 Task: Explore Airbnb accommodation in MeÃ¯ganga, Cameroon from 6th December, 2023 to 15th December, 2023 for 6 adults.6 bedrooms having 6 beds and 6 bathrooms. Property type can be house. Amenities needed are: wifi, TV, free parkinig on premises, gym, breakfast. Booking option can be shelf check-in. Look for 3 properties as per requirement.
Action: Mouse moved to (336, 441)
Screenshot: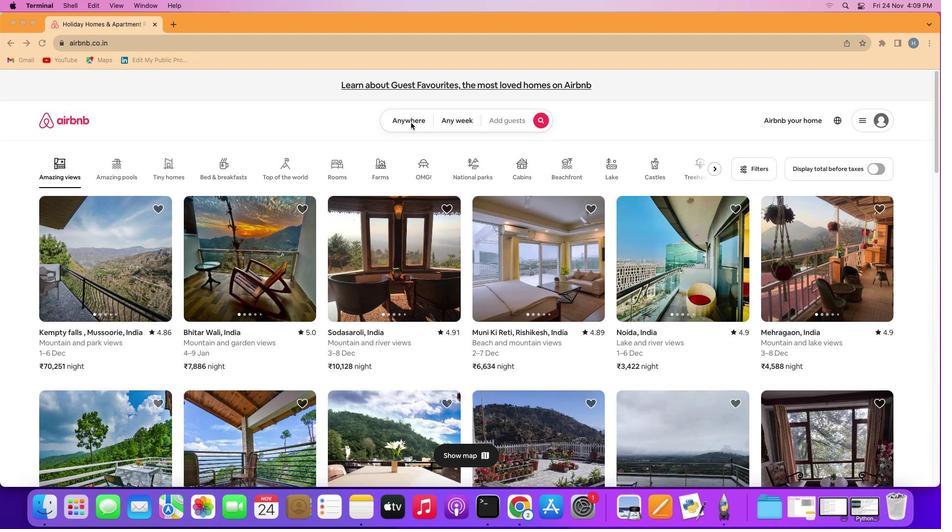 
Action: Mouse pressed left at (336, 441)
Screenshot: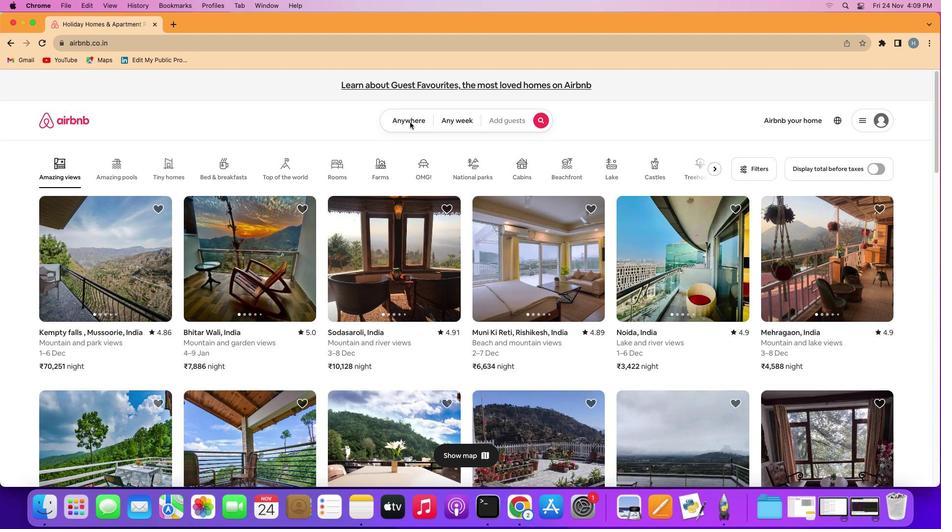 
Action: Mouse pressed left at (336, 441)
Screenshot: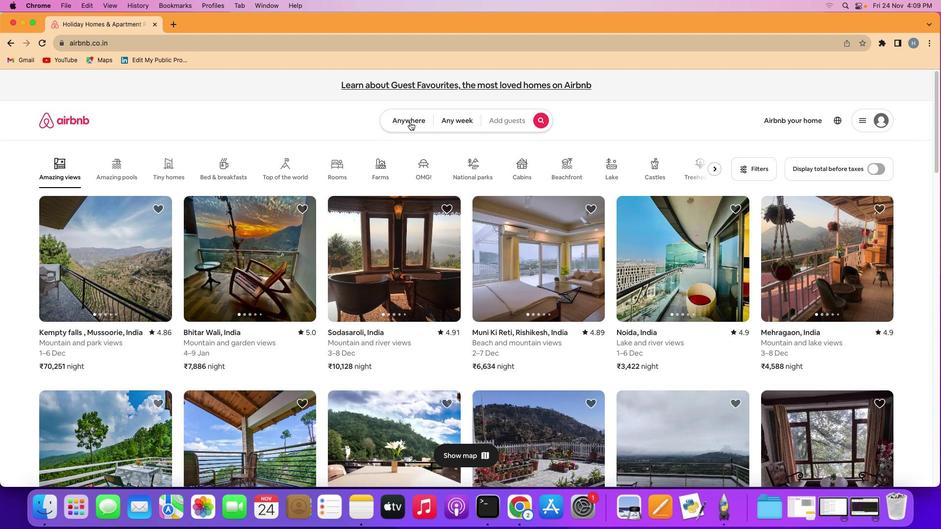 
Action: Mouse moved to (330, 417)
Screenshot: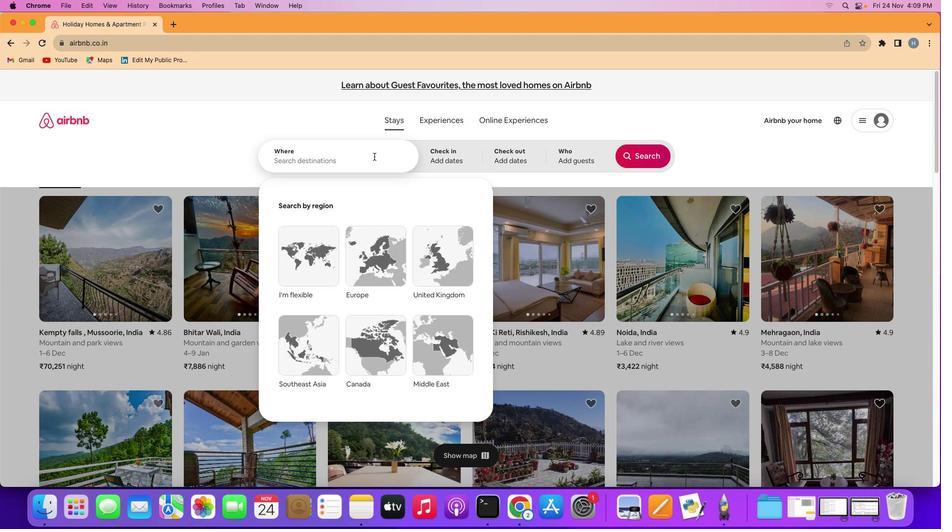 
Action: Mouse pressed left at (330, 417)
Screenshot: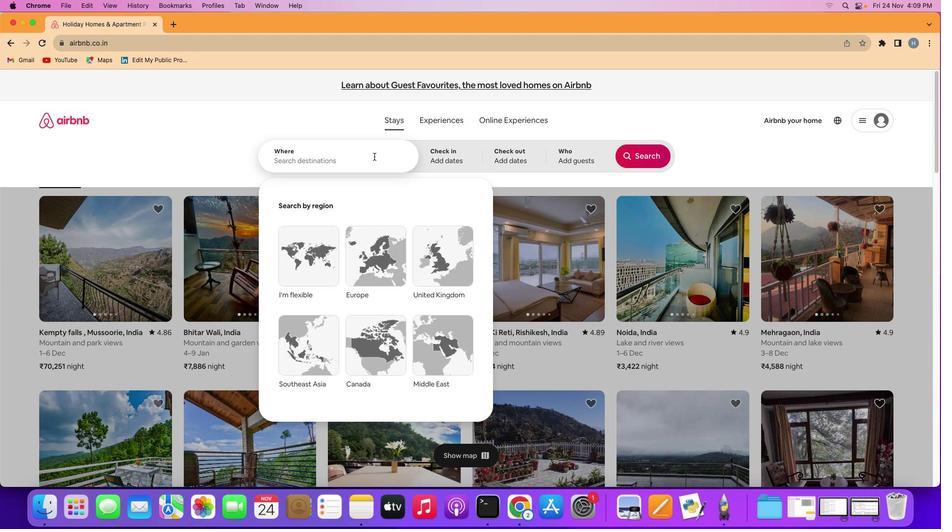 
Action: Mouse moved to (335, 425)
Screenshot: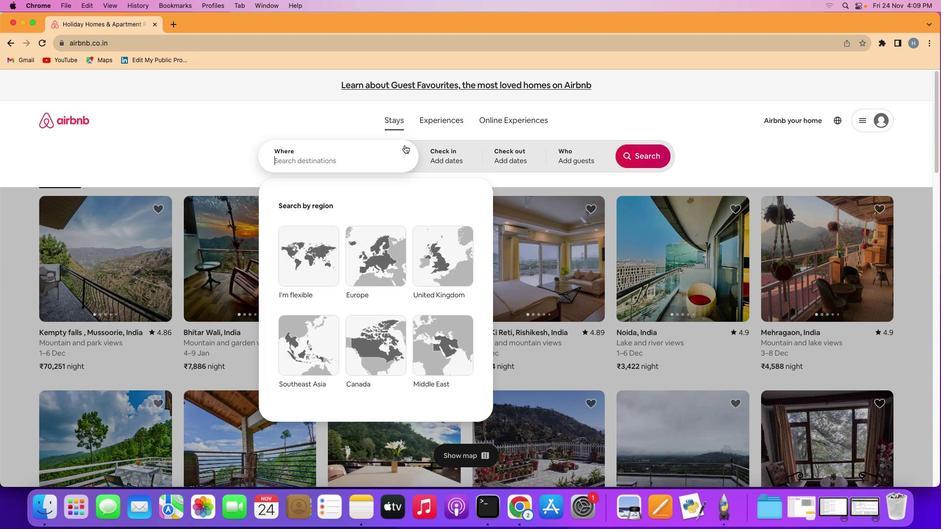 
Action: Key pressed Key.shift'M''r''i''g''a''n''g''a'','Key.spaceKey.shift'c''a''m''e''r''o''o''n'
Screenshot: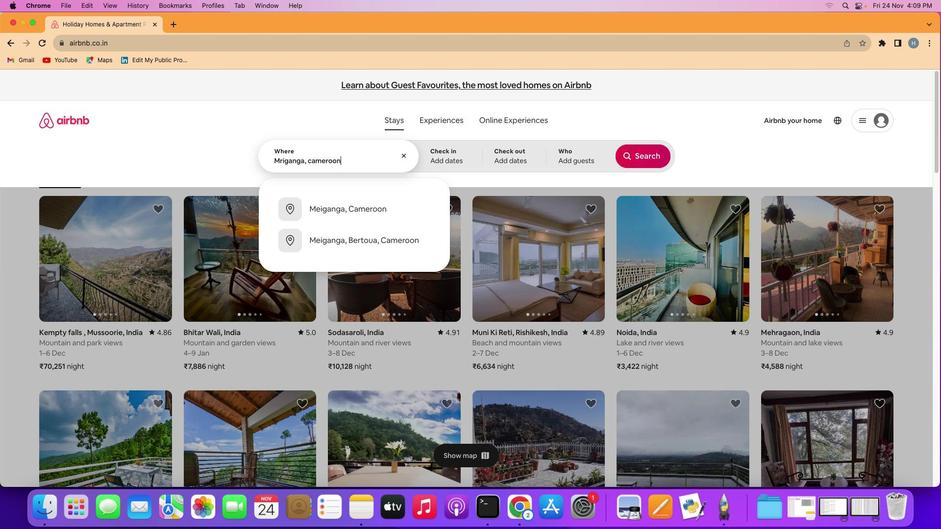 
Action: Mouse moved to (345, 422)
Screenshot: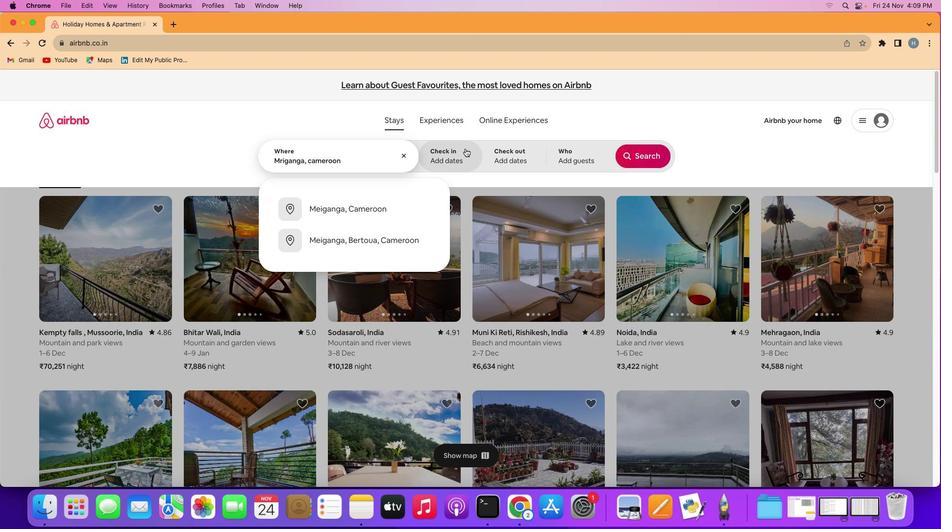 
Action: Mouse pressed left at (345, 422)
Screenshot: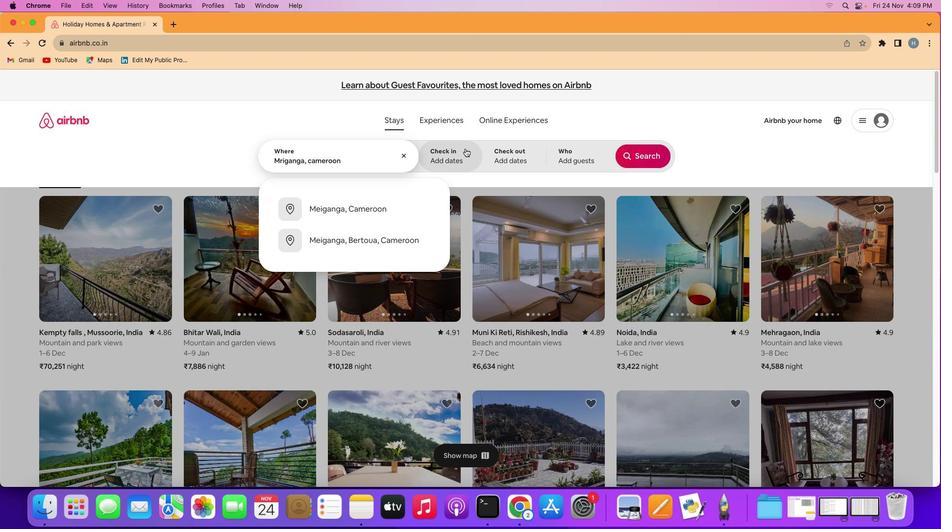 
Action: Mouse moved to (360, 316)
Screenshot: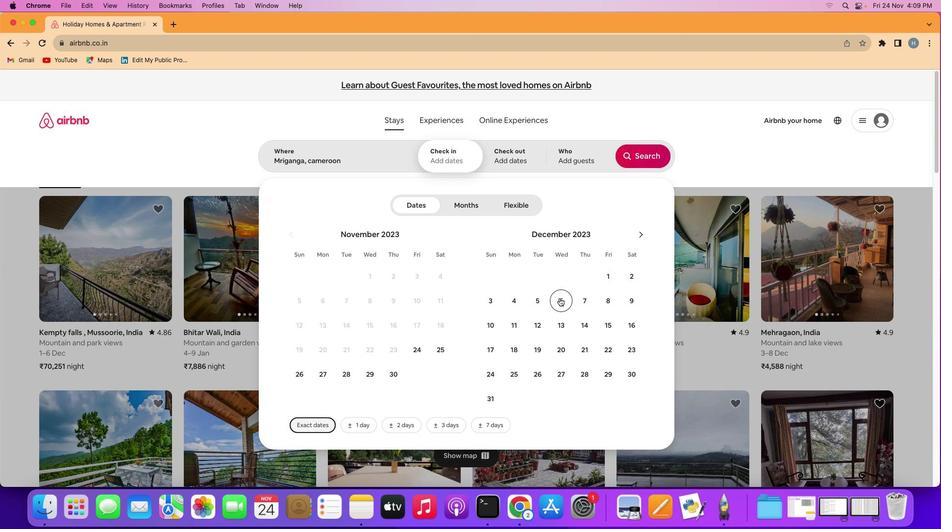
Action: Mouse pressed left at (360, 316)
Screenshot: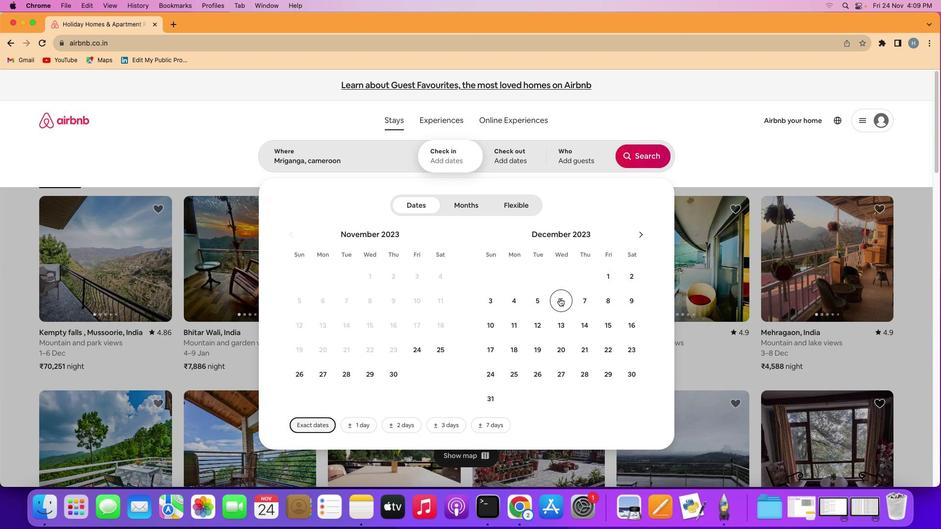 
Action: Mouse moved to (367, 298)
Screenshot: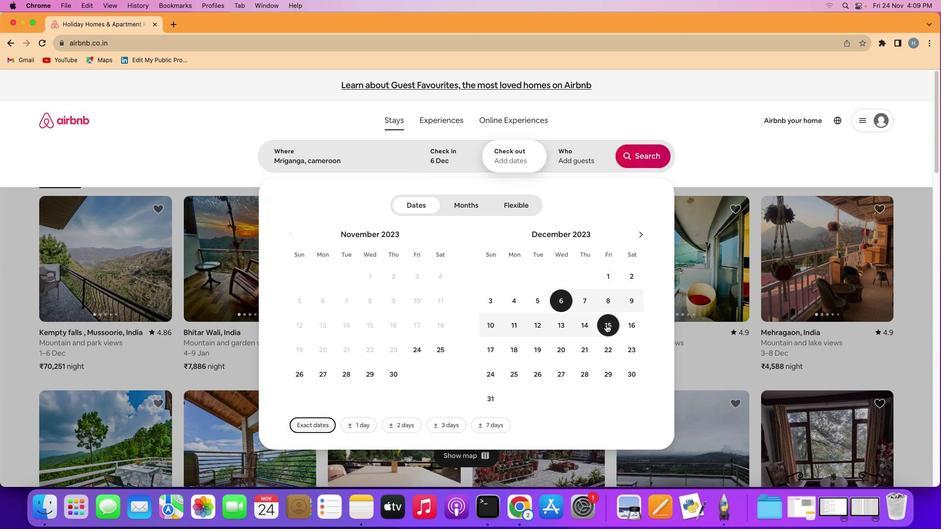 
Action: Mouse pressed left at (367, 298)
Screenshot: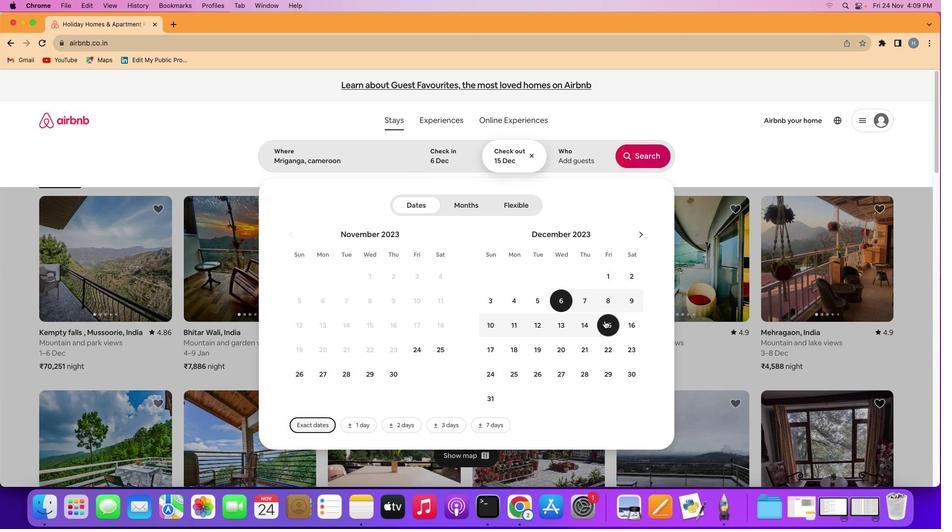 
Action: Mouse moved to (361, 418)
Screenshot: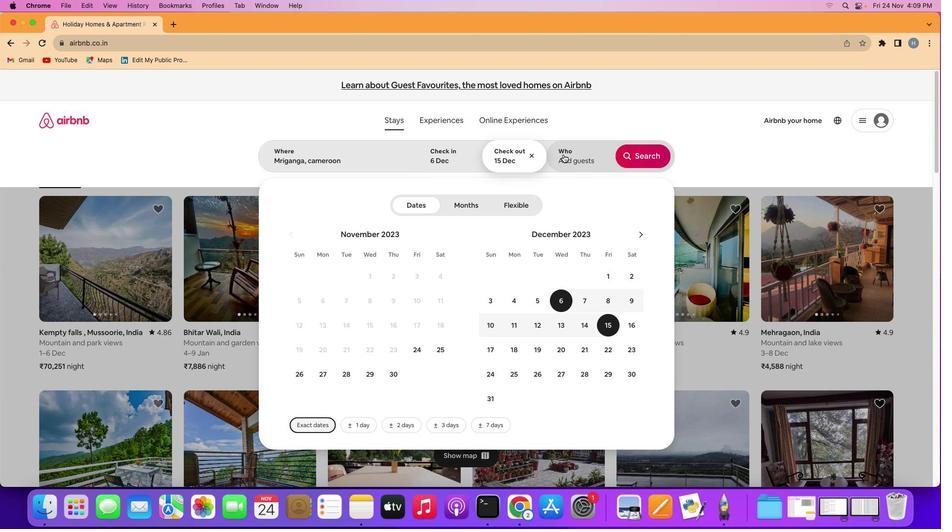 
Action: Mouse pressed left at (361, 418)
Screenshot: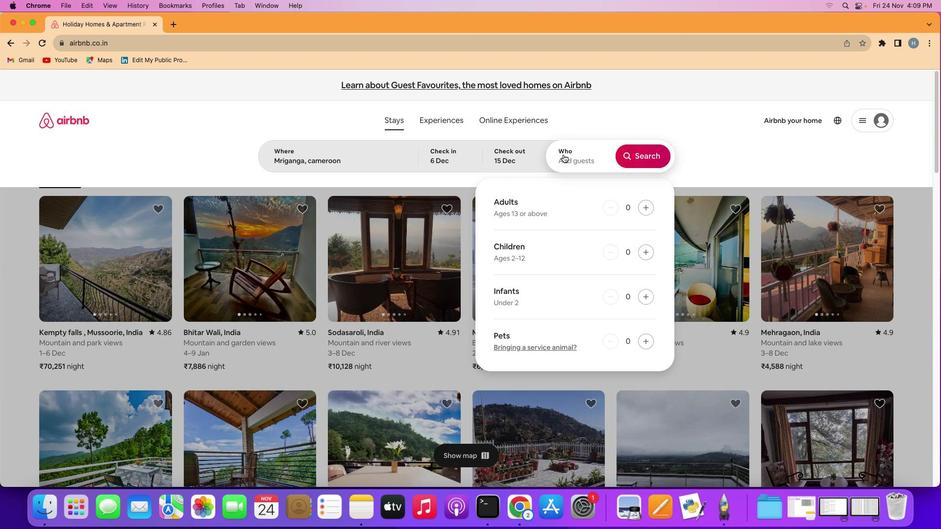 
Action: Mouse moved to (373, 380)
Screenshot: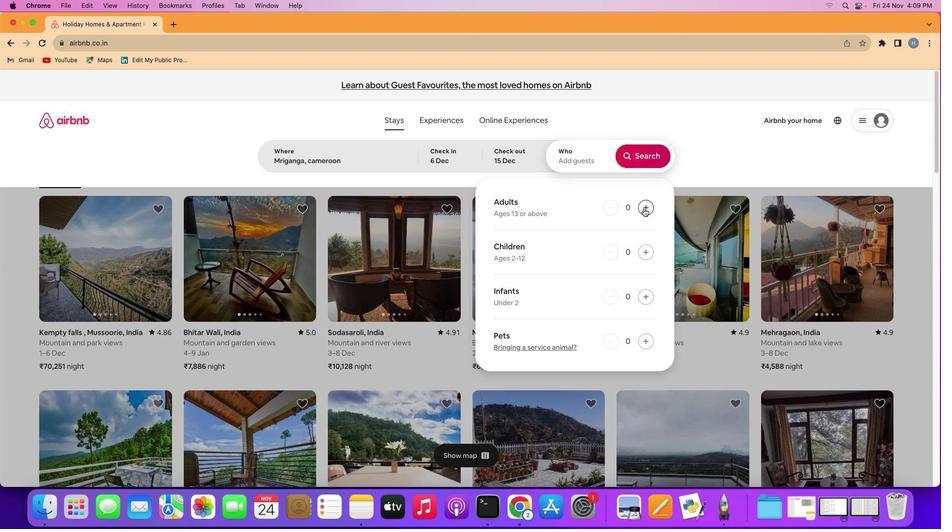 
Action: Mouse pressed left at (373, 380)
Screenshot: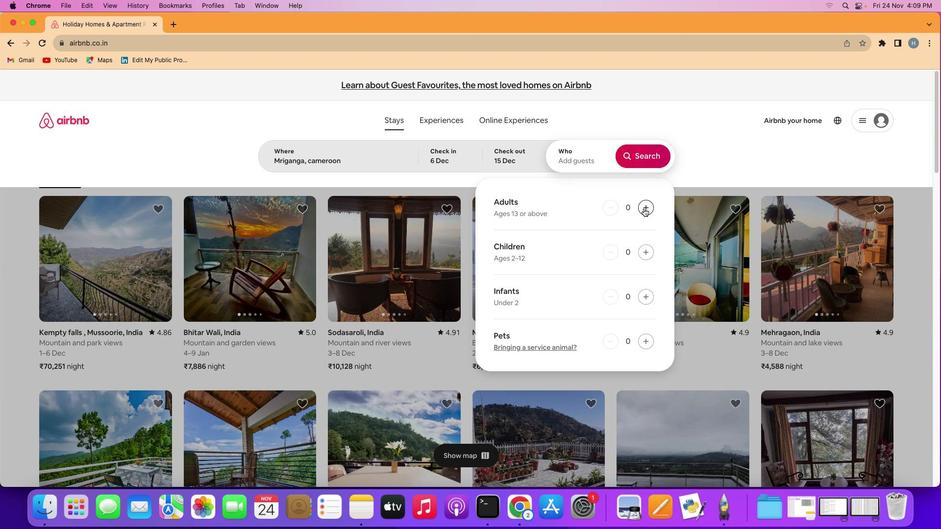 
Action: Mouse pressed left at (373, 380)
Screenshot: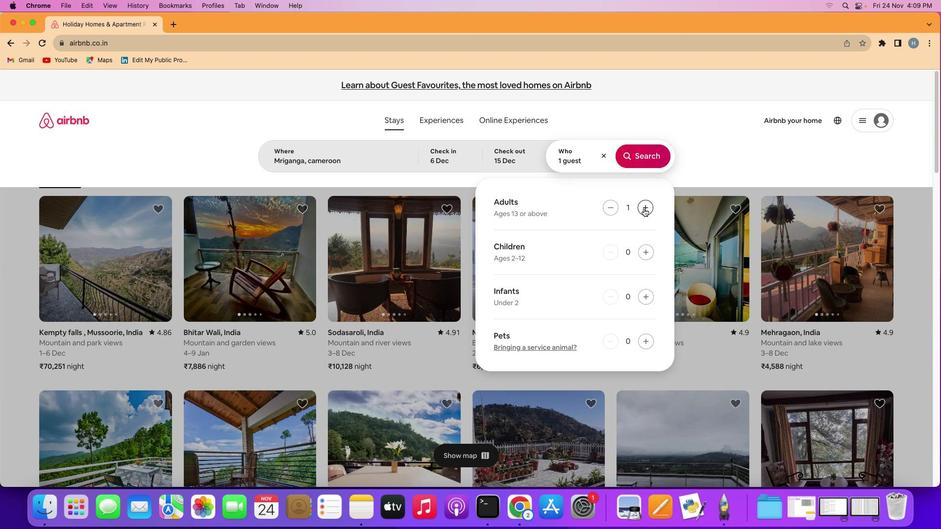 
Action: Mouse pressed left at (373, 380)
Screenshot: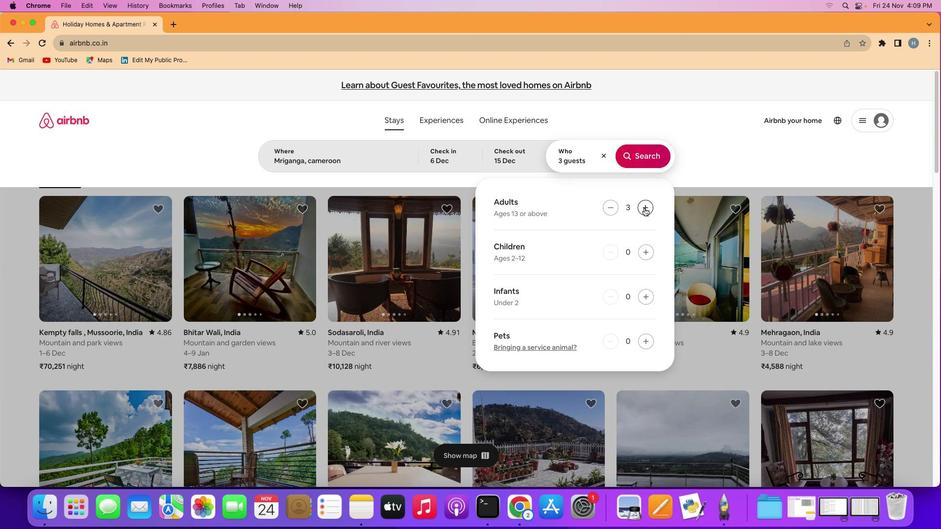
Action: Mouse moved to (373, 380)
Screenshot: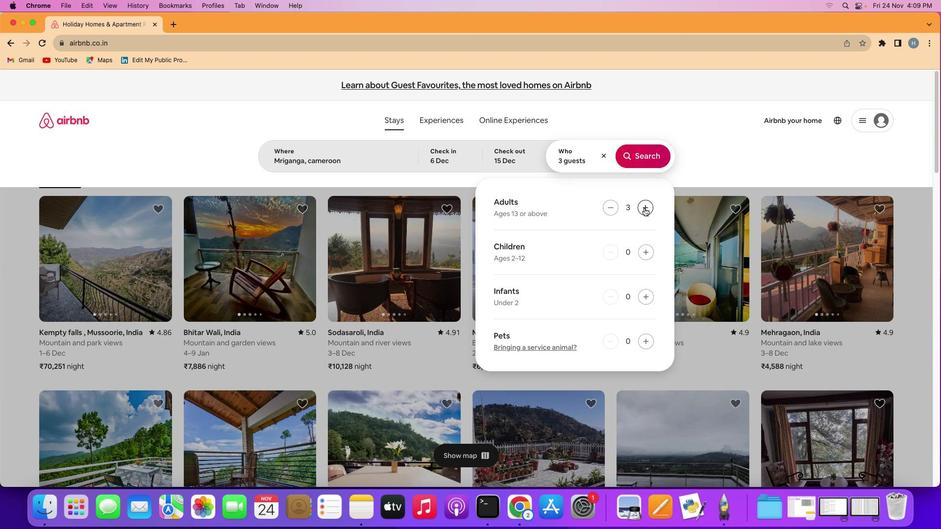 
Action: Mouse pressed left at (373, 380)
Screenshot: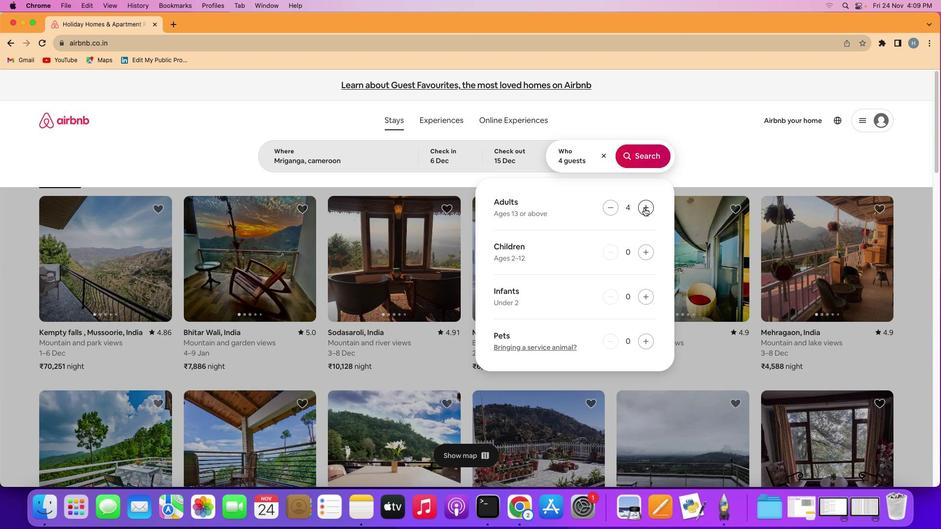 
Action: Mouse pressed left at (373, 380)
Screenshot: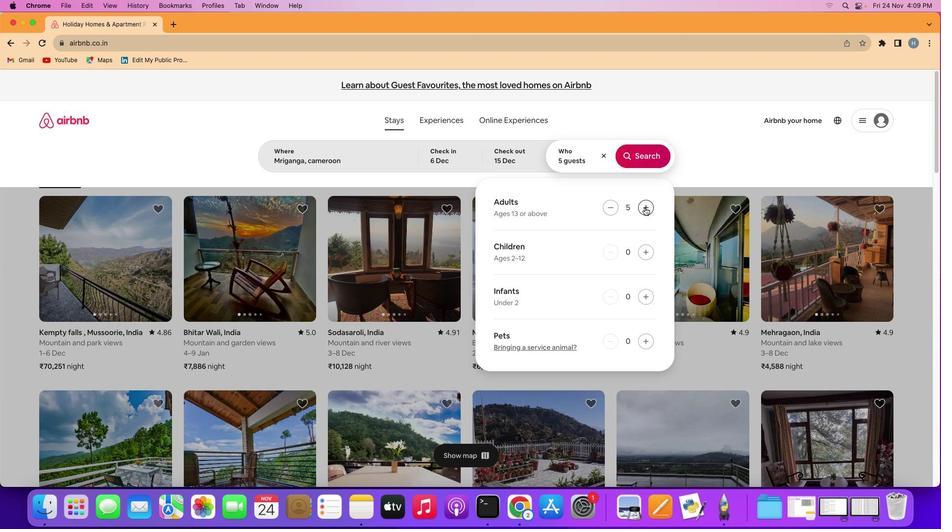 
Action: Mouse moved to (374, 381)
Screenshot: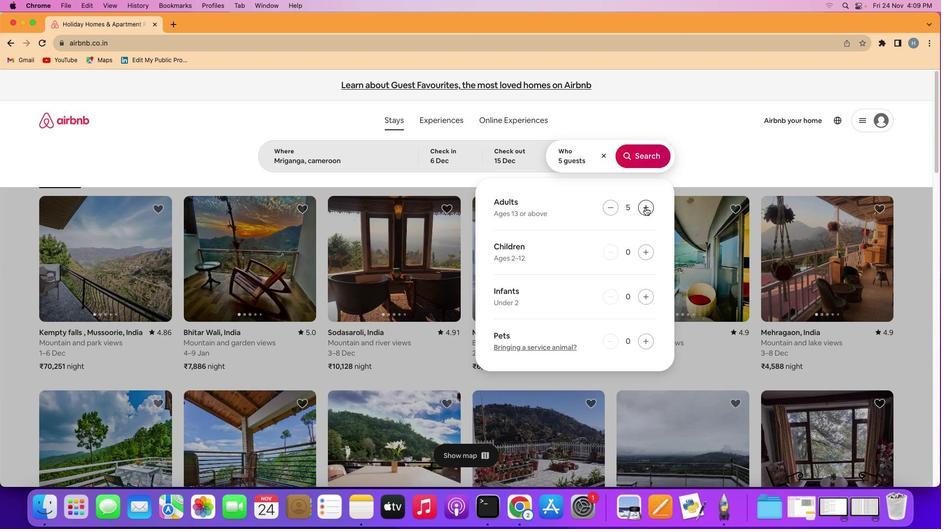 
Action: Mouse pressed left at (374, 381)
Screenshot: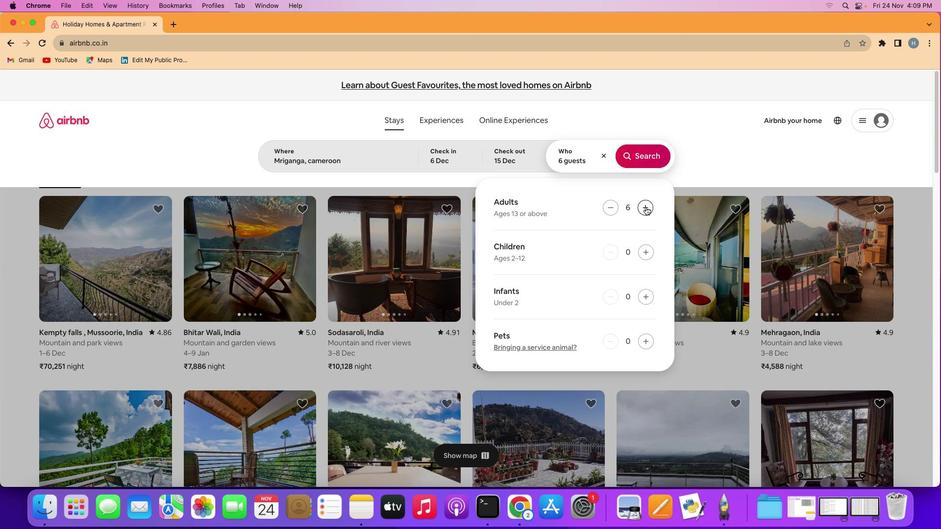 
Action: Mouse moved to (371, 420)
Screenshot: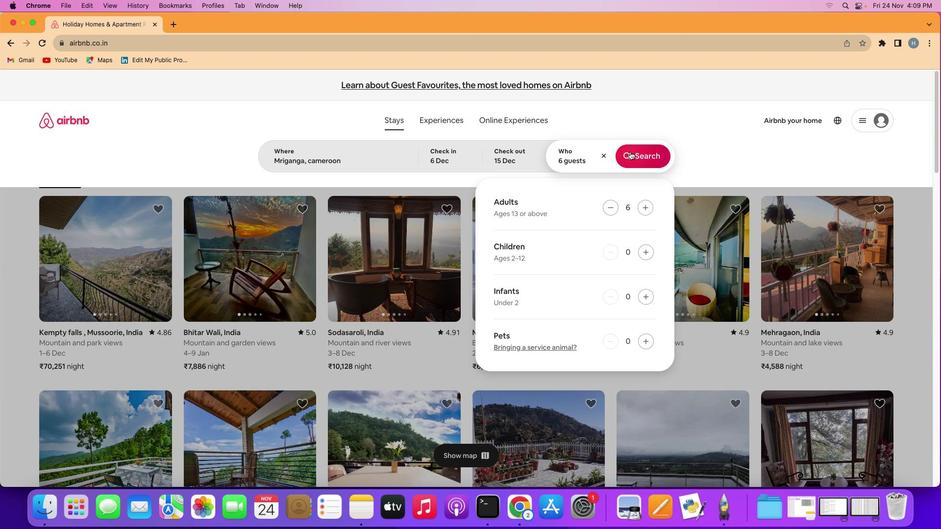 
Action: Mouse pressed left at (371, 420)
Screenshot: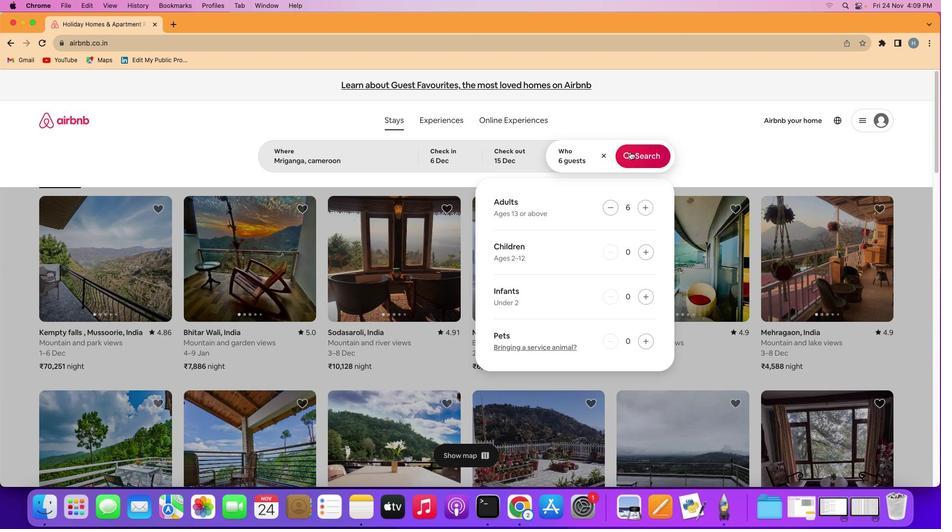 
Action: Mouse moved to (394, 437)
Screenshot: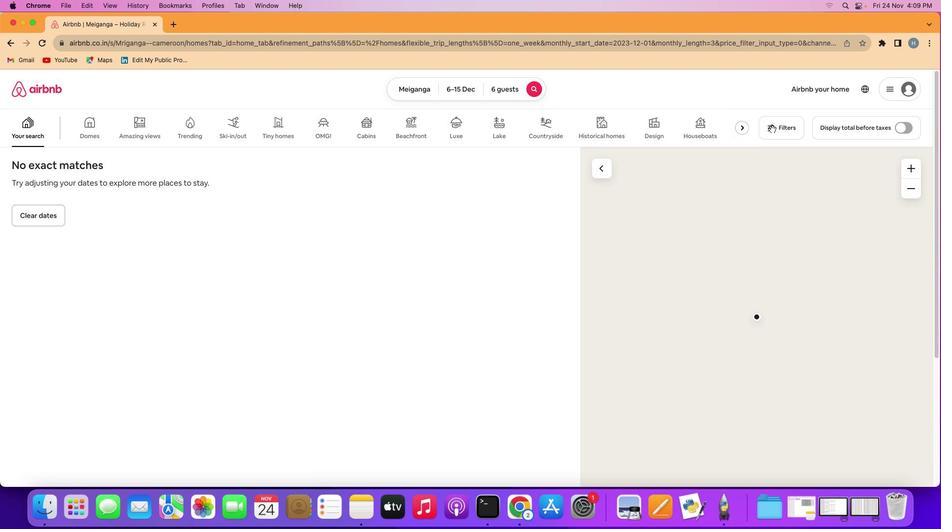 
Action: Mouse pressed left at (394, 437)
Screenshot: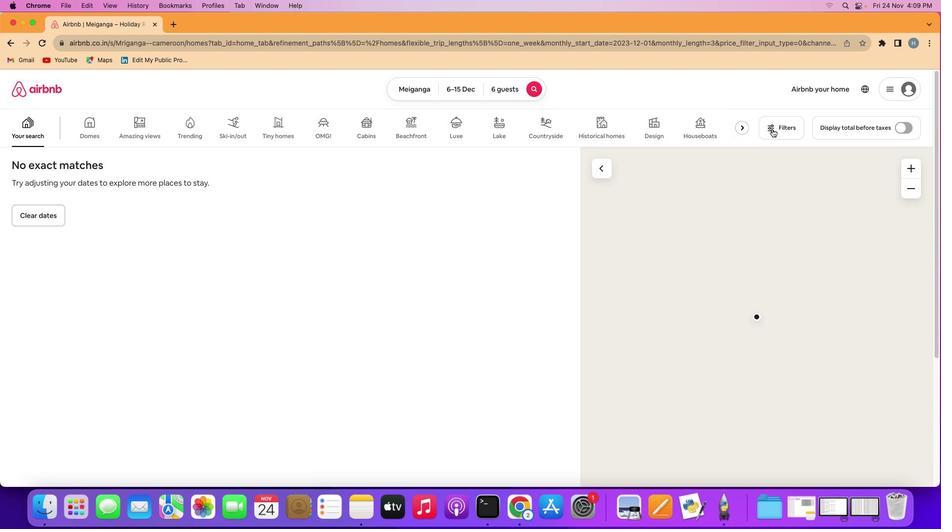 
Action: Mouse moved to (359, 323)
Screenshot: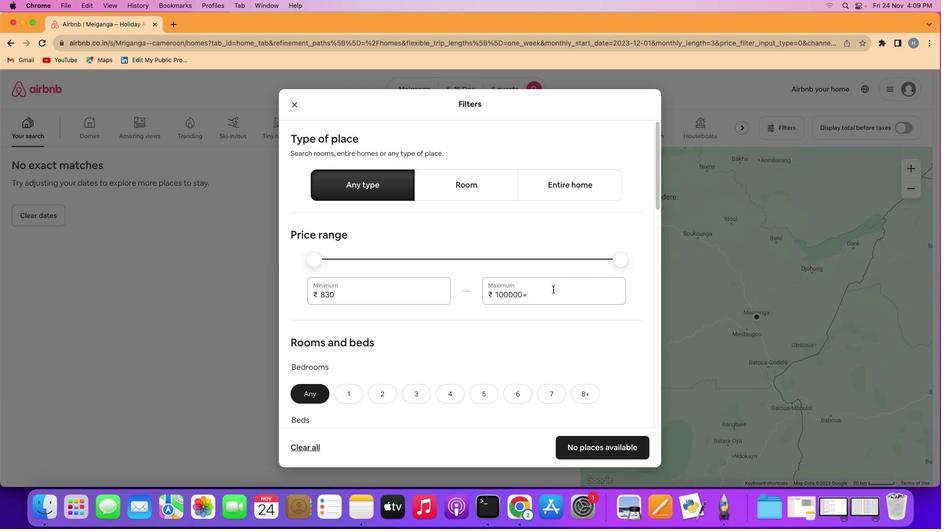 
Action: Mouse scrolled (359, 323) with delta (270, 528)
Screenshot: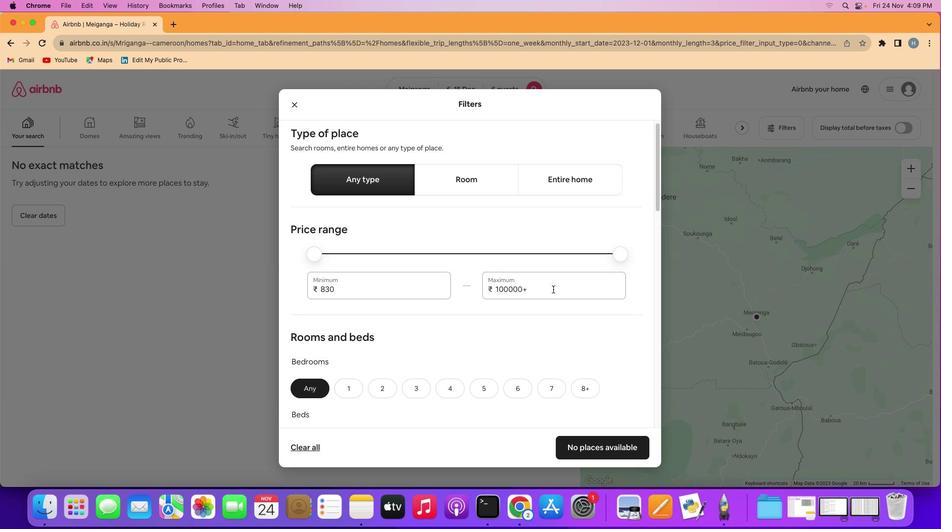 
Action: Mouse scrolled (359, 323) with delta (270, 528)
Screenshot: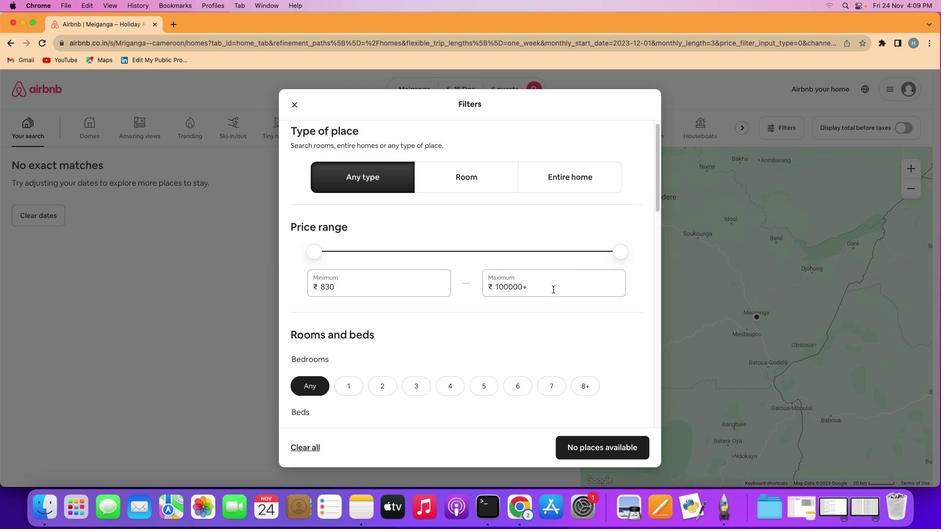 
Action: Mouse scrolled (359, 323) with delta (270, 528)
Screenshot: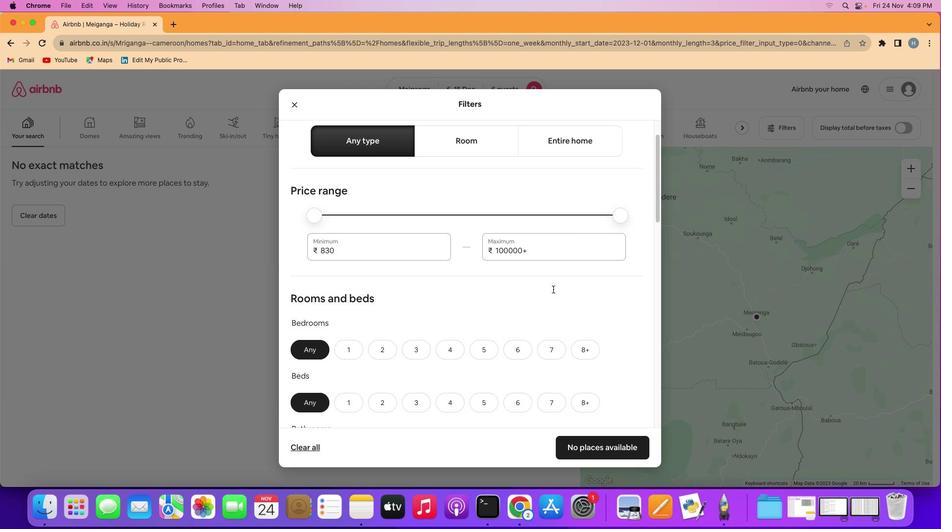 
Action: Mouse scrolled (359, 323) with delta (270, 528)
Screenshot: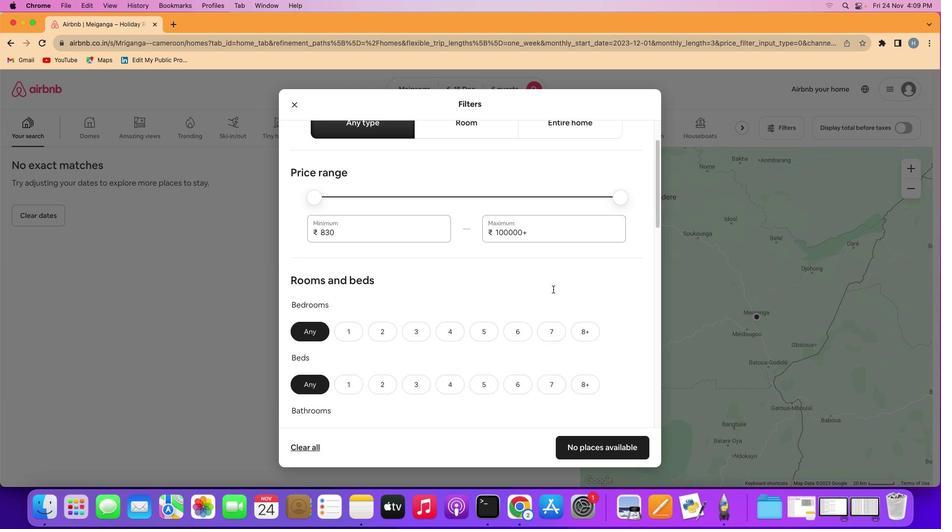 
Action: Mouse scrolled (359, 323) with delta (270, 528)
Screenshot: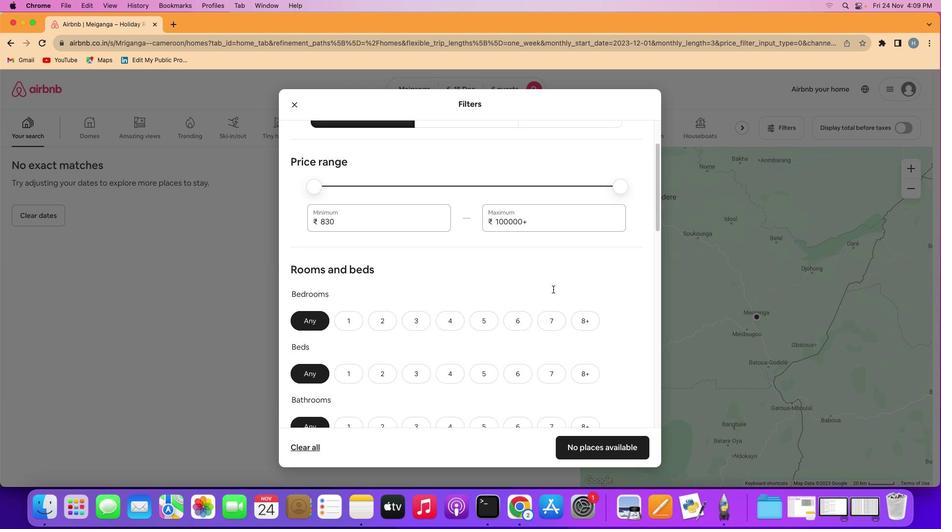 
Action: Mouse scrolled (359, 323) with delta (270, 528)
Screenshot: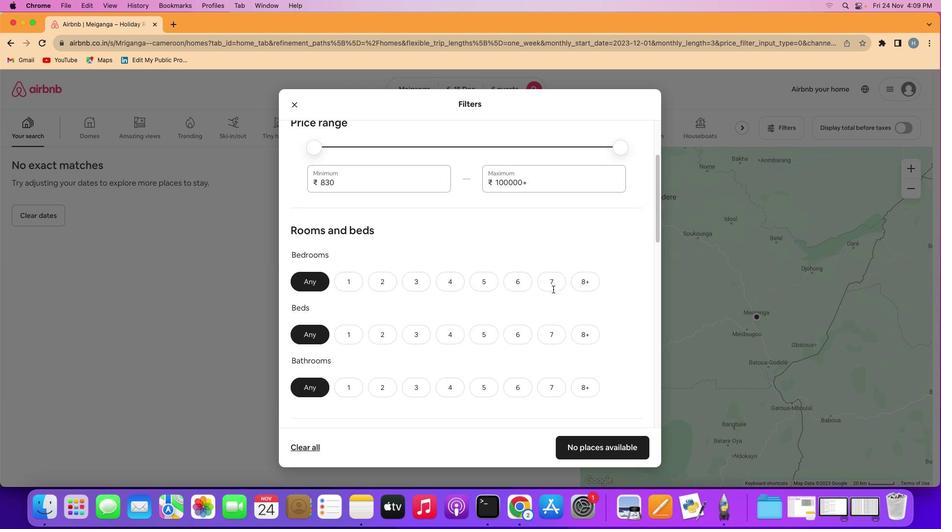
Action: Mouse scrolled (359, 323) with delta (270, 529)
Screenshot: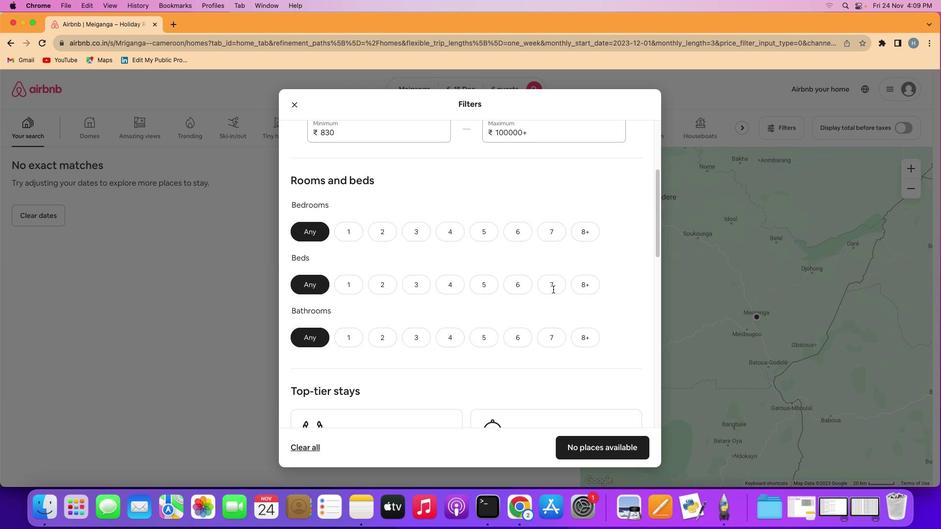 
Action: Mouse scrolled (359, 323) with delta (270, 529)
Screenshot: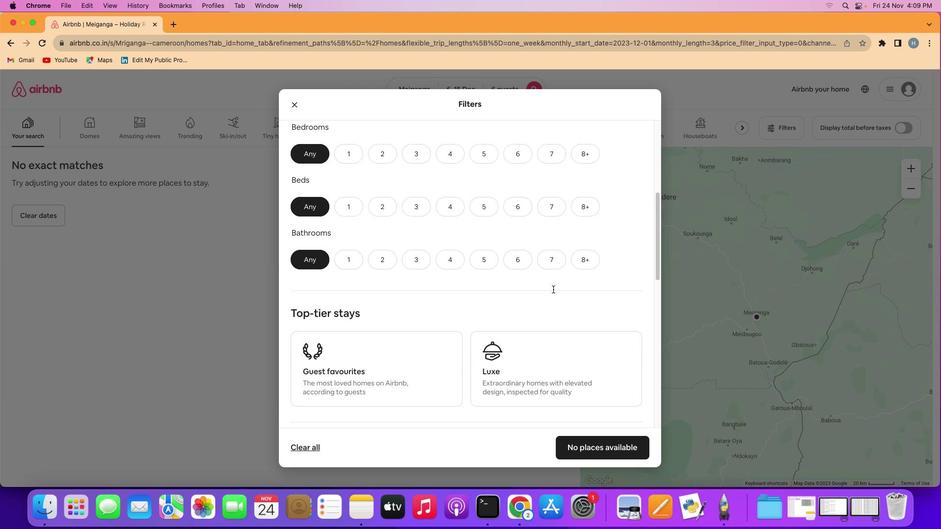 
Action: Mouse moved to (354, 425)
Screenshot: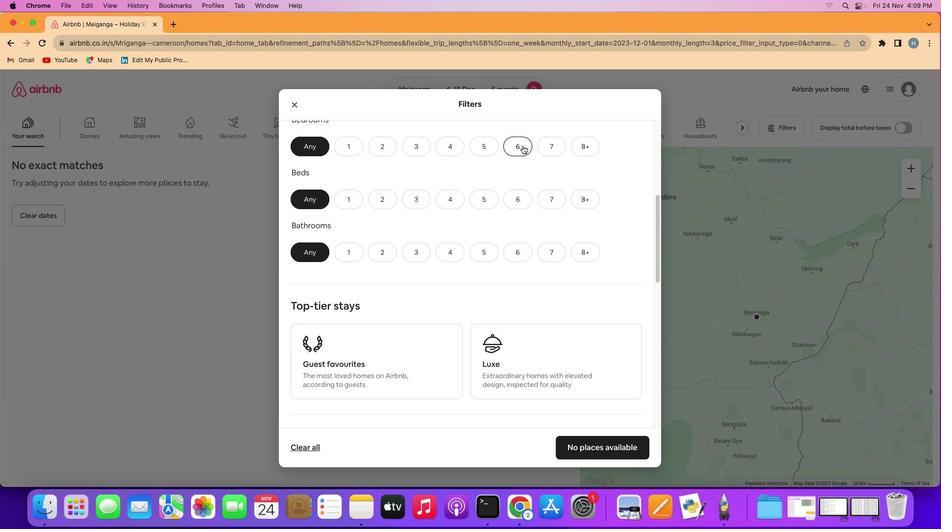 
Action: Mouse pressed left at (354, 425)
Screenshot: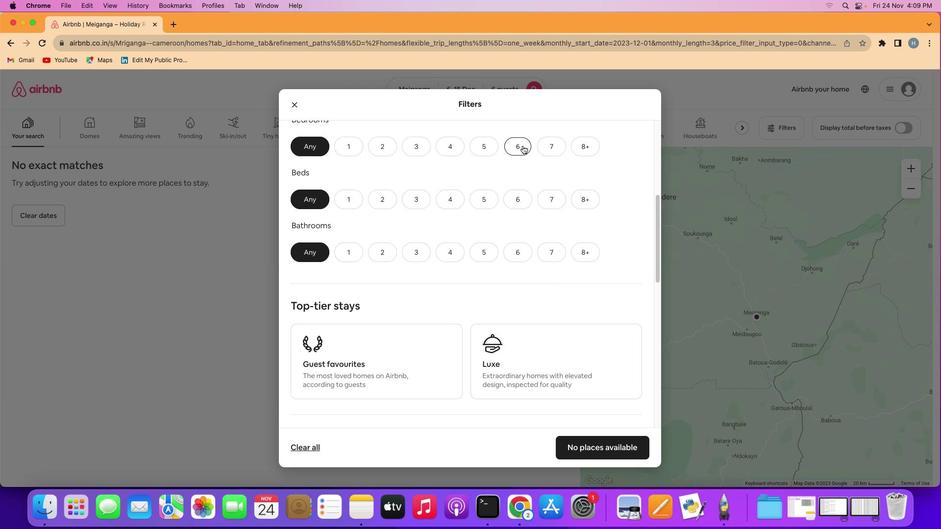 
Action: Mouse moved to (355, 387)
Screenshot: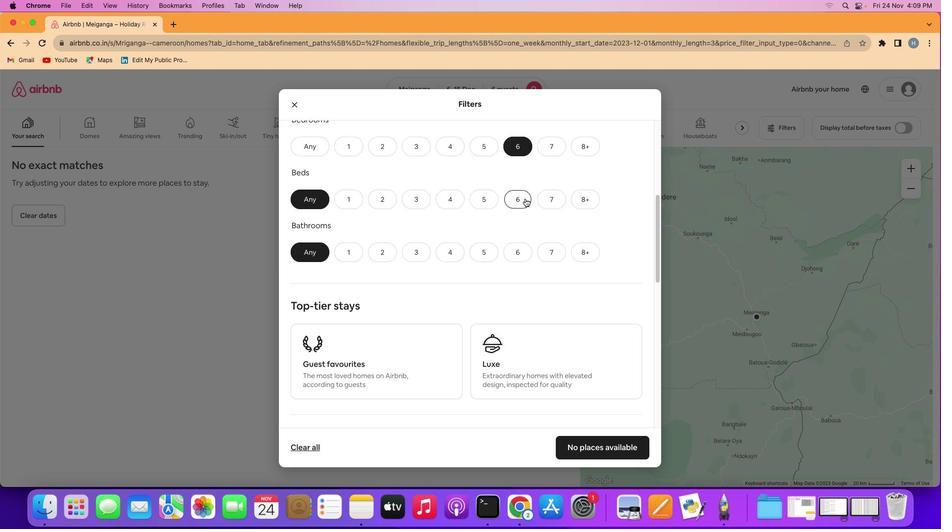 
Action: Mouse pressed left at (355, 387)
Screenshot: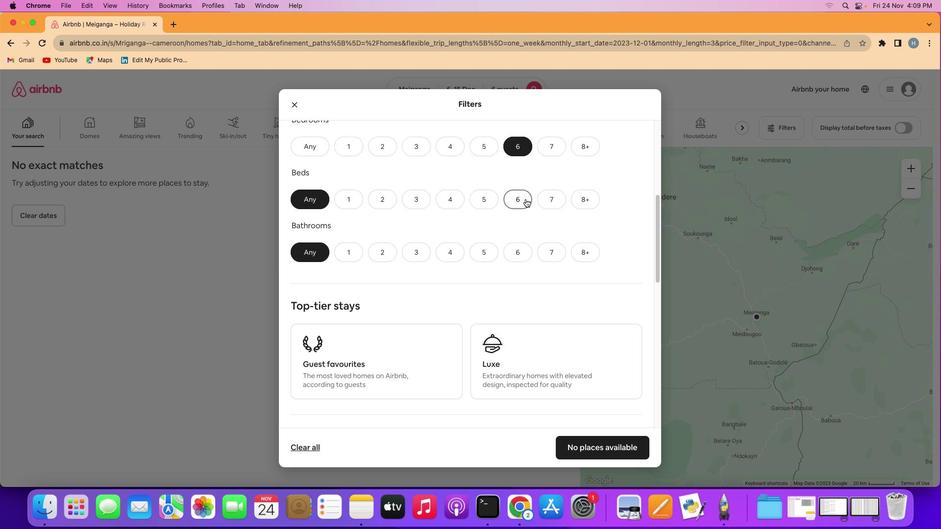 
Action: Mouse moved to (353, 348)
Screenshot: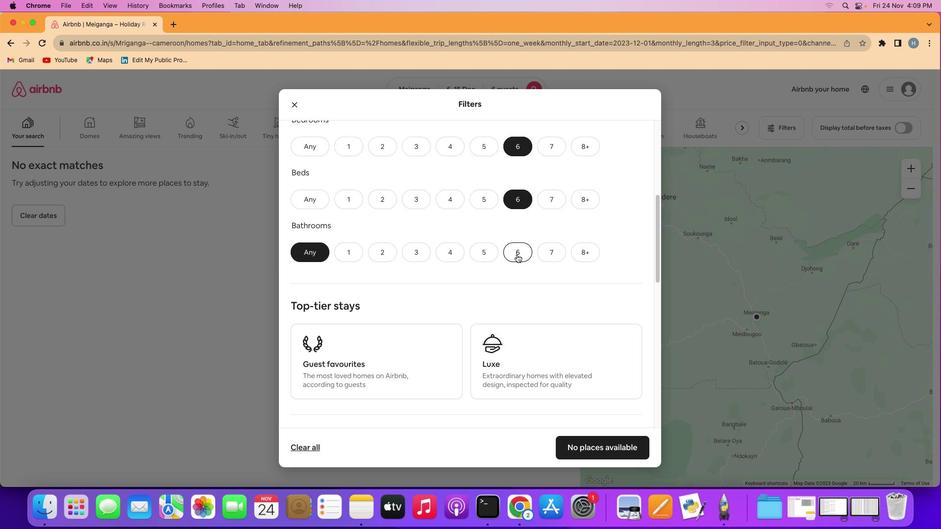 
Action: Mouse pressed left at (353, 348)
Screenshot: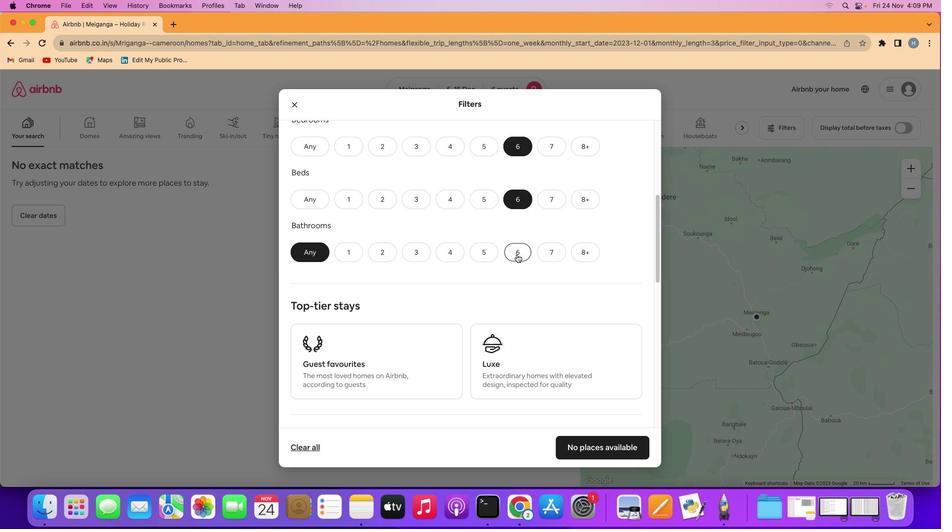
Action: Mouse moved to (362, 323)
Screenshot: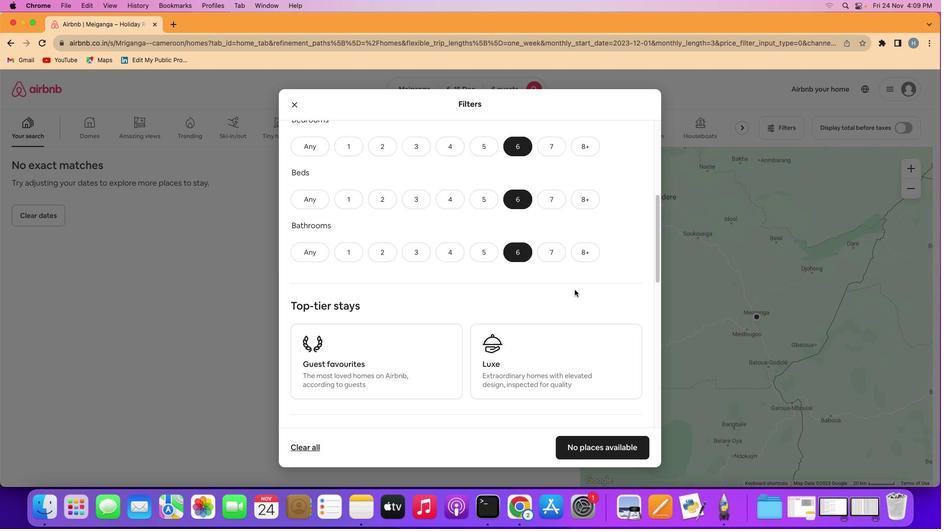 
Action: Mouse scrolled (362, 323) with delta (270, 528)
Screenshot: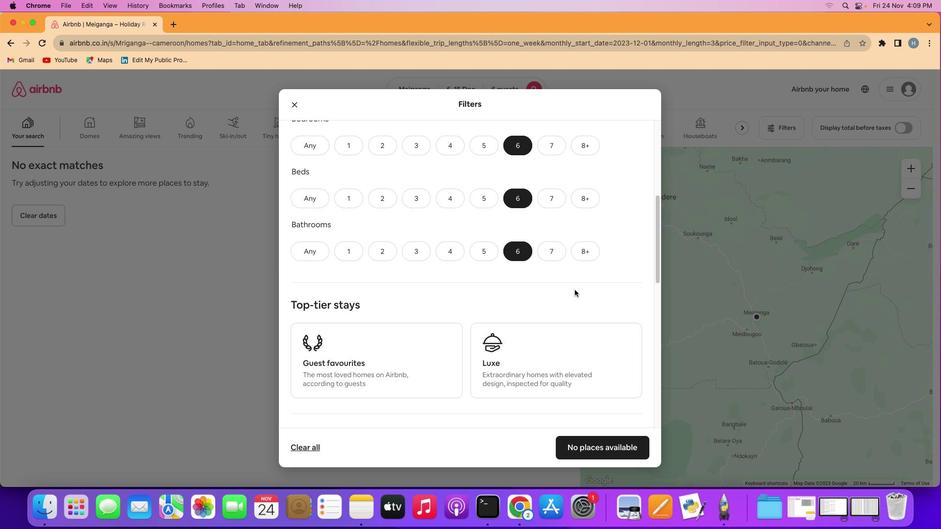
Action: Mouse scrolled (362, 323) with delta (270, 528)
Screenshot: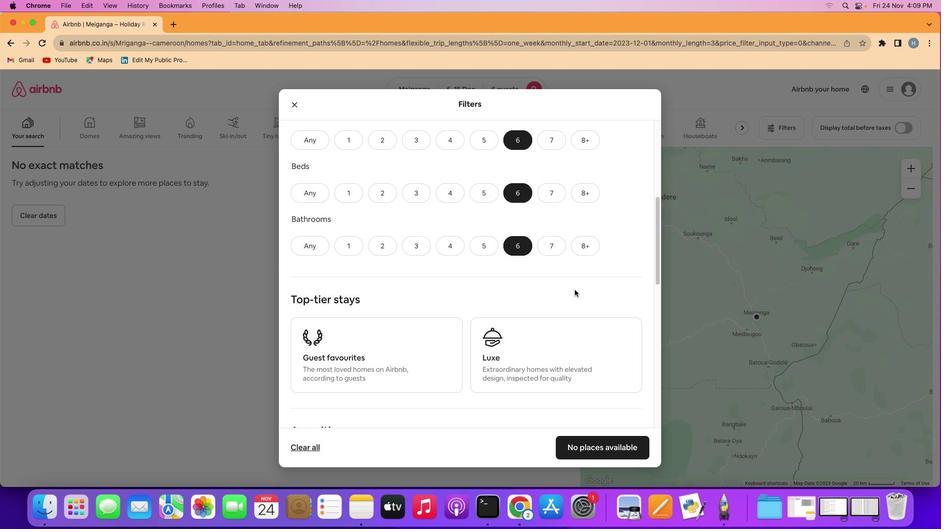 
Action: Mouse scrolled (362, 323) with delta (270, 528)
Screenshot: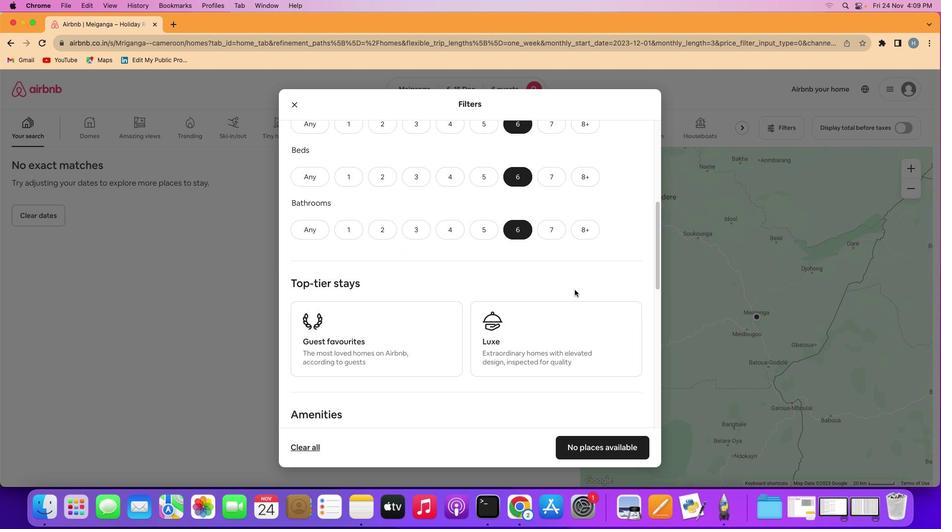 
Action: Mouse scrolled (362, 323) with delta (270, 528)
Screenshot: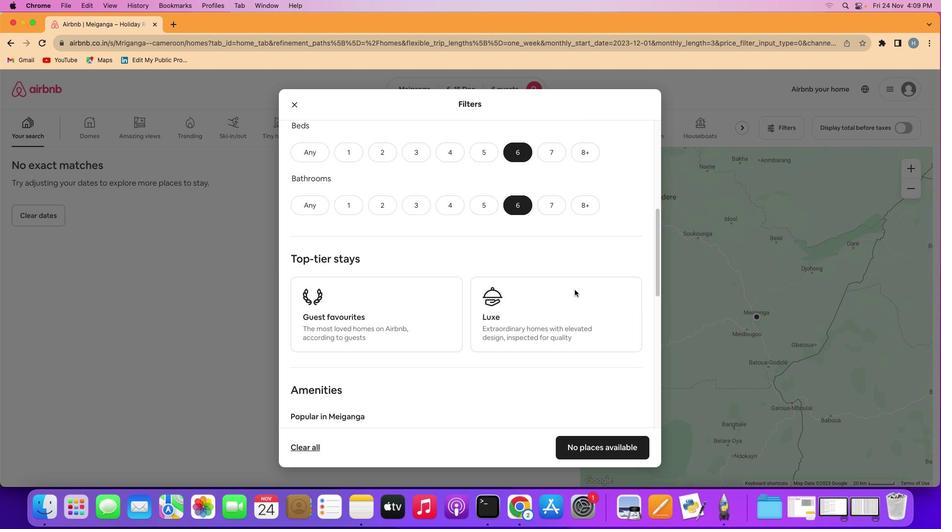 
Action: Mouse moved to (362, 323)
Screenshot: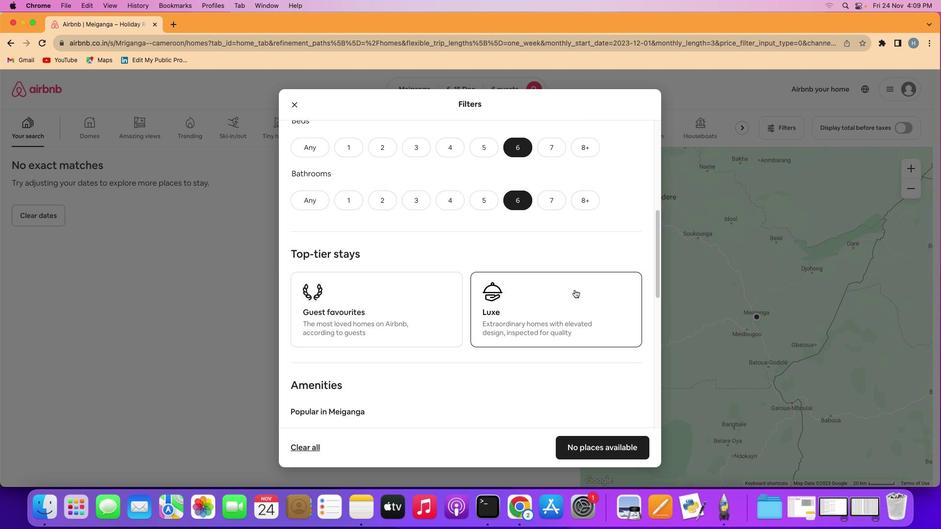 
Action: Mouse scrolled (362, 323) with delta (270, 528)
Screenshot: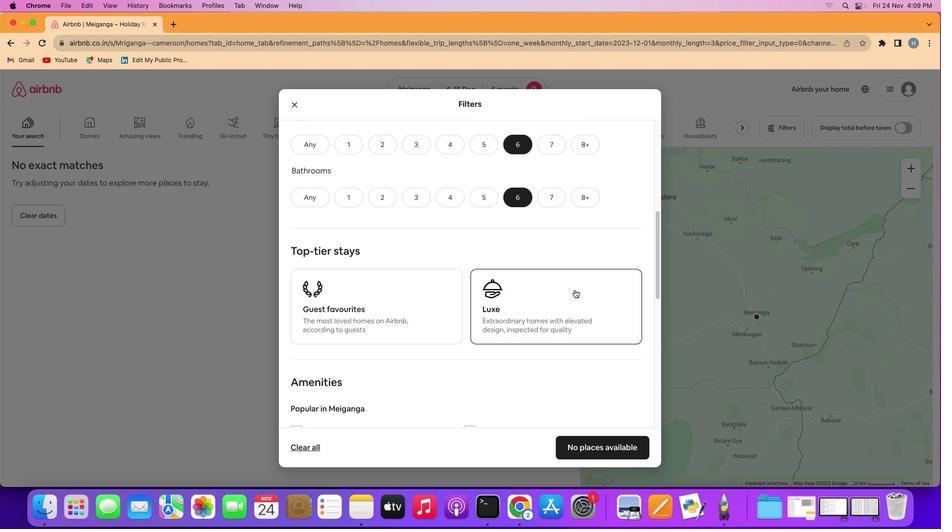 
Action: Mouse scrolled (362, 323) with delta (270, 528)
Screenshot: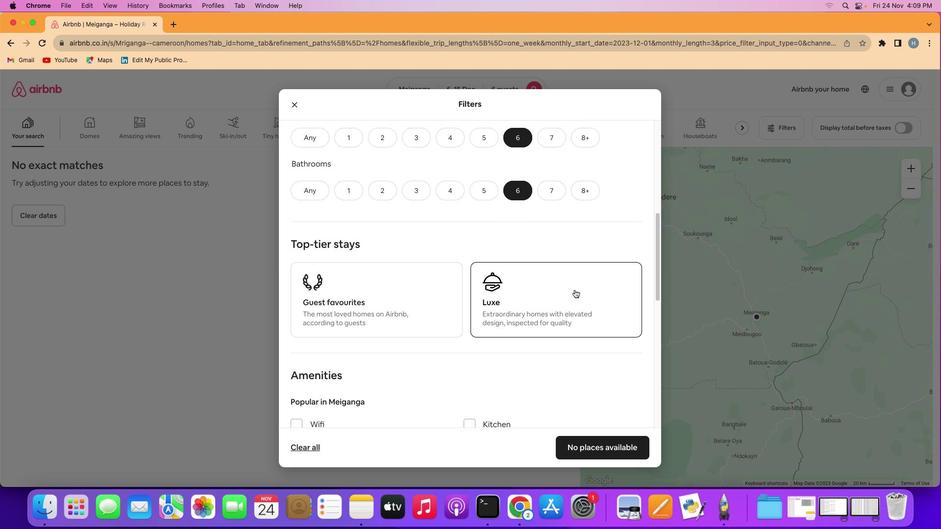 
Action: Mouse scrolled (362, 323) with delta (270, 528)
Screenshot: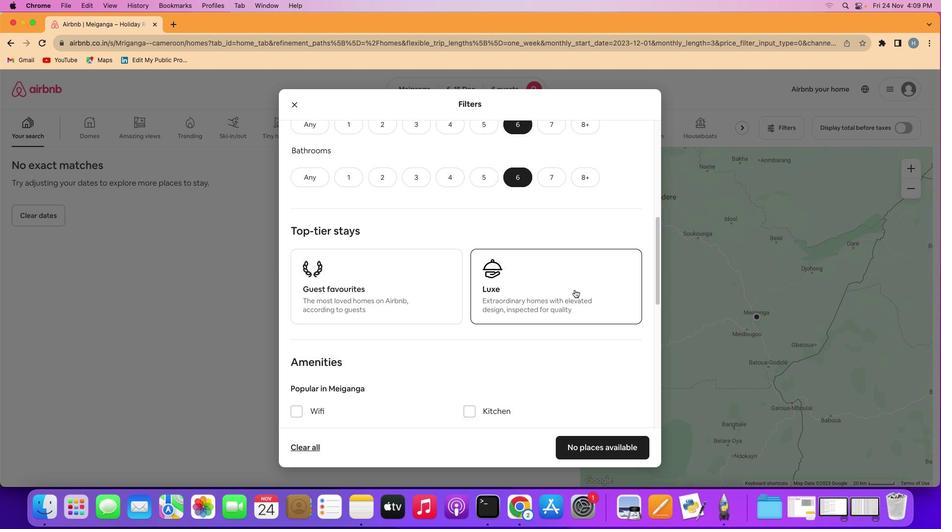 
Action: Mouse moved to (362, 322)
Screenshot: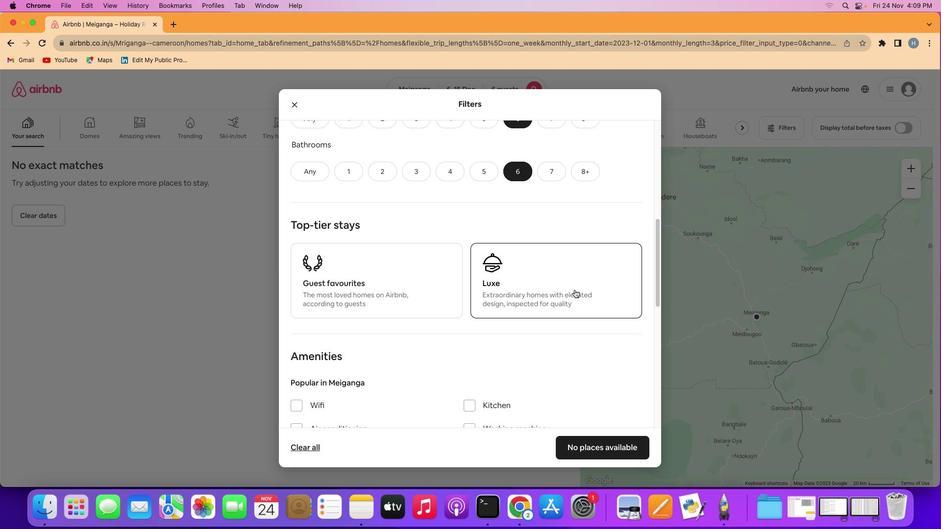 
Action: Mouse scrolled (362, 322) with delta (270, 528)
Screenshot: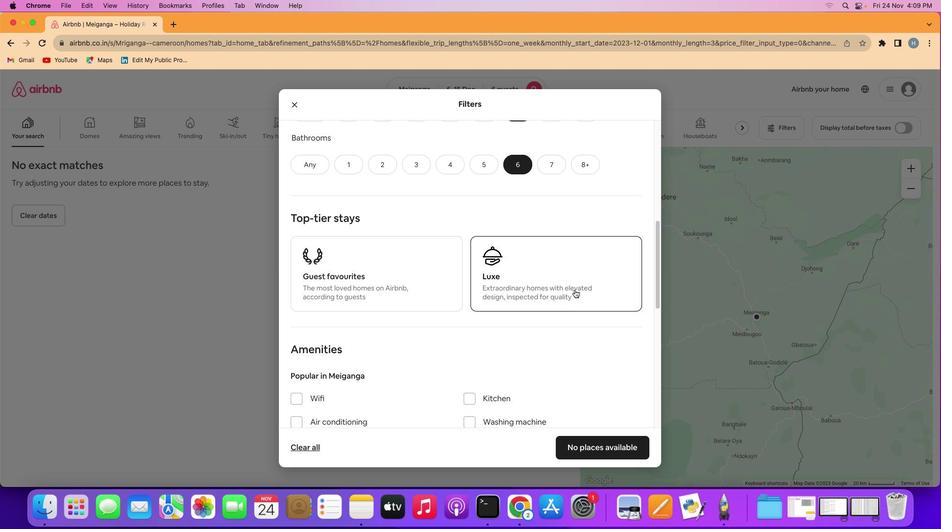 
Action: Mouse scrolled (362, 322) with delta (270, 528)
Screenshot: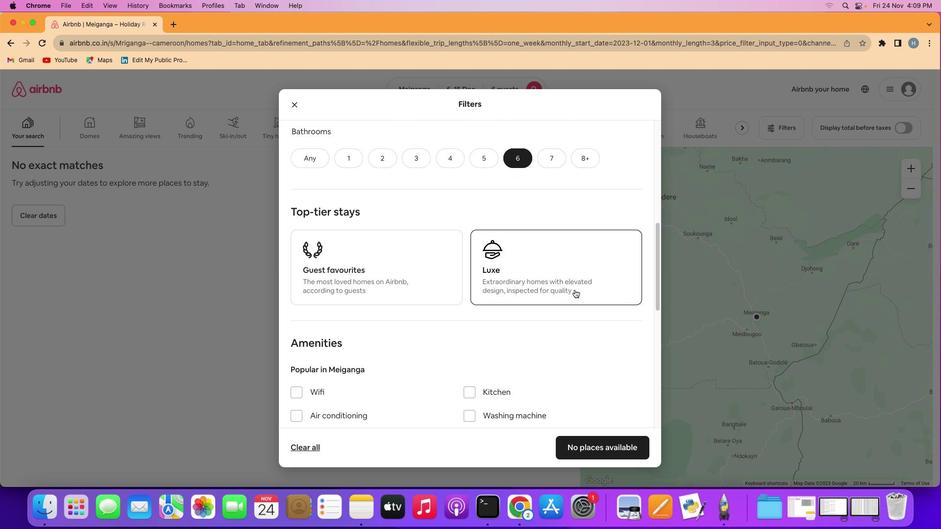 
Action: Mouse scrolled (362, 322) with delta (270, 528)
Screenshot: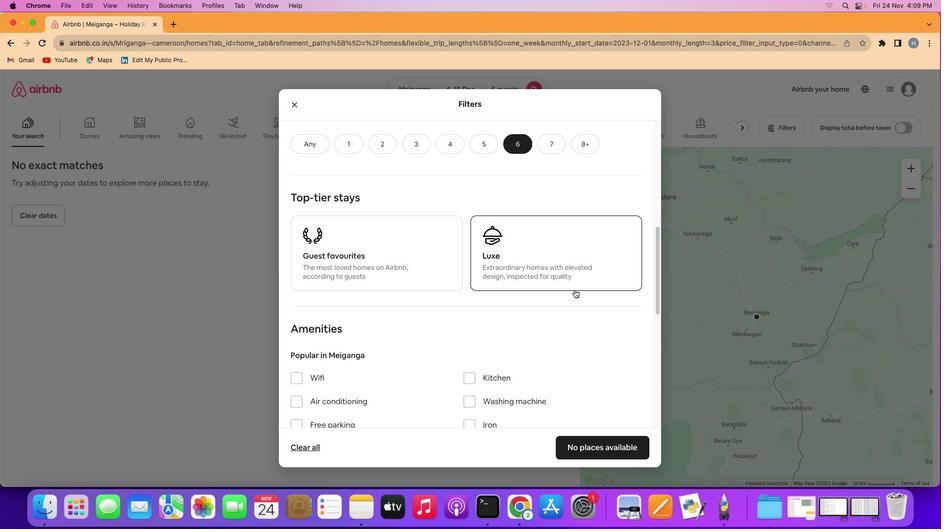 
Action: Mouse scrolled (362, 322) with delta (270, 528)
Screenshot: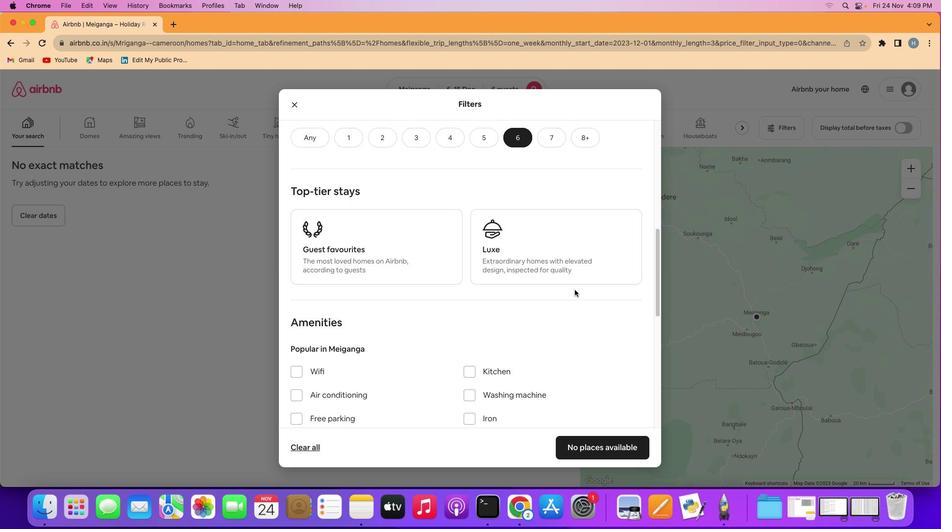 
Action: Mouse scrolled (362, 322) with delta (270, 528)
Screenshot: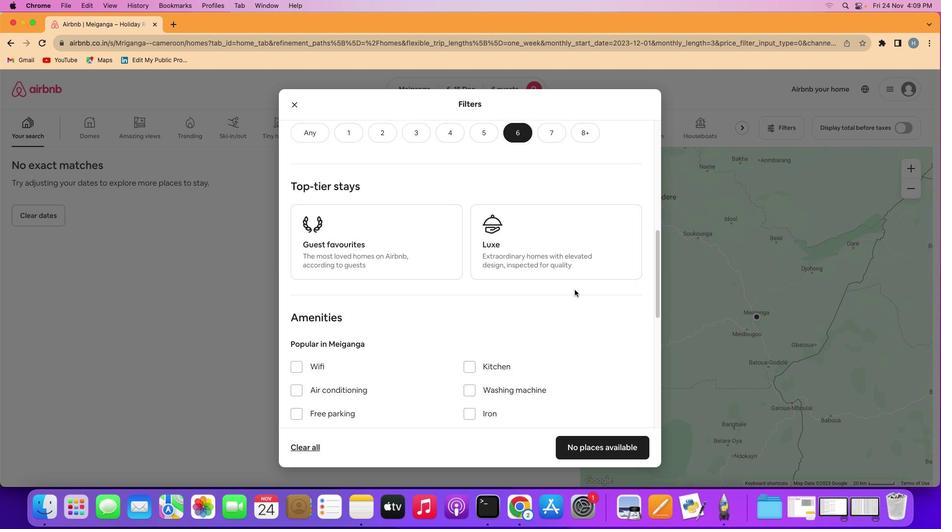 
Action: Mouse scrolled (362, 322) with delta (270, 528)
Screenshot: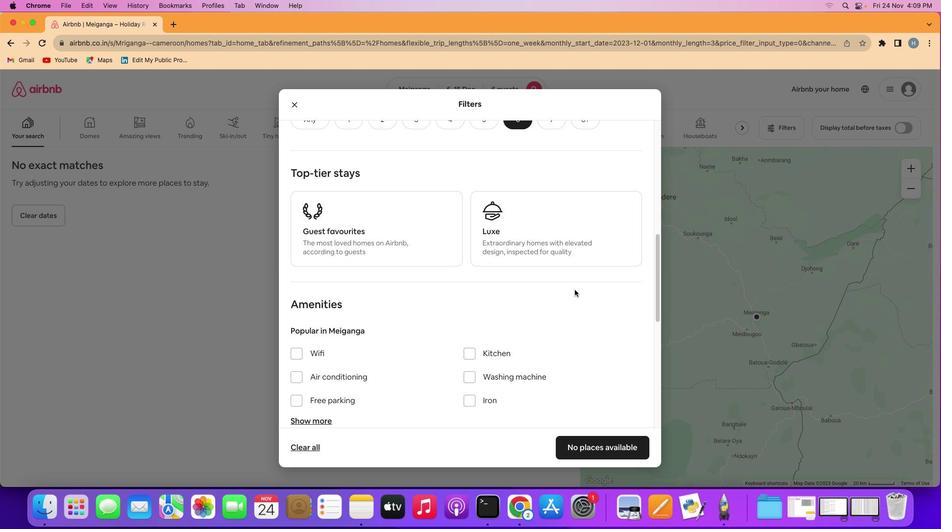 
Action: Mouse moved to (362, 322)
Screenshot: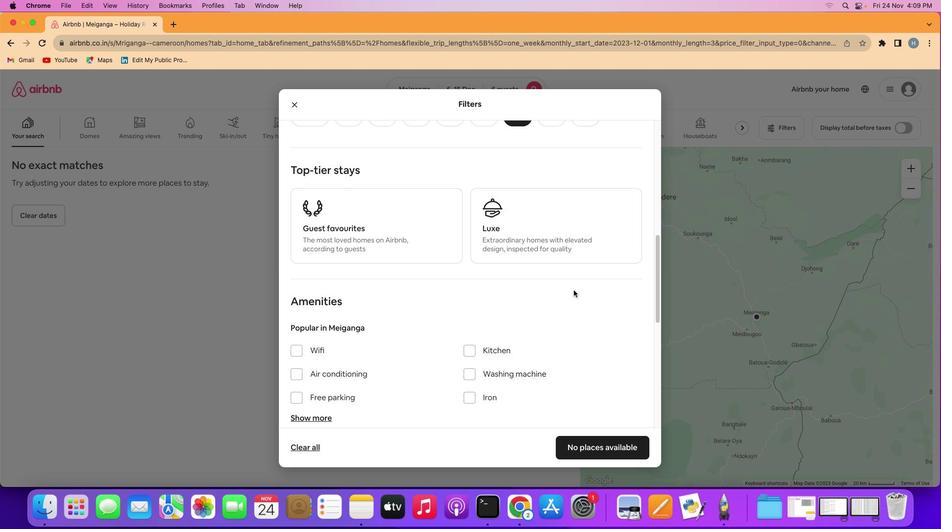 
Action: Mouse scrolled (362, 322) with delta (270, 528)
Screenshot: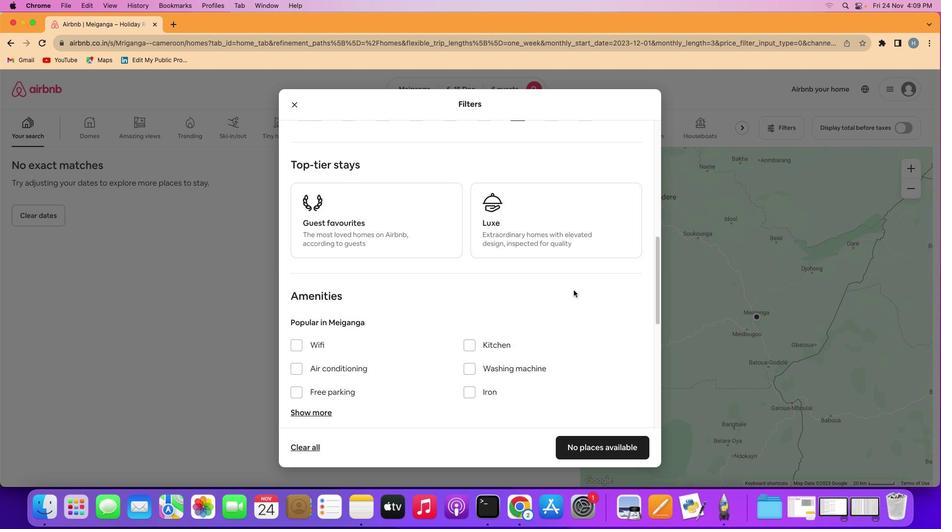 
Action: Mouse scrolled (362, 322) with delta (270, 528)
Screenshot: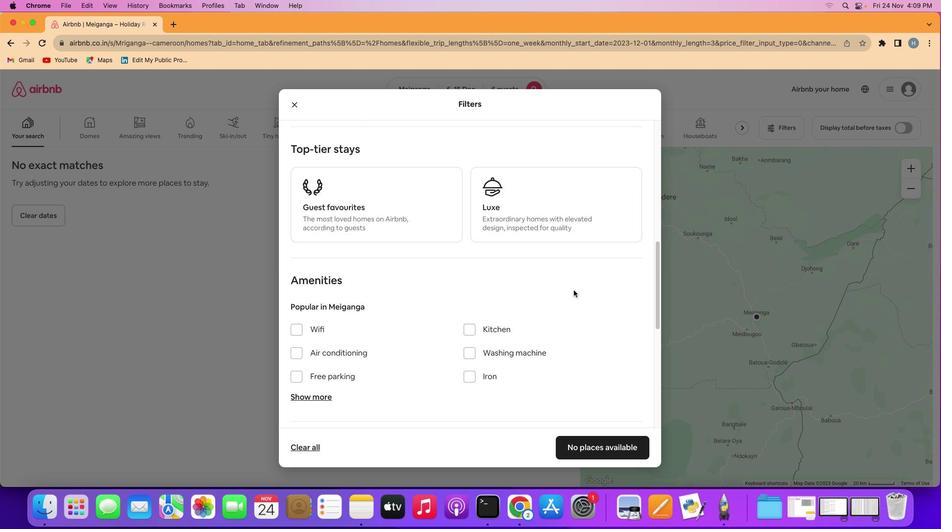 
Action: Mouse scrolled (362, 322) with delta (270, 528)
Screenshot: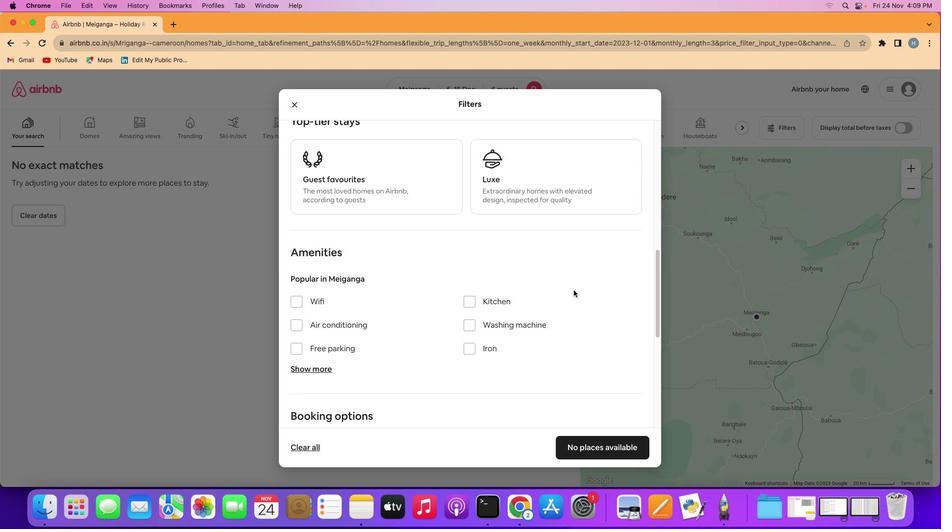 
Action: Mouse scrolled (362, 322) with delta (270, 528)
Screenshot: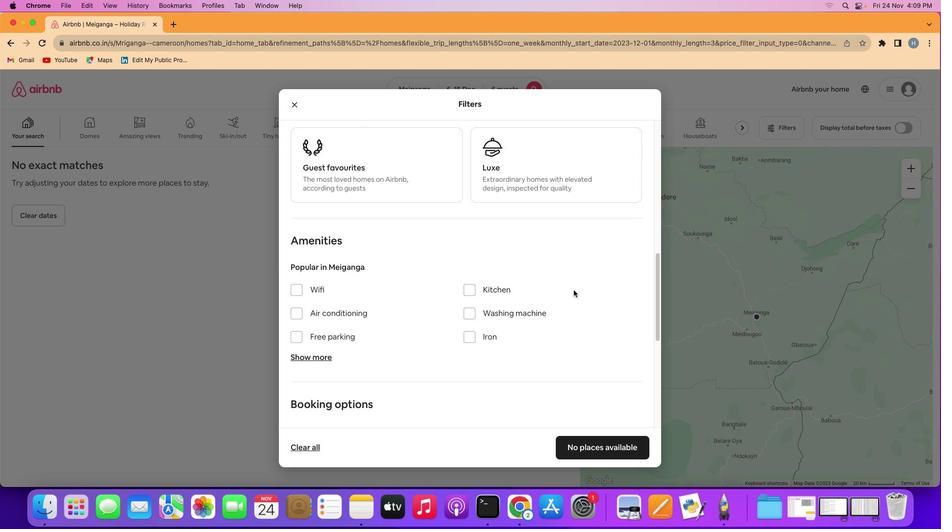 
Action: Mouse scrolled (362, 322) with delta (270, 528)
Screenshot: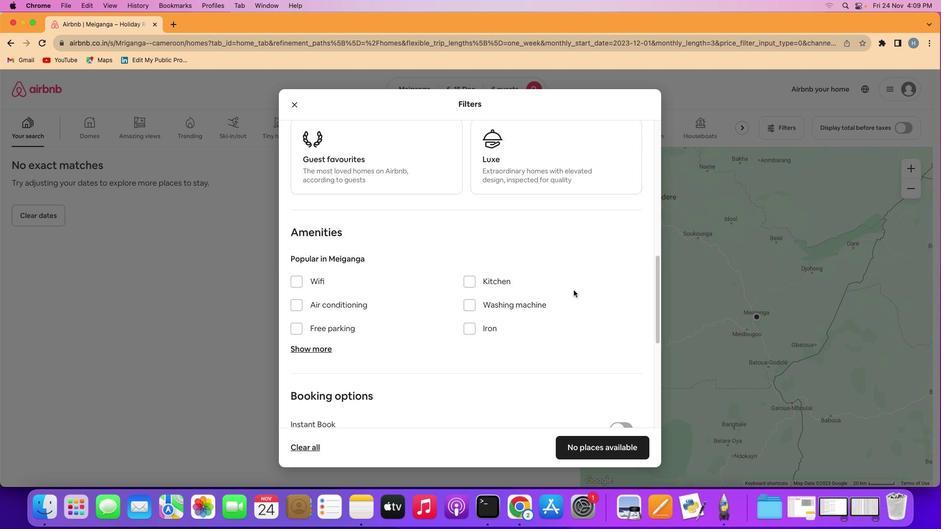 
Action: Mouse scrolled (362, 322) with delta (270, 528)
Screenshot: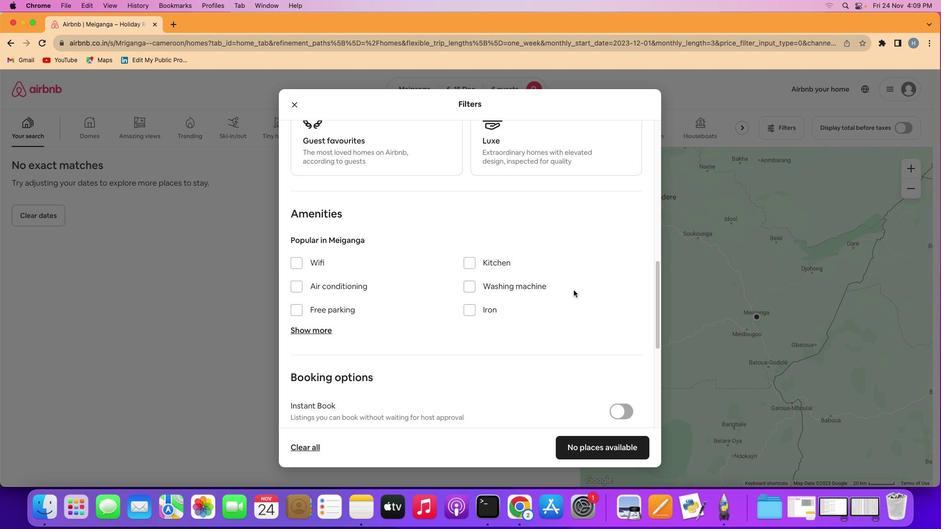 
Action: Mouse scrolled (362, 322) with delta (270, 528)
Screenshot: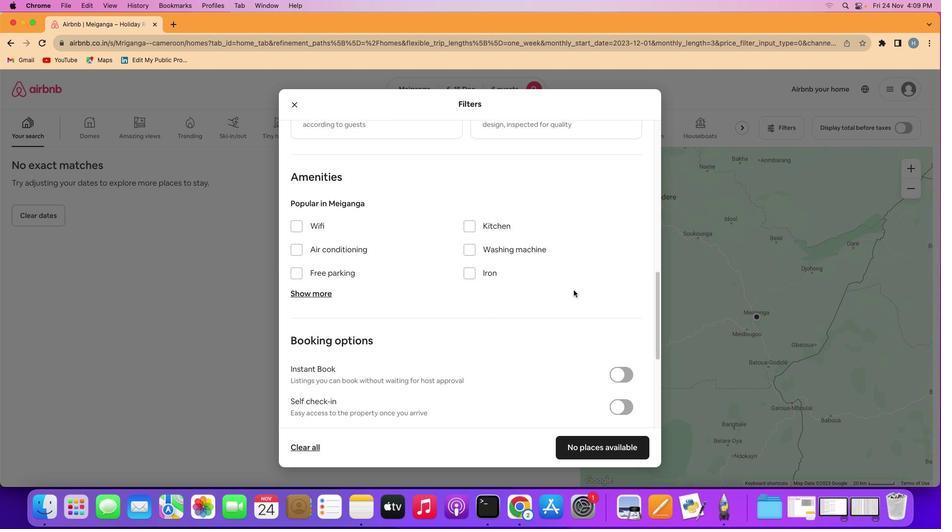 
Action: Mouse scrolled (362, 322) with delta (270, 528)
Screenshot: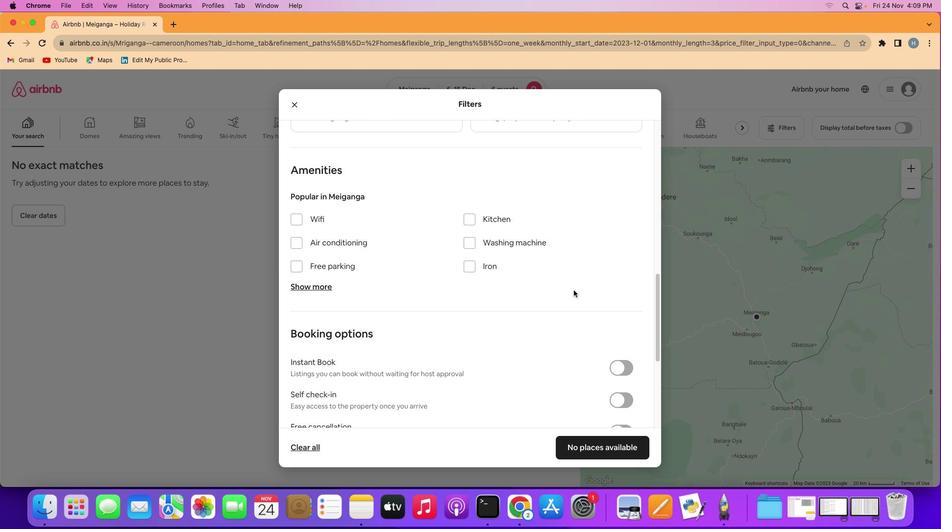 
Action: Mouse scrolled (362, 322) with delta (270, 528)
Screenshot: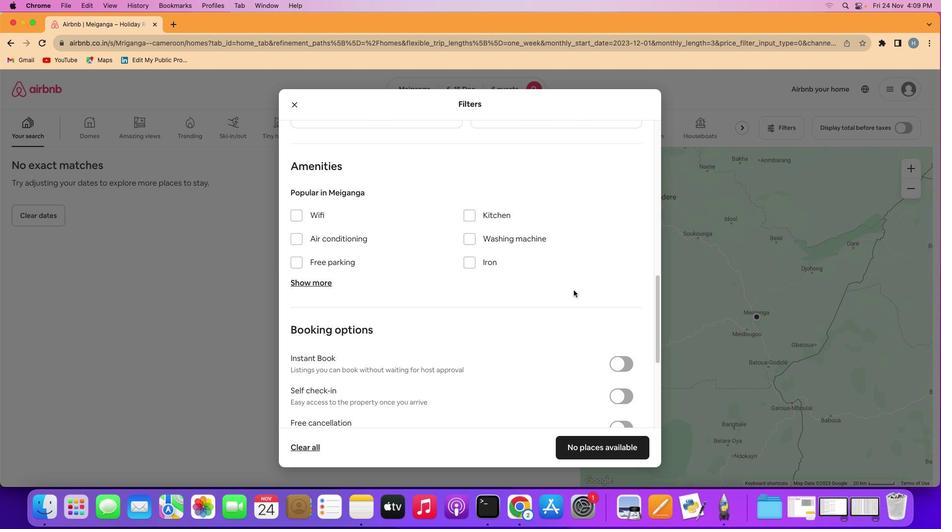 
Action: Mouse scrolled (362, 322) with delta (270, 528)
Screenshot: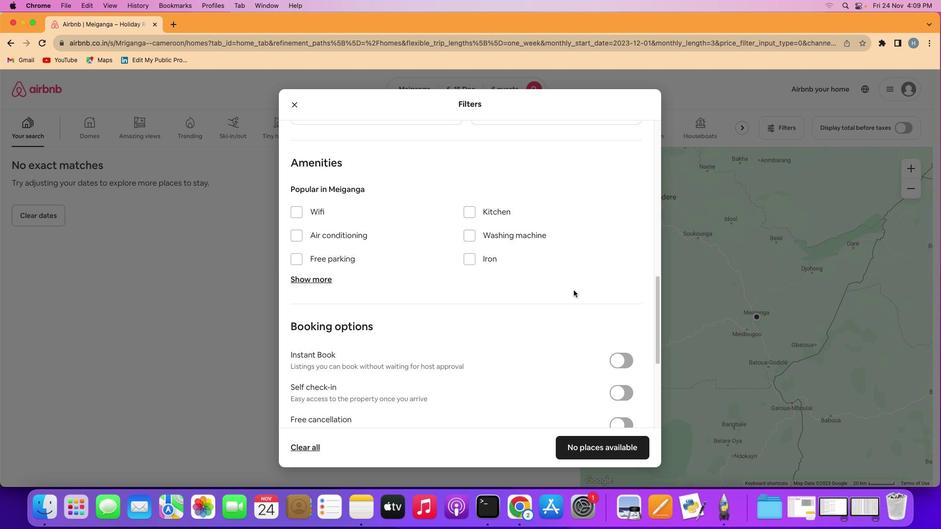 
Action: Mouse scrolled (362, 322) with delta (270, 528)
Screenshot: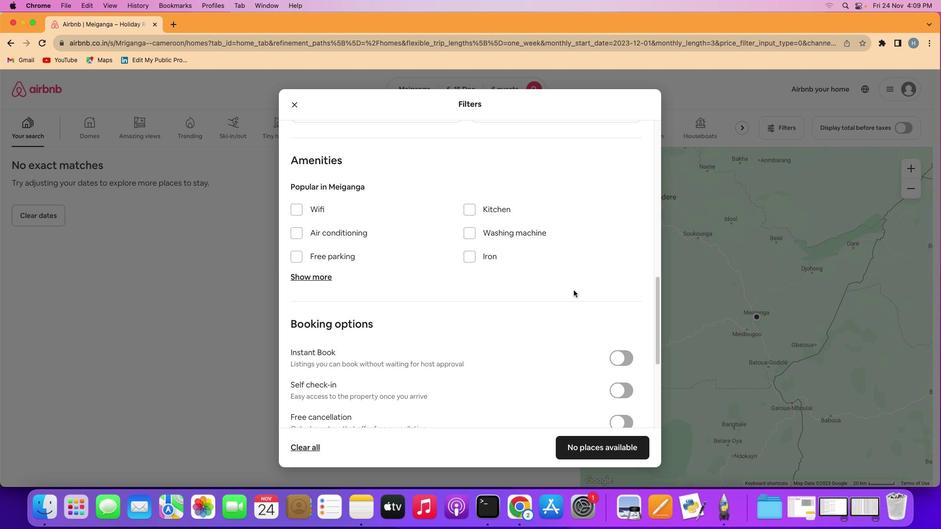 
Action: Mouse scrolled (362, 322) with delta (270, 528)
Screenshot: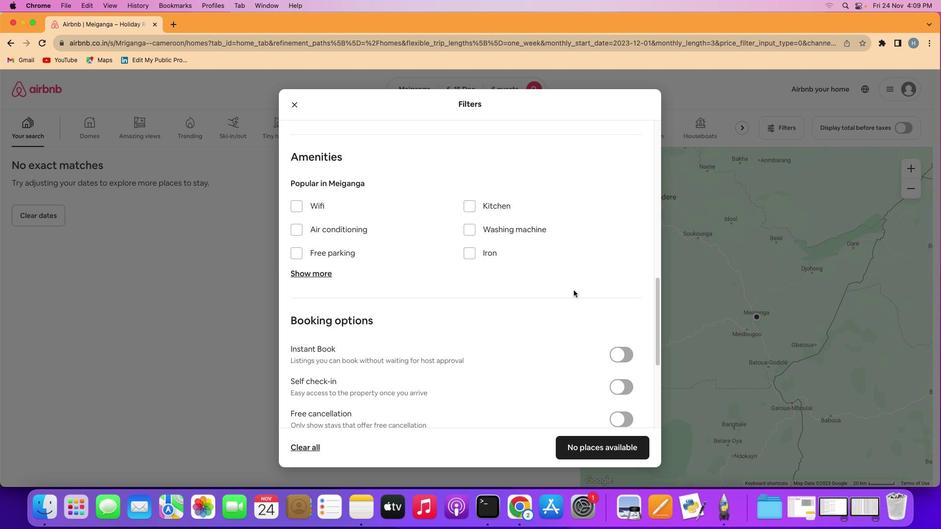 
Action: Mouse scrolled (362, 322) with delta (270, 528)
Screenshot: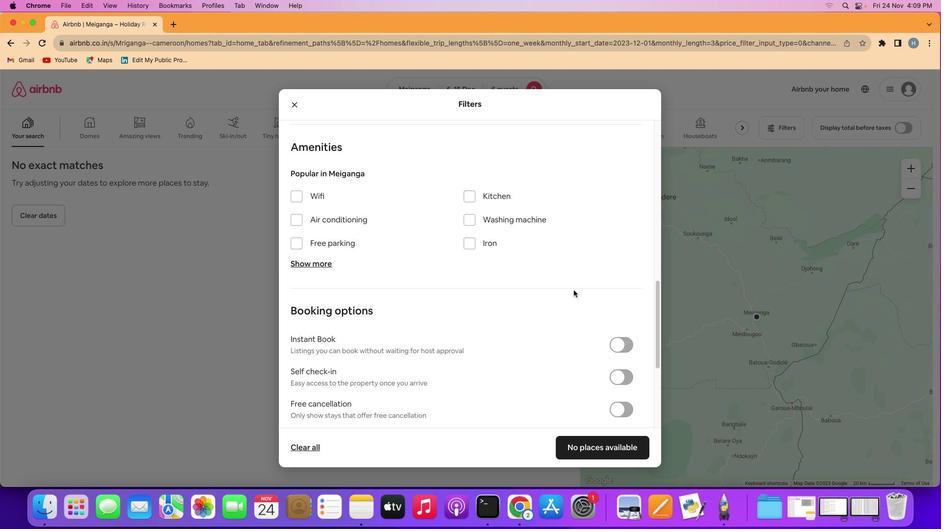 
Action: Mouse moved to (362, 322)
Screenshot: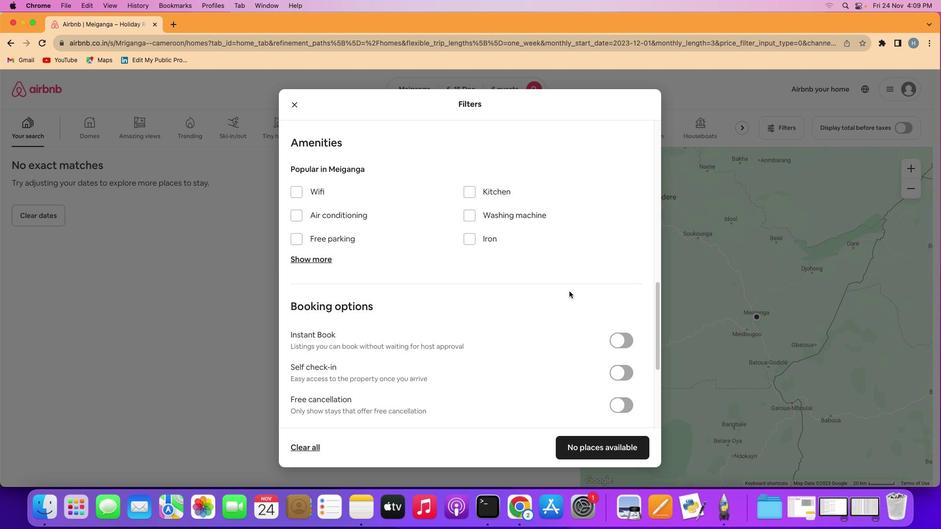 
Action: Mouse scrolled (362, 322) with delta (270, 527)
Screenshot: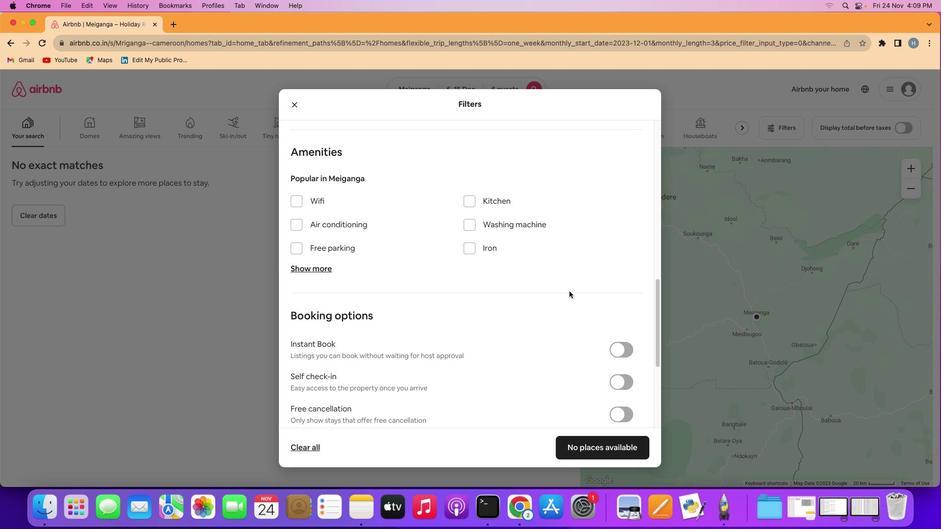 
Action: Mouse scrolled (362, 322) with delta (270, 527)
Screenshot: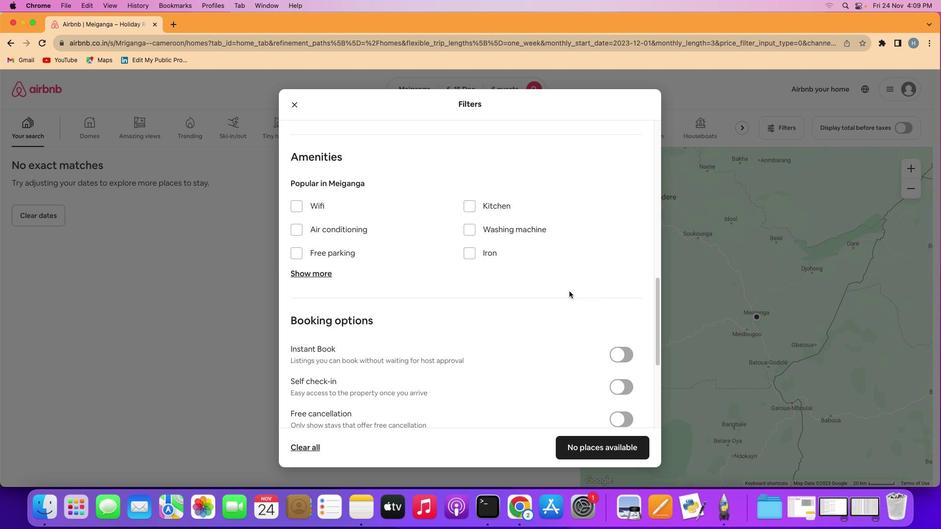 
Action: Mouse scrolled (362, 322) with delta (270, 527)
Screenshot: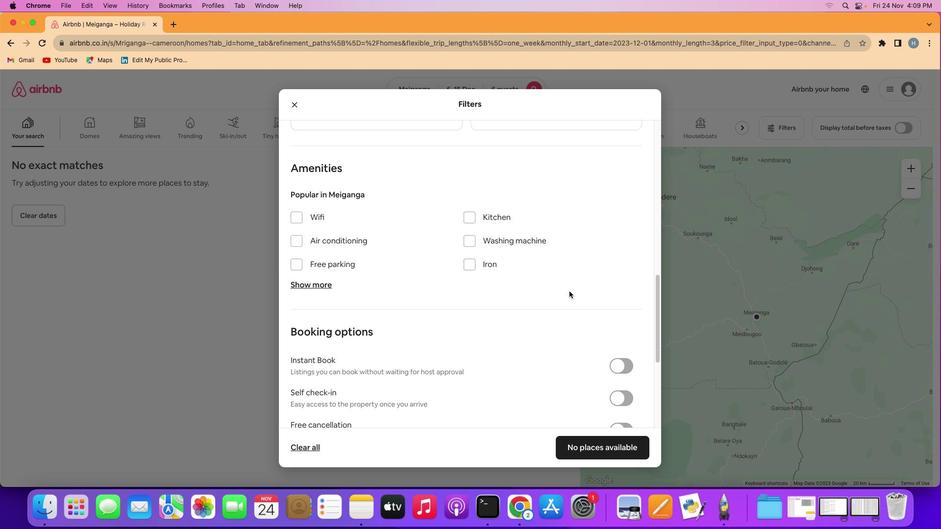 
Action: Mouse scrolled (362, 322) with delta (270, 527)
Screenshot: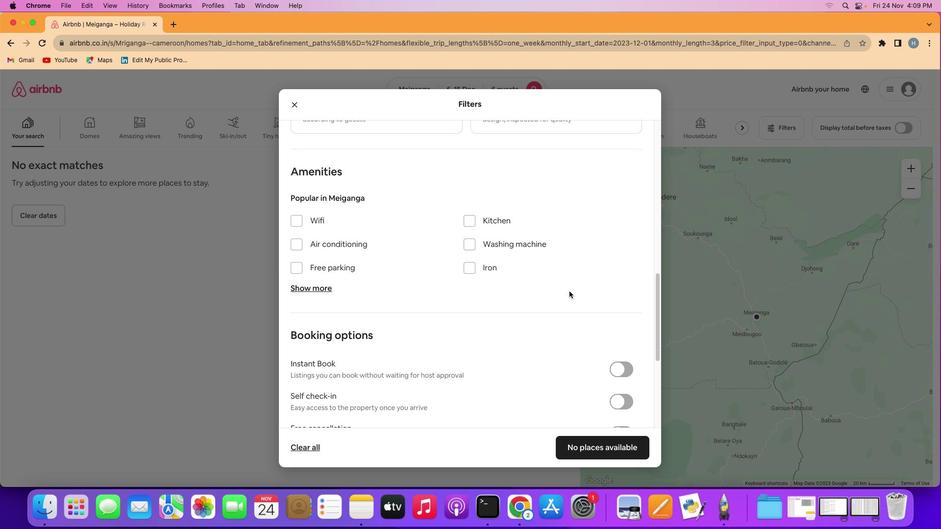 
Action: Mouse moved to (361, 321)
Screenshot: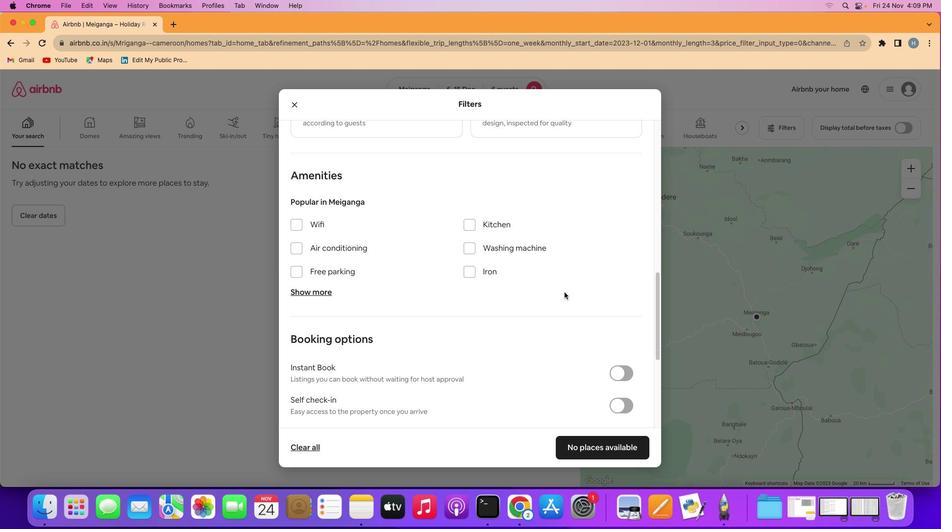 
Action: Mouse scrolled (361, 321) with delta (270, 527)
Screenshot: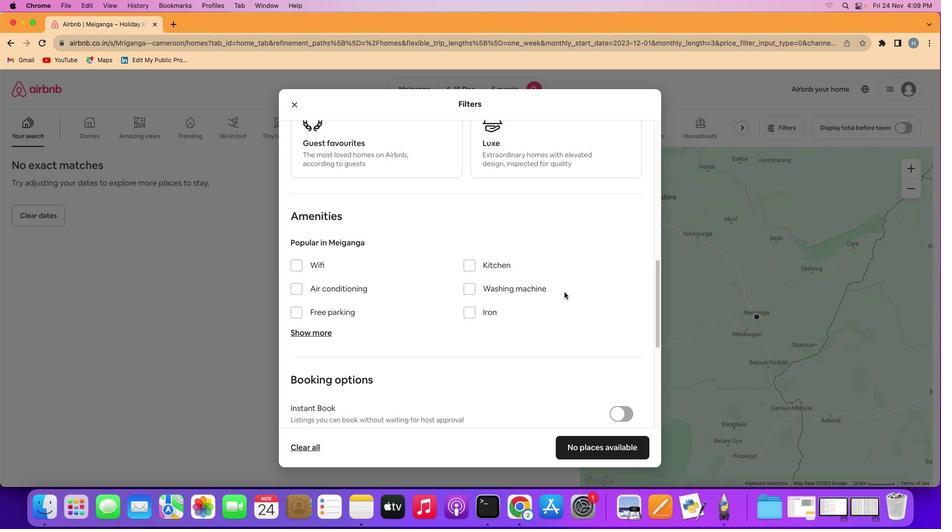 
Action: Mouse scrolled (361, 321) with delta (270, 527)
Screenshot: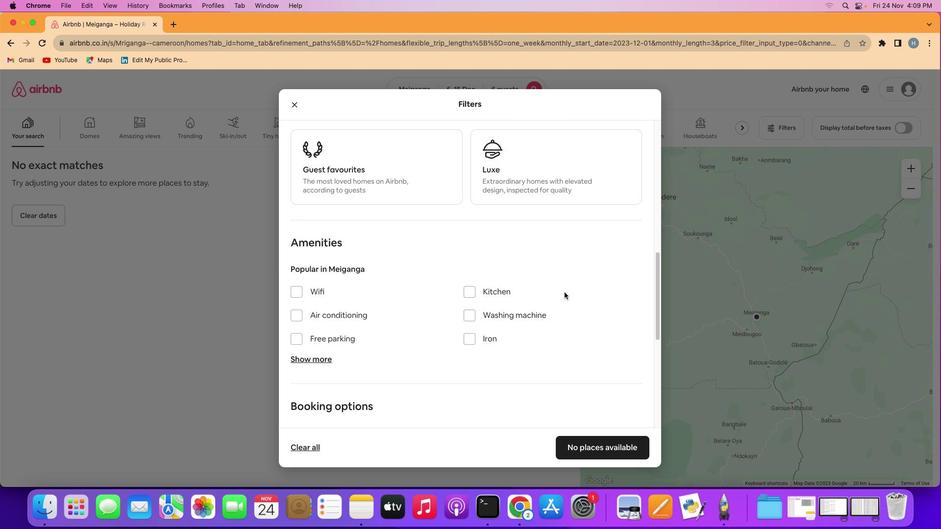 
Action: Mouse scrolled (361, 321) with delta (270, 526)
Screenshot: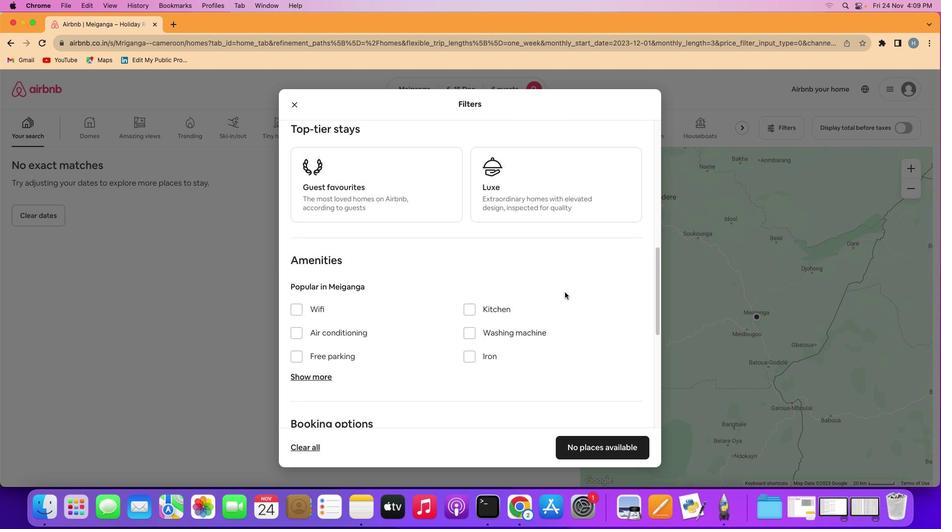 
Action: Mouse moved to (361, 321)
Screenshot: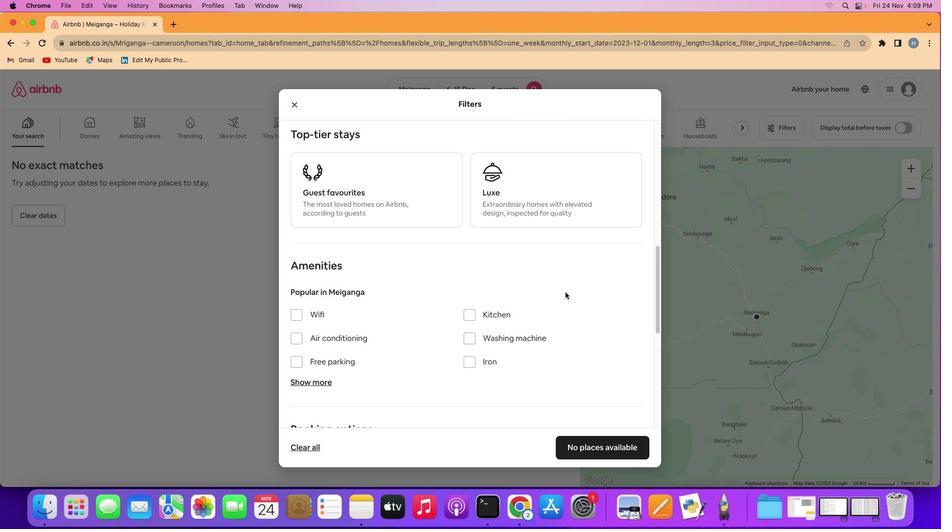 
Action: Mouse scrolled (361, 321) with delta (270, 528)
Screenshot: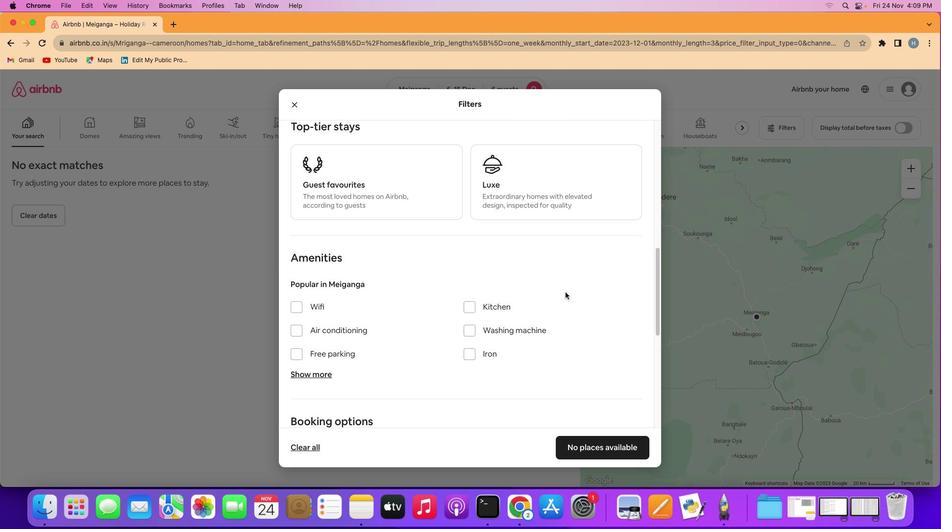 
Action: Mouse scrolled (361, 321) with delta (270, 528)
Screenshot: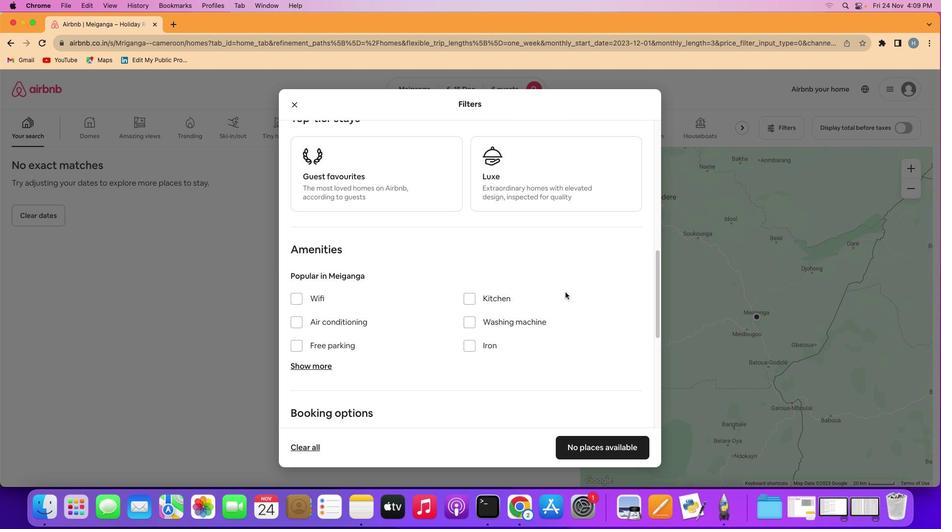 
Action: Mouse scrolled (361, 321) with delta (270, 528)
Screenshot: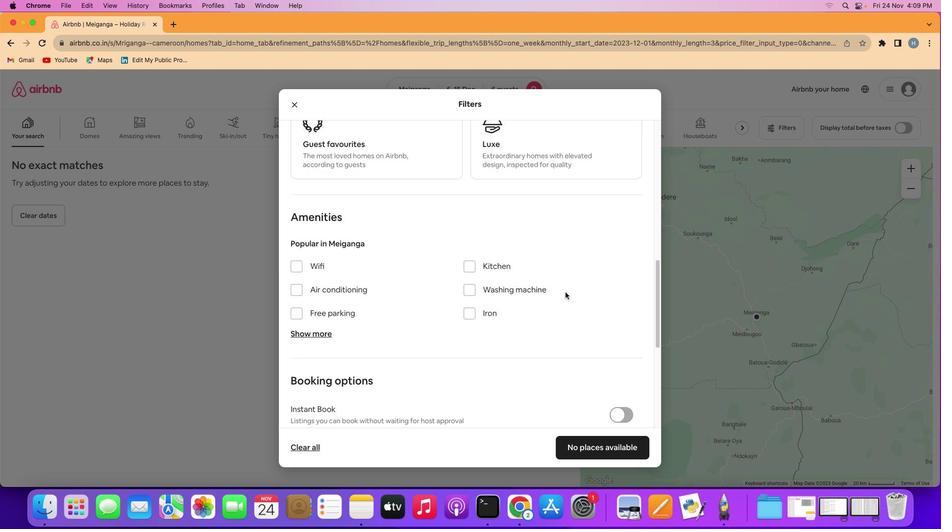 
Action: Mouse moved to (317, 344)
Screenshot: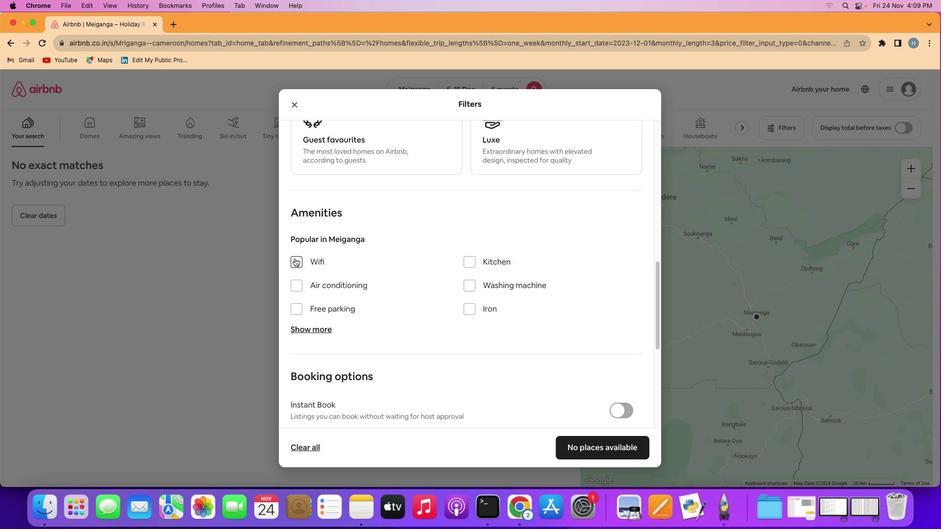 
Action: Mouse pressed left at (317, 344)
Screenshot: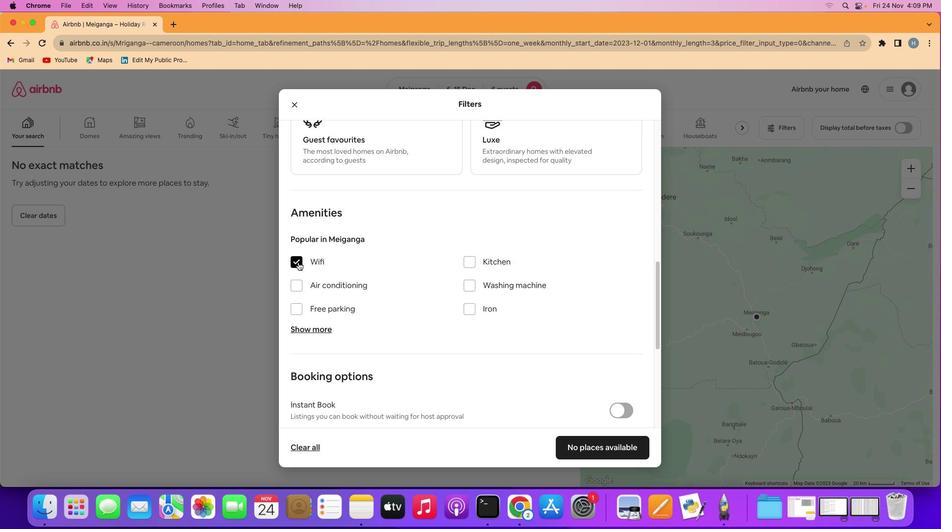 
Action: Mouse moved to (323, 294)
Screenshot: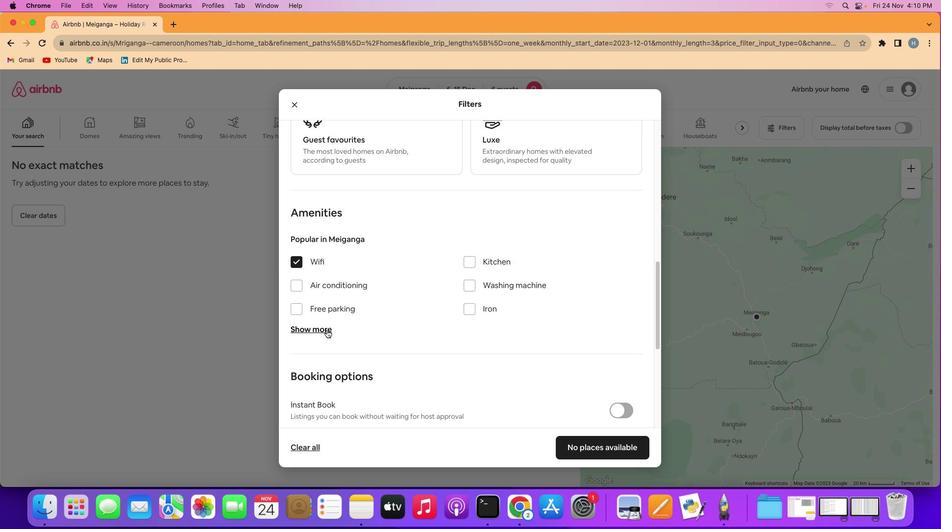 
Action: Mouse pressed left at (323, 294)
Screenshot: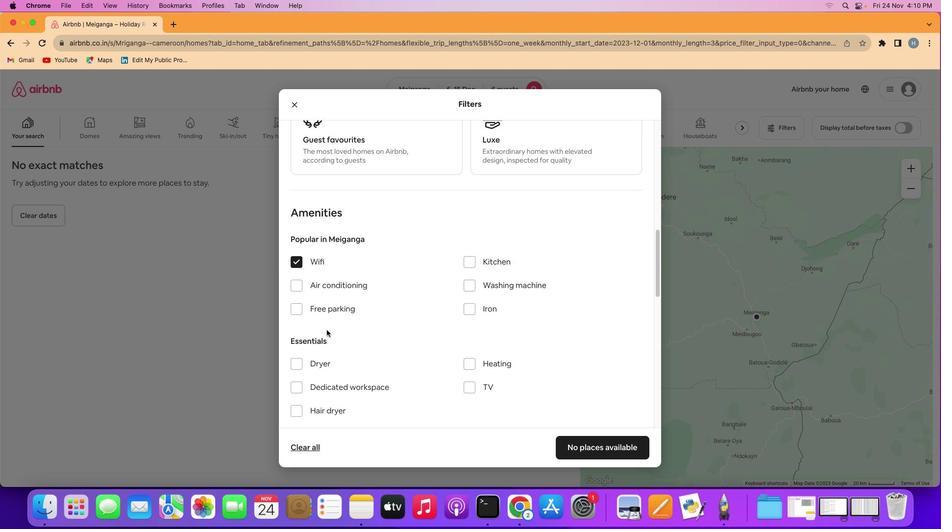 
Action: Mouse moved to (343, 279)
Screenshot: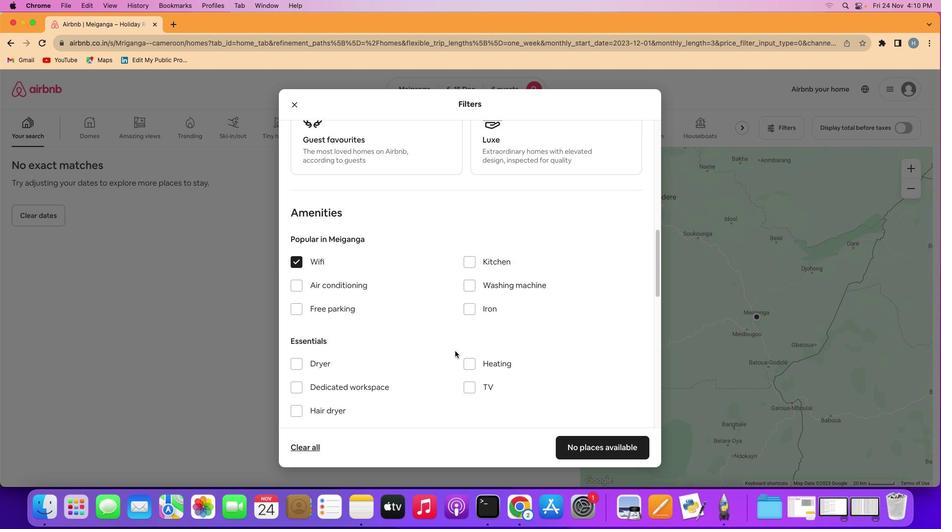 
Action: Mouse scrolled (343, 279) with delta (270, 528)
Screenshot: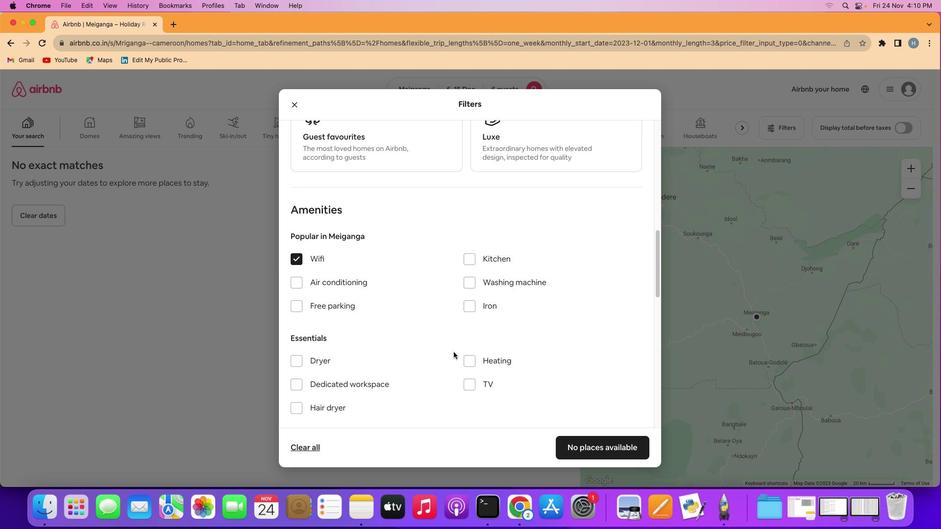
Action: Mouse moved to (343, 279)
Screenshot: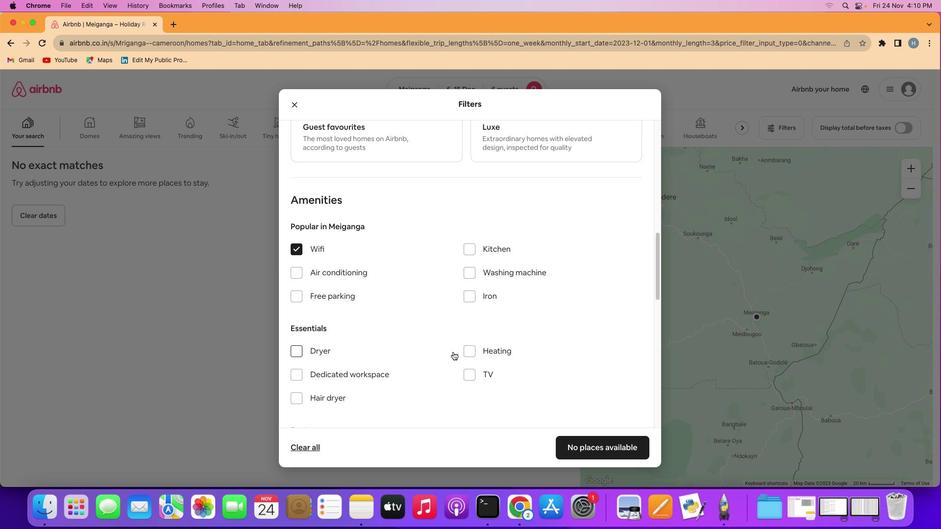 
Action: Mouse scrolled (343, 279) with delta (270, 528)
Screenshot: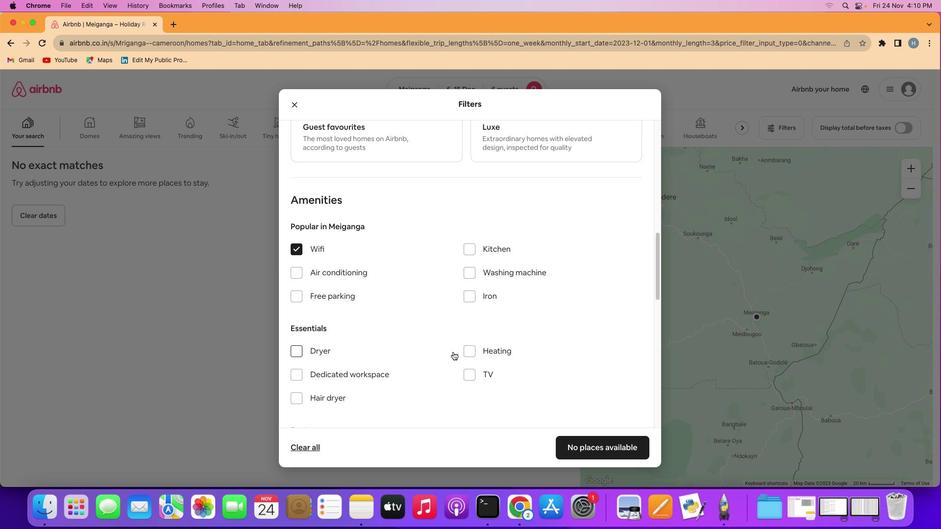 
Action: Mouse moved to (343, 279)
Screenshot: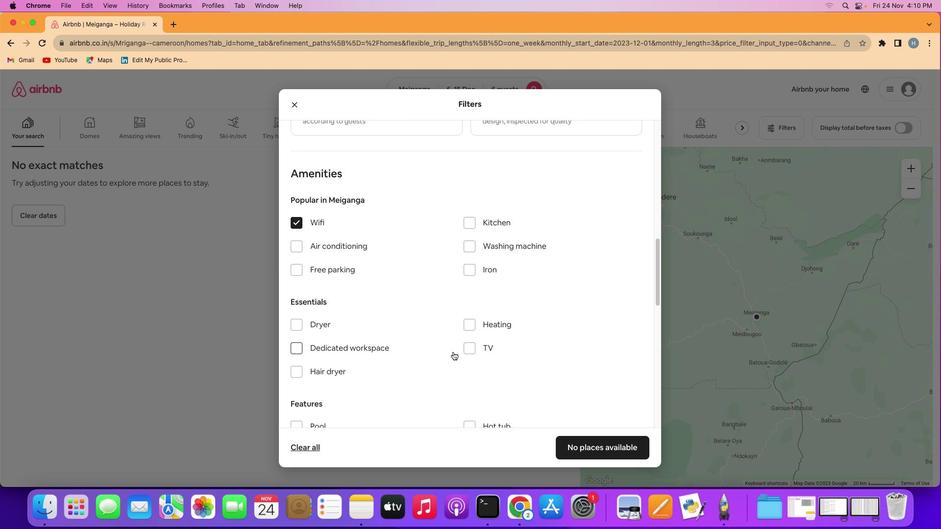 
Action: Mouse scrolled (343, 279) with delta (270, 528)
Screenshot: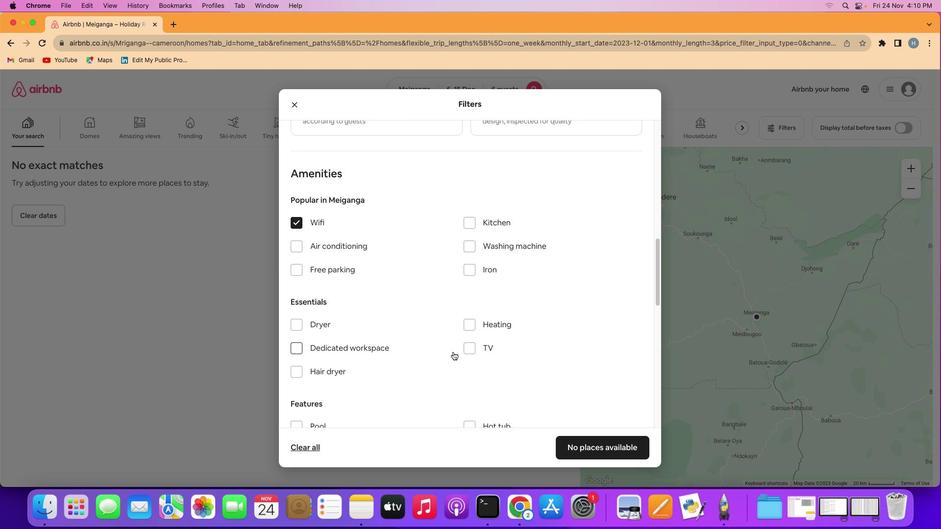 
Action: Mouse moved to (346, 283)
Screenshot: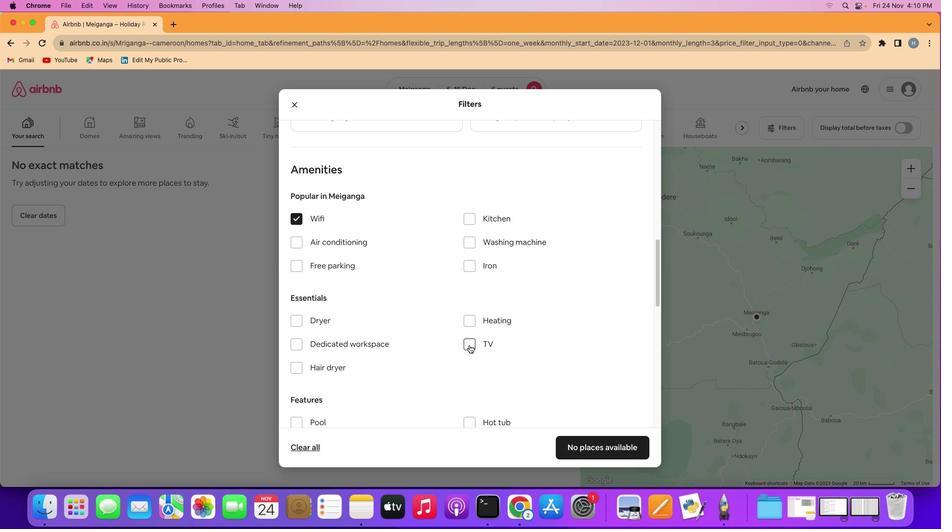
Action: Mouse pressed left at (346, 283)
Screenshot: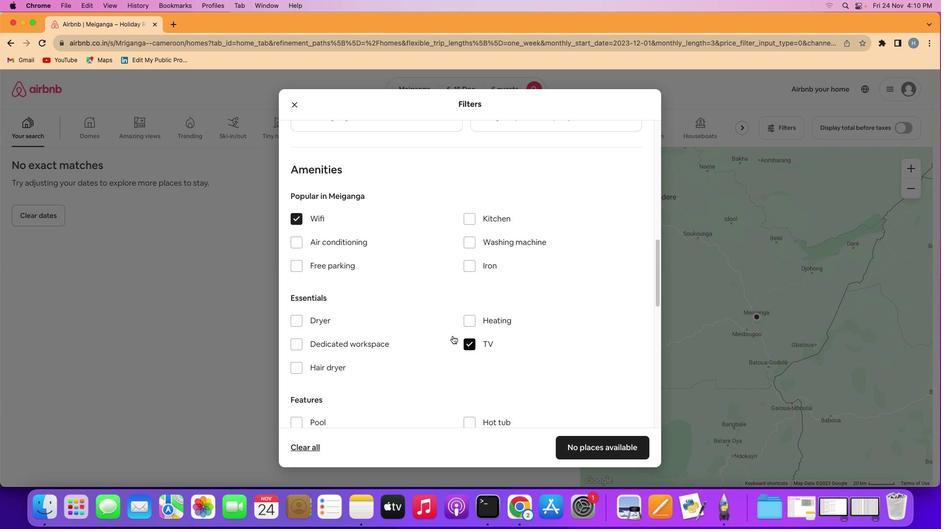 
Action: Mouse moved to (326, 338)
Screenshot: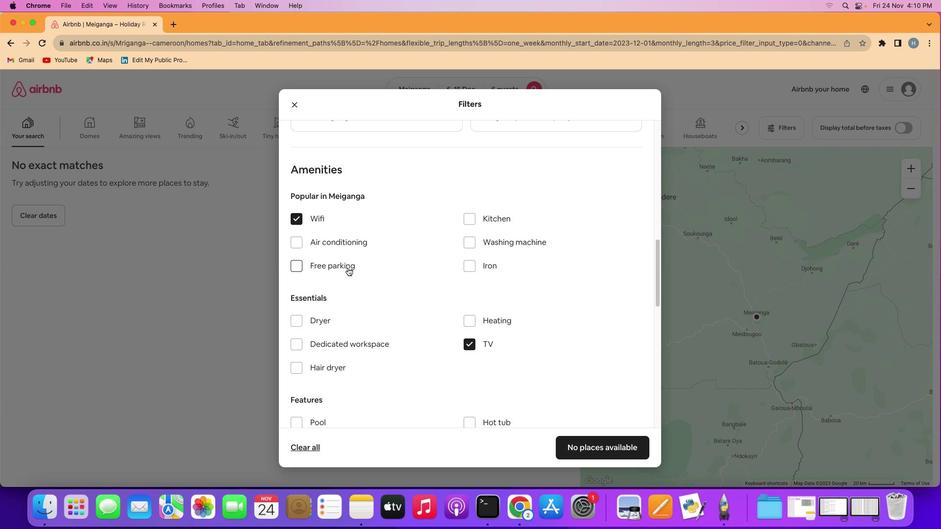 
Action: Mouse pressed left at (326, 338)
Screenshot: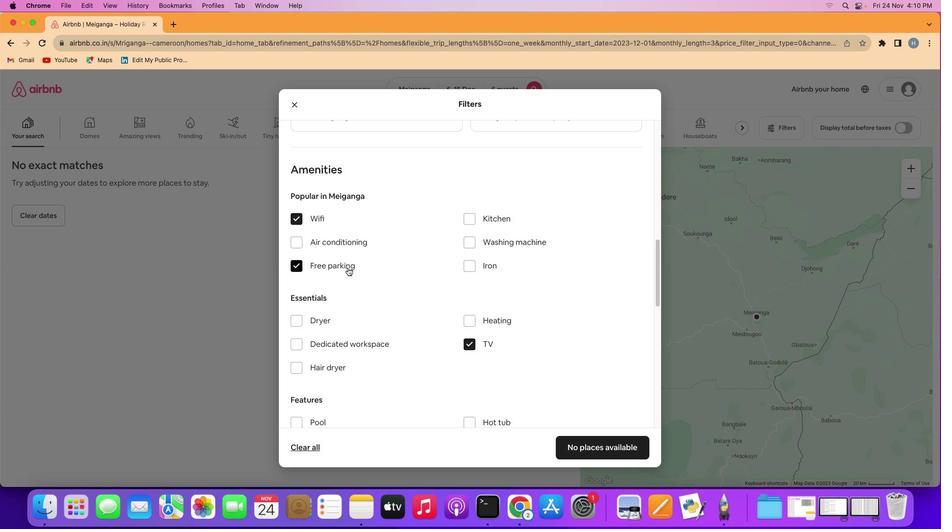 
Action: Mouse moved to (332, 303)
Screenshot: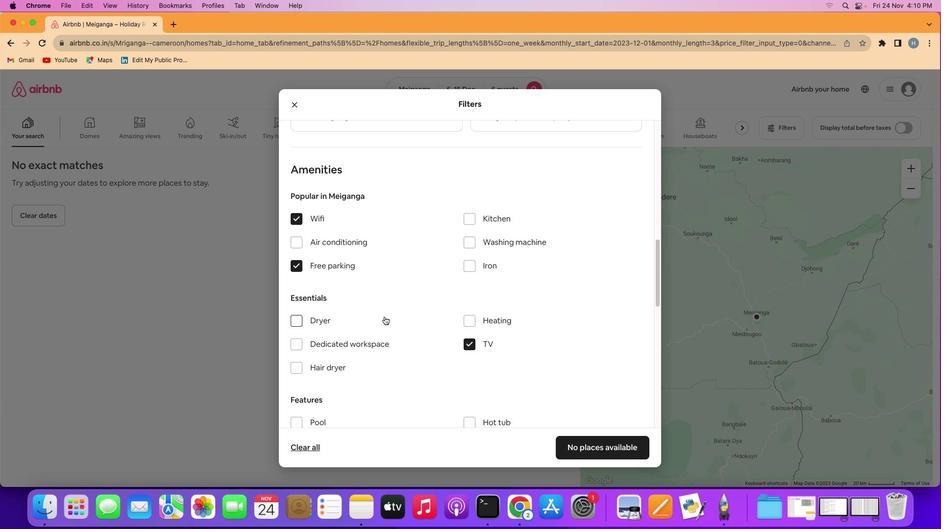 
Action: Mouse scrolled (332, 303) with delta (270, 528)
Screenshot: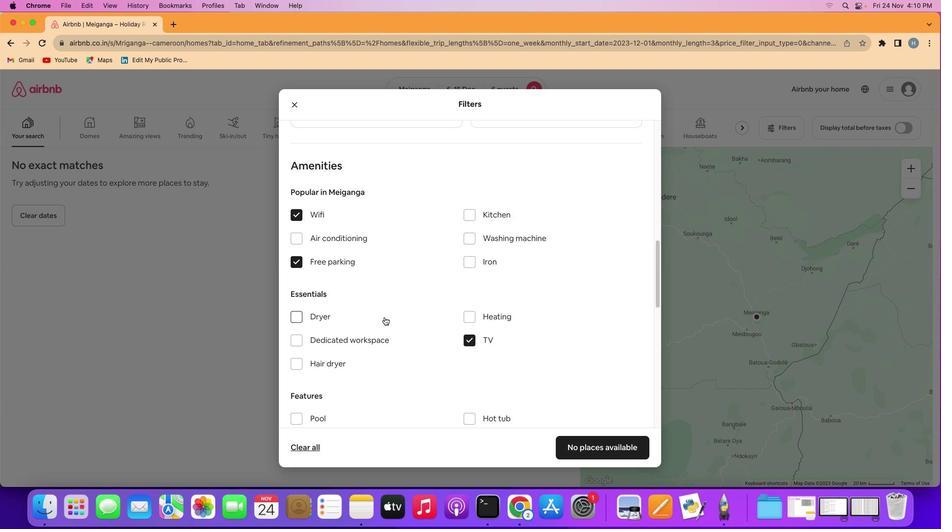 
Action: Mouse scrolled (332, 303) with delta (270, 528)
Screenshot: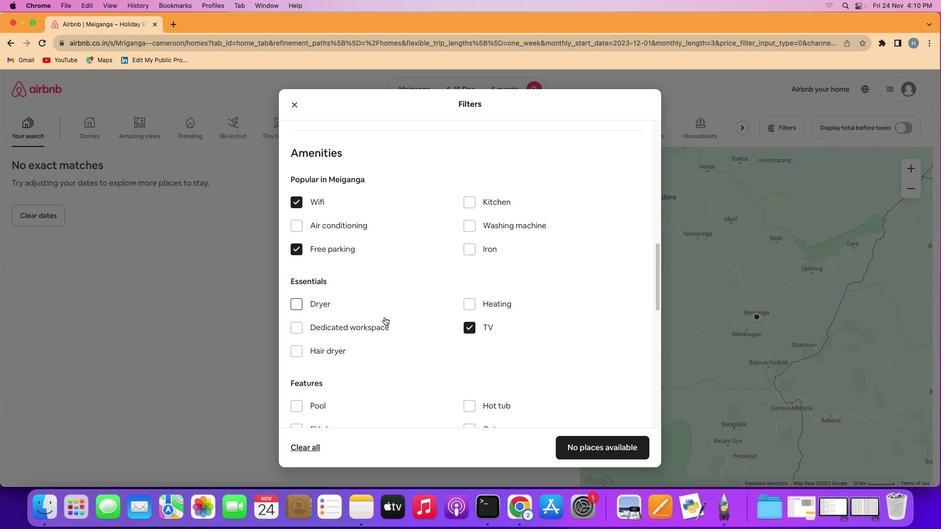 
Action: Mouse scrolled (332, 303) with delta (270, 528)
Screenshot: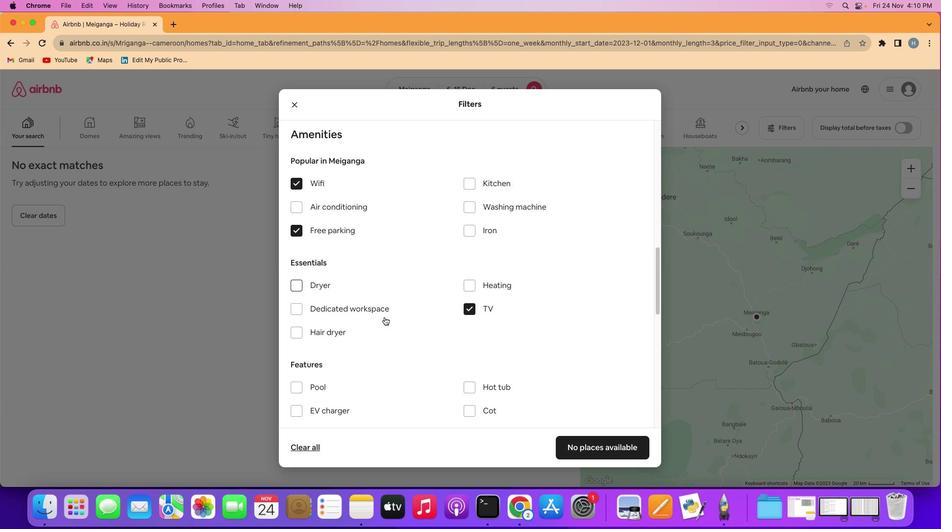 
Action: Mouse moved to (332, 303)
Screenshot: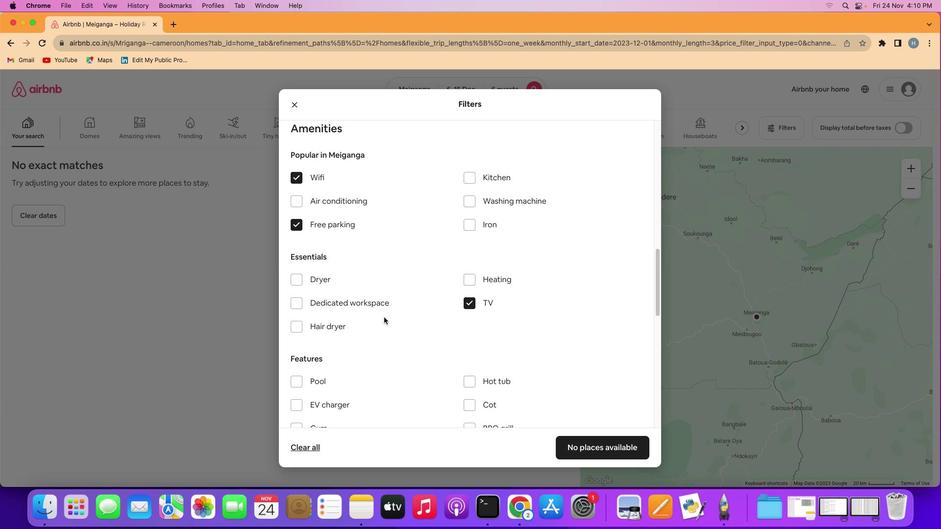 
Action: Mouse scrolled (332, 303) with delta (270, 528)
Screenshot: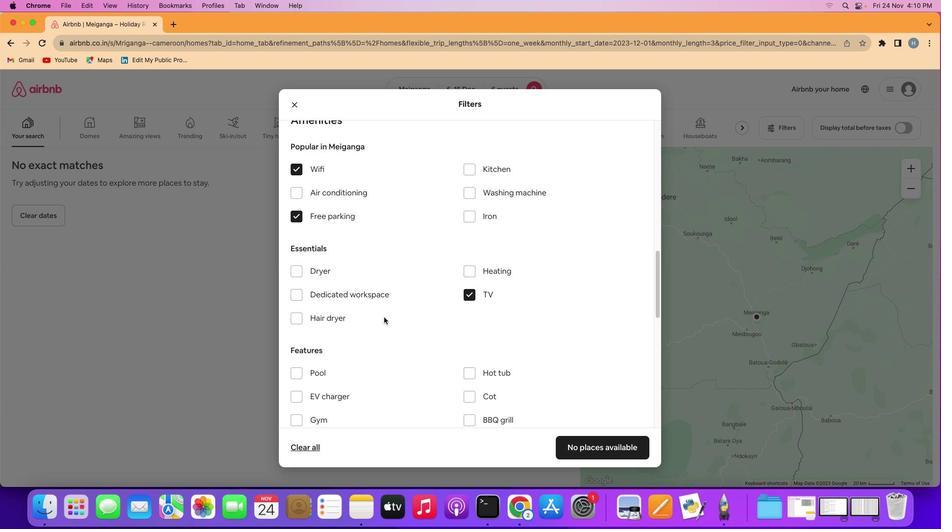 
Action: Mouse scrolled (332, 303) with delta (270, 528)
Screenshot: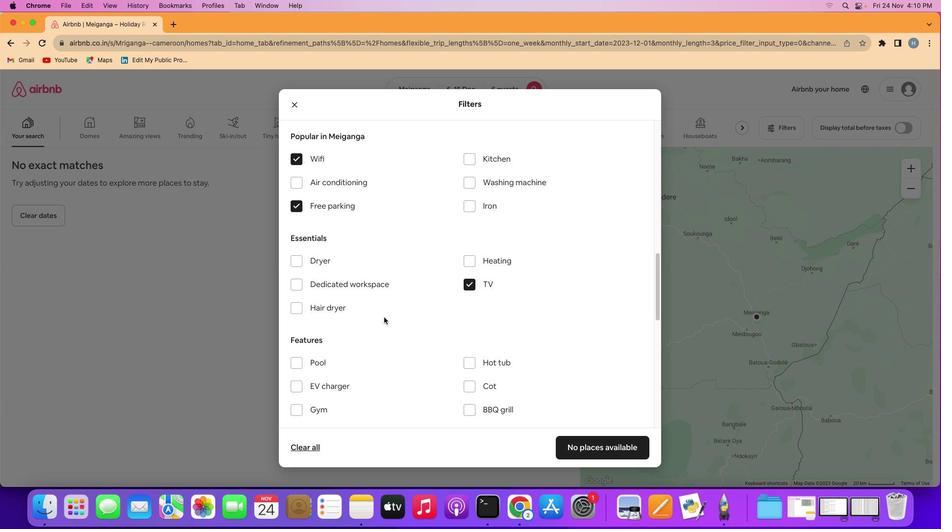
Action: Mouse scrolled (332, 303) with delta (270, 528)
Screenshot: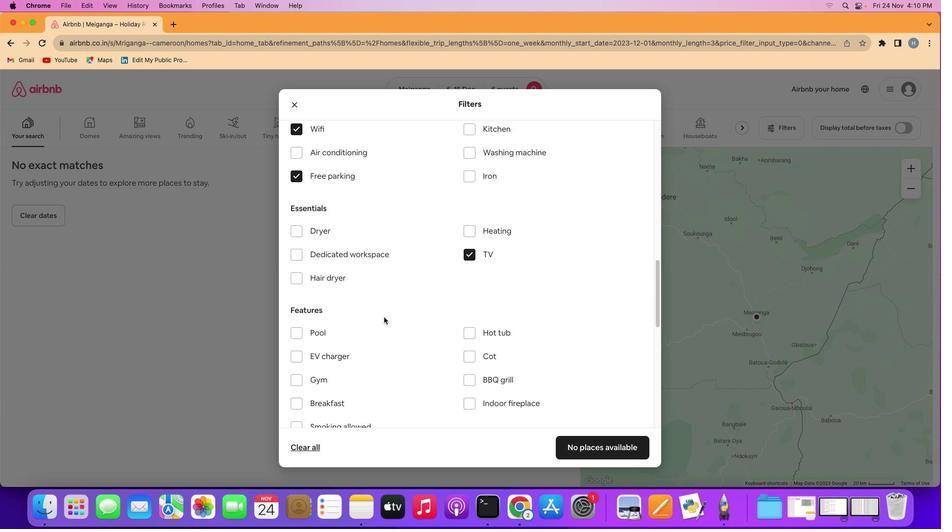 
Action: Mouse scrolled (332, 303) with delta (270, 528)
Screenshot: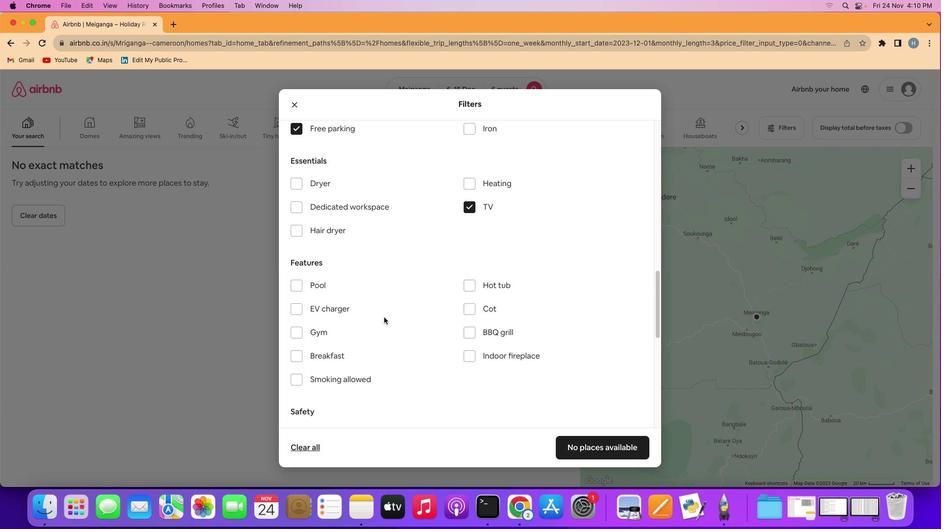 
Action: Mouse moved to (332, 302)
Screenshot: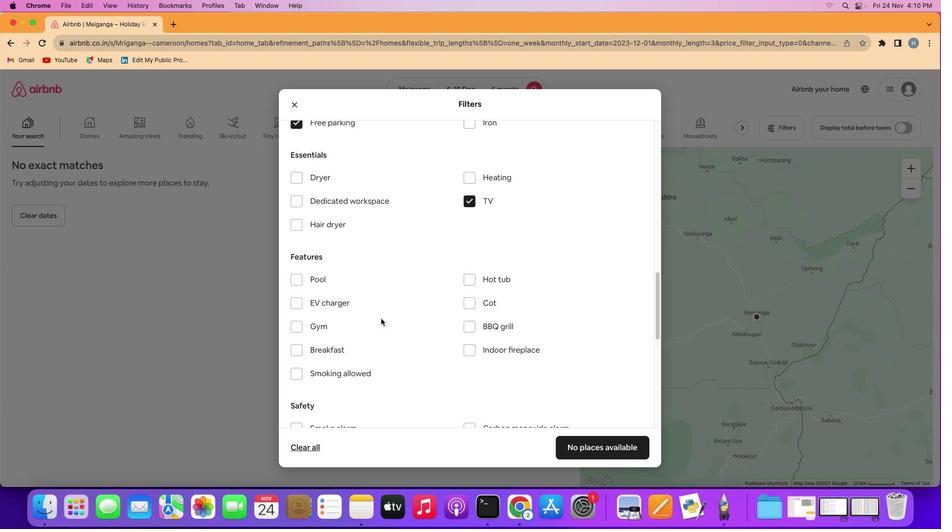 
Action: Mouse scrolled (332, 302) with delta (270, 528)
Screenshot: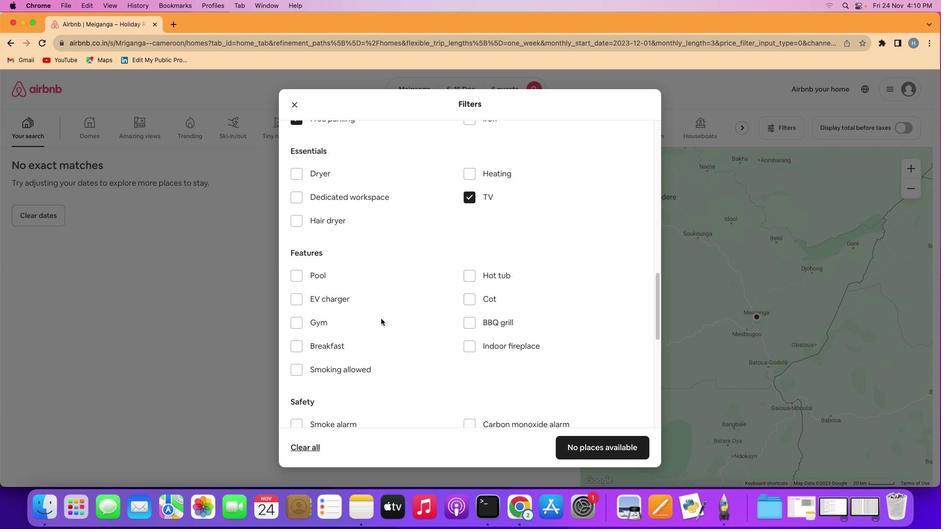 
Action: Mouse scrolled (332, 302) with delta (270, 528)
Screenshot: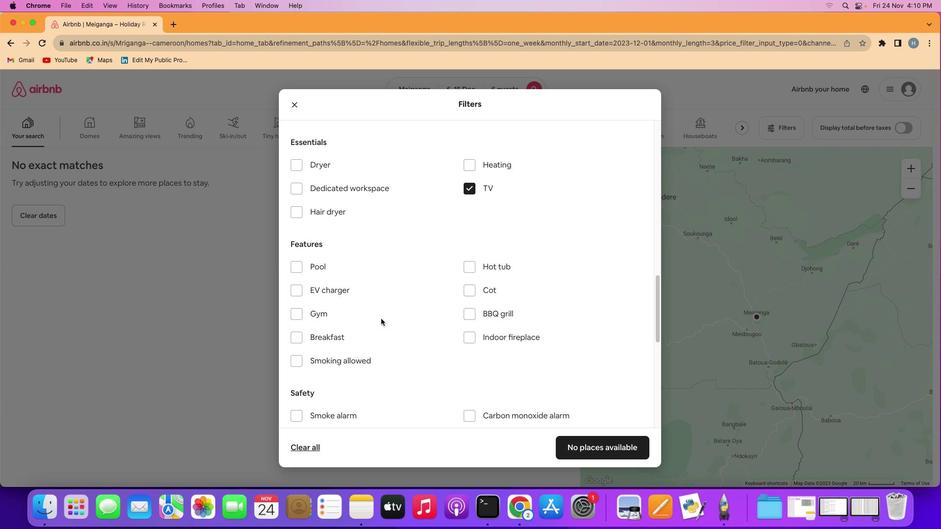 
Action: Mouse scrolled (332, 302) with delta (270, 528)
Screenshot: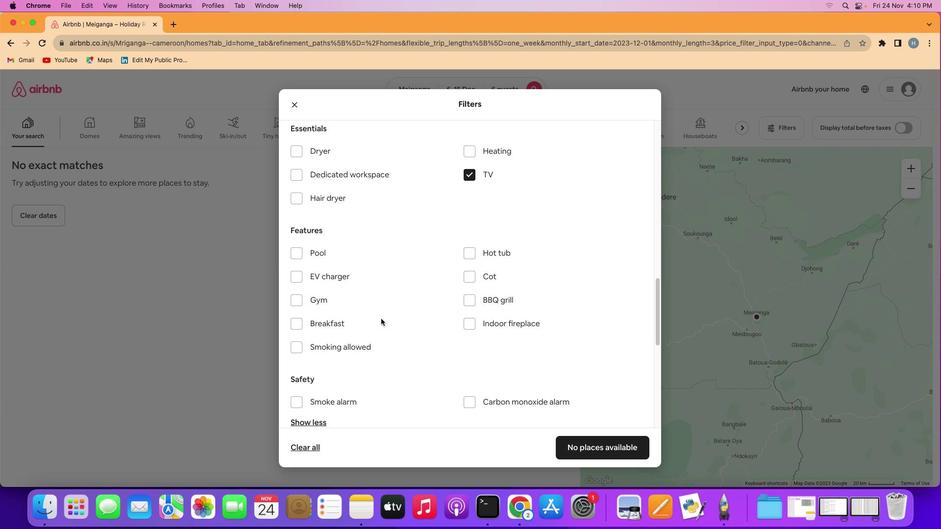 
Action: Mouse moved to (322, 317)
Screenshot: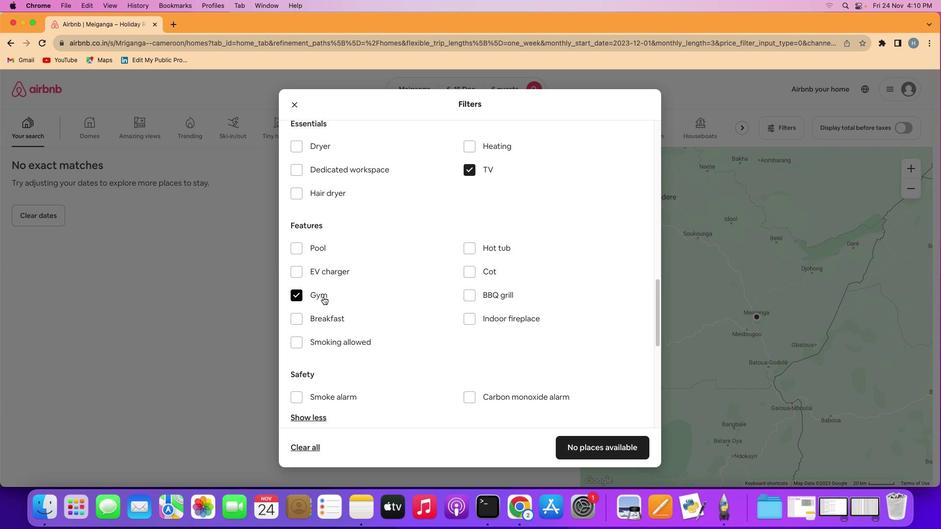 
Action: Mouse pressed left at (322, 317)
Screenshot: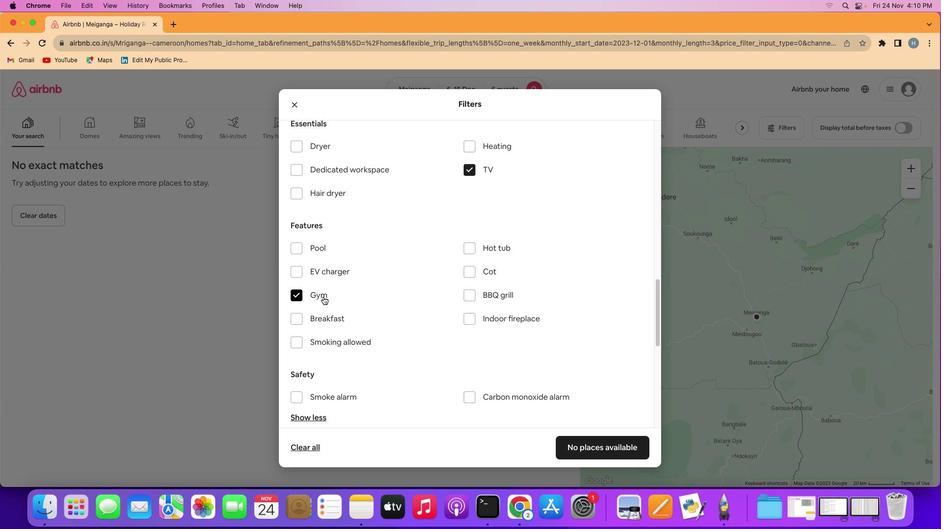 
Action: Mouse moved to (322, 301)
Screenshot: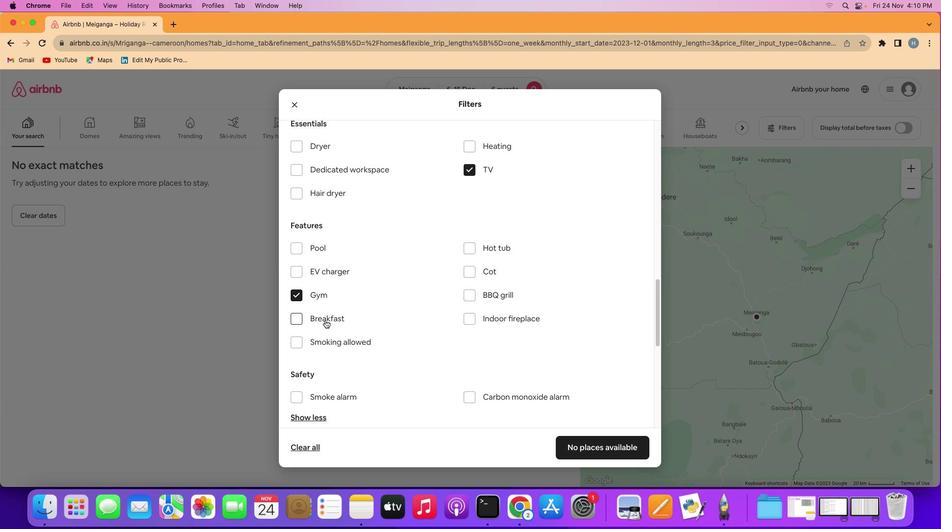 
Action: Mouse pressed left at (322, 301)
Screenshot: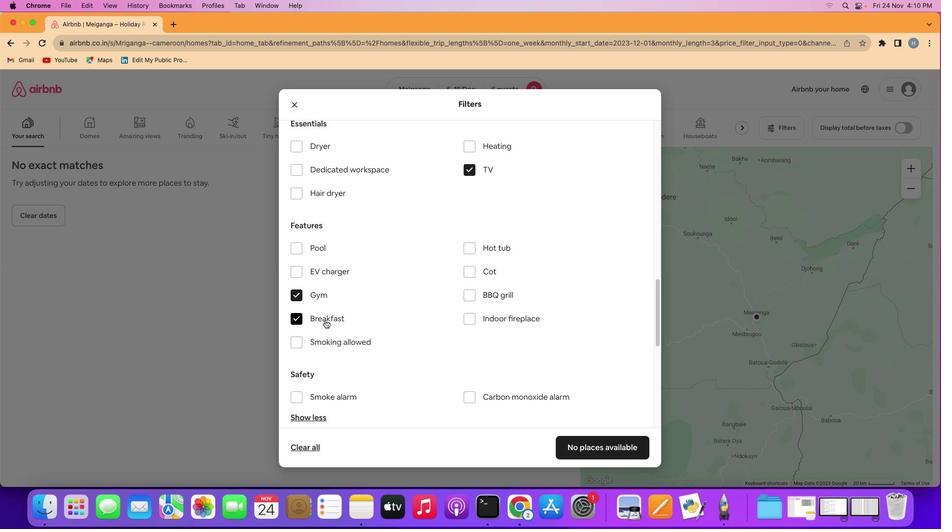 
Action: Mouse moved to (343, 279)
Screenshot: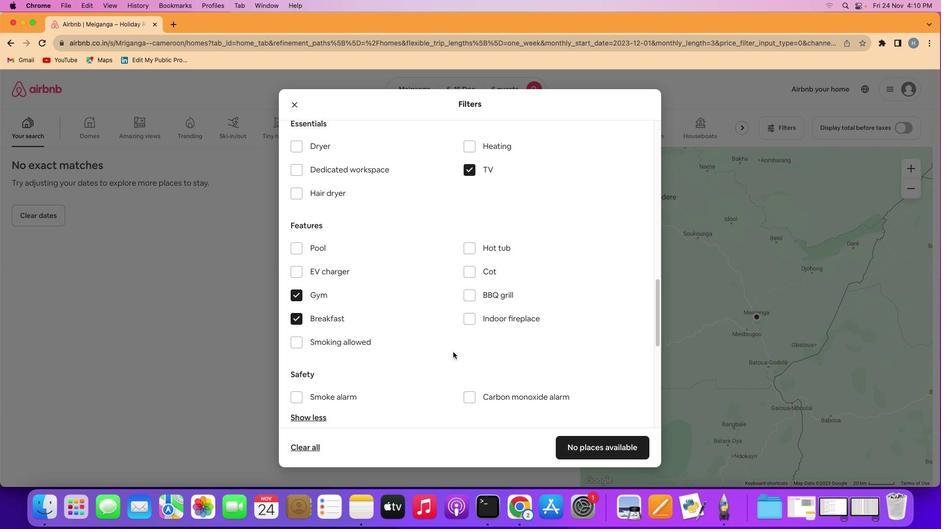 
Action: Mouse scrolled (343, 279) with delta (270, 528)
Screenshot: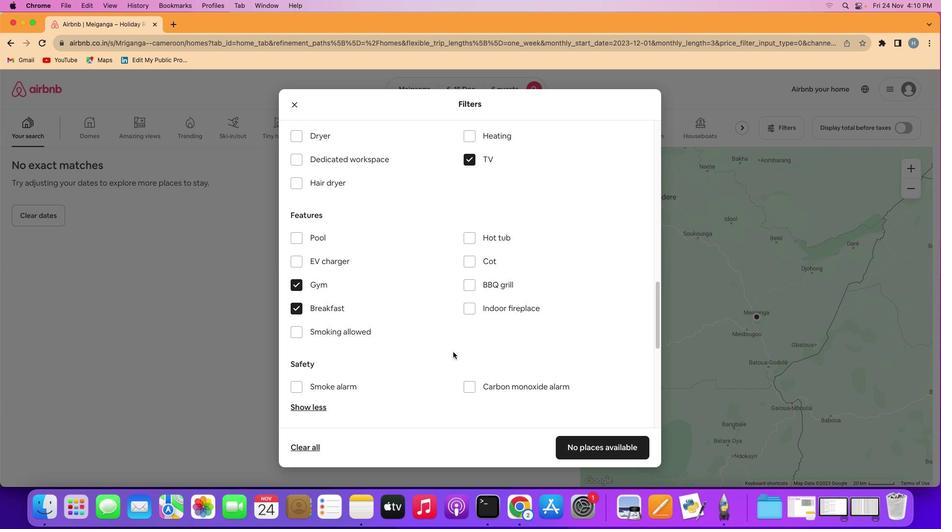 
Action: Mouse scrolled (343, 279) with delta (270, 528)
Screenshot: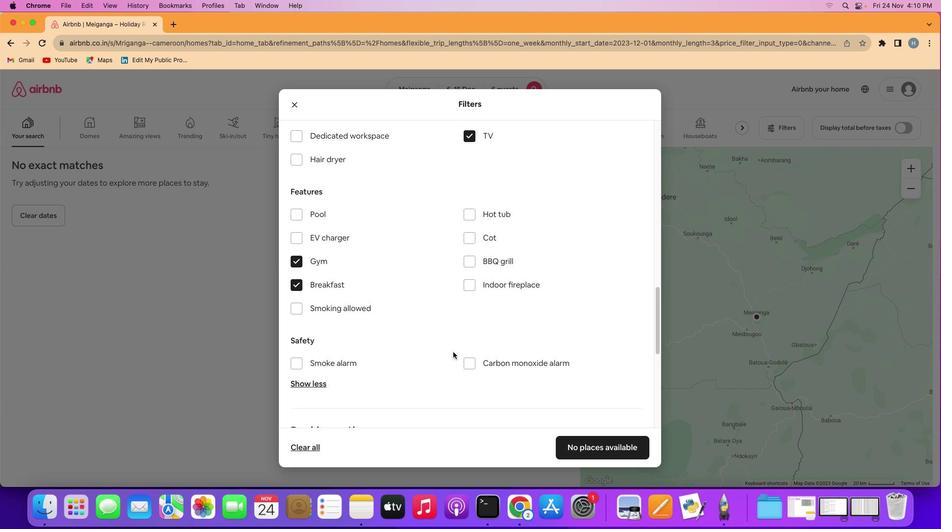 
Action: Mouse scrolled (343, 279) with delta (270, 528)
Screenshot: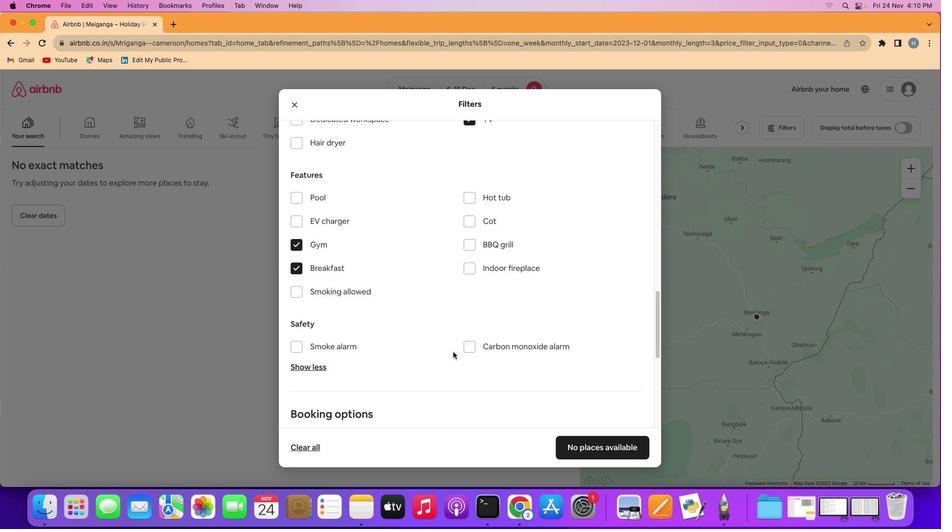 
Action: Mouse scrolled (343, 279) with delta (270, 528)
Screenshot: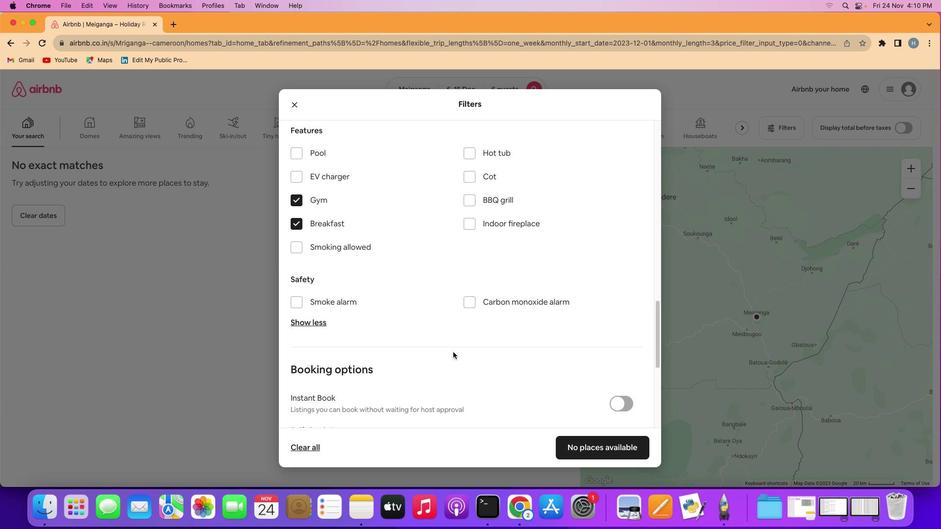 
Action: Mouse scrolled (343, 279) with delta (270, 528)
Screenshot: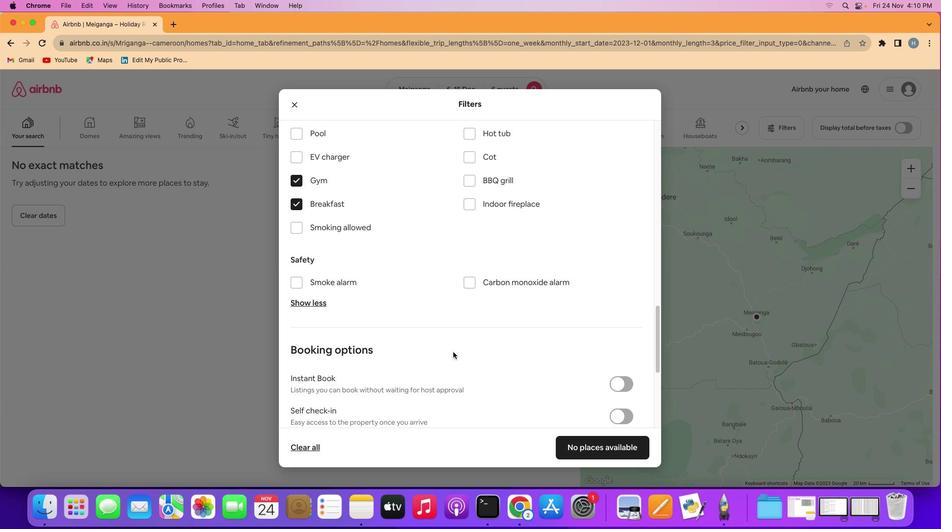 
Action: Mouse scrolled (343, 279) with delta (270, 528)
Screenshot: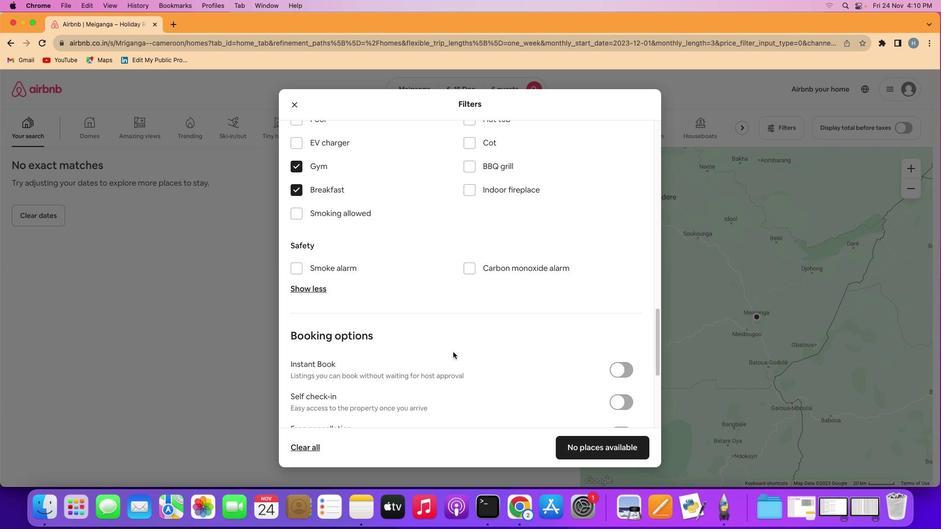
Action: Mouse scrolled (343, 279) with delta (270, 528)
Screenshot: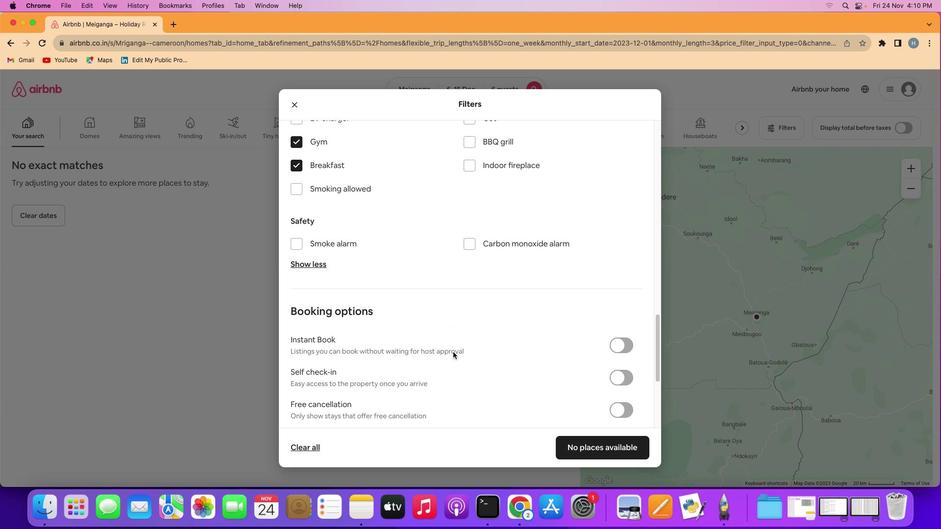 
Action: Mouse scrolled (343, 279) with delta (270, 528)
Screenshot: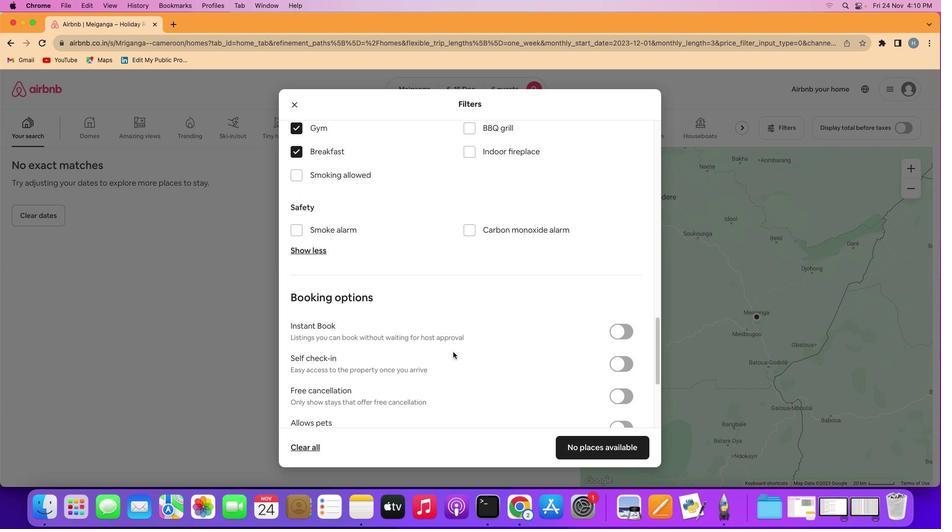 
Action: Mouse scrolled (343, 279) with delta (270, 528)
Screenshot: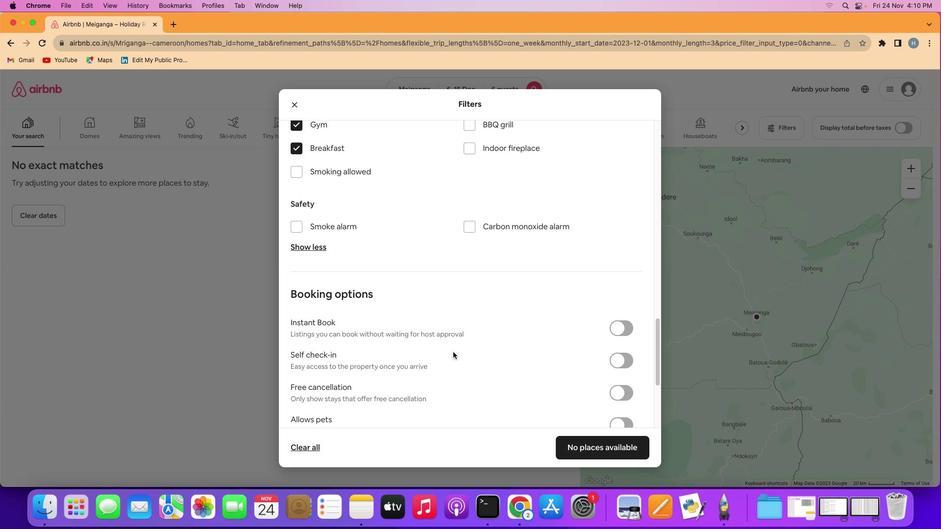 
Action: Mouse scrolled (343, 279) with delta (270, 528)
Screenshot: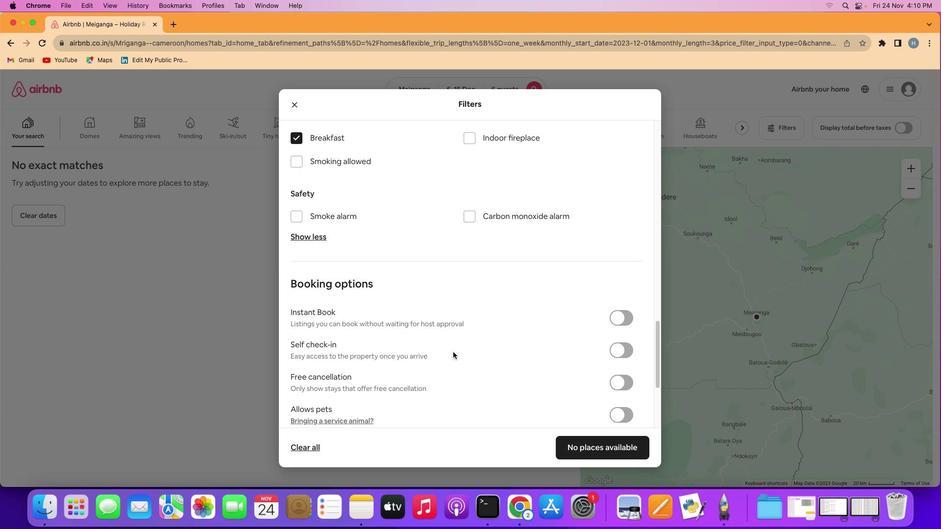 
Action: Mouse scrolled (343, 279) with delta (270, 528)
Screenshot: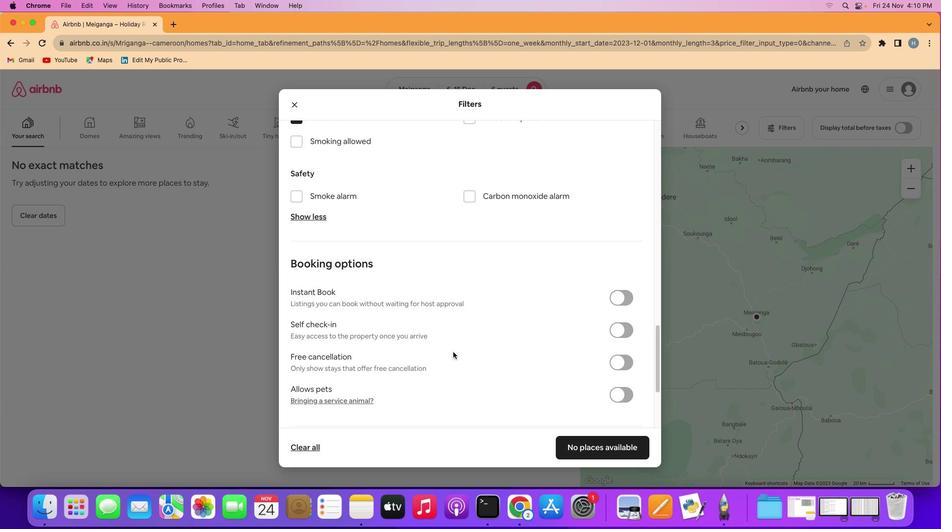 
Action: Mouse scrolled (343, 279) with delta (270, 528)
Screenshot: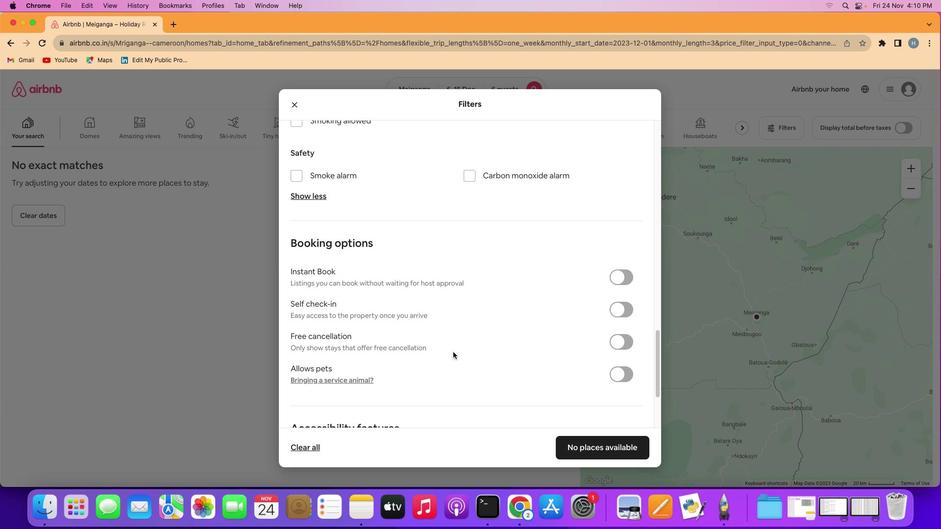 
Action: Mouse moved to (369, 308)
Screenshot: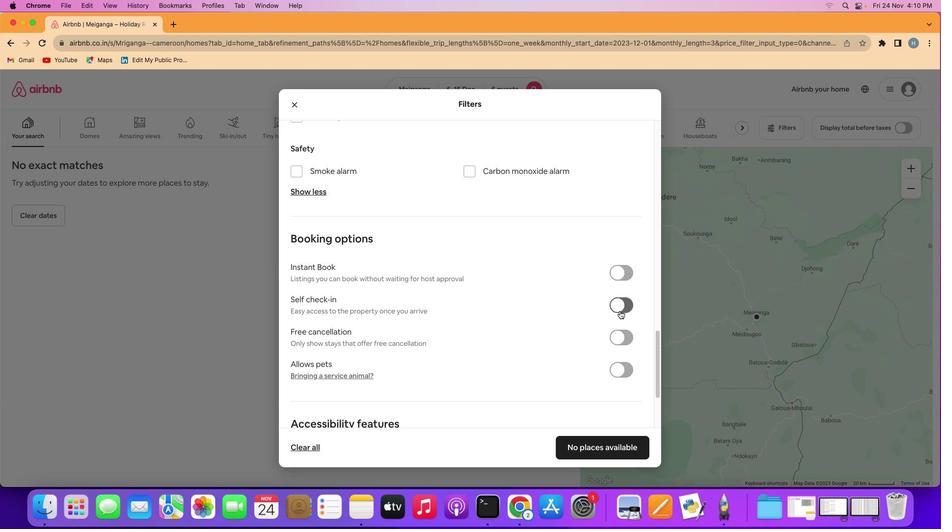 
Action: Mouse pressed left at (369, 308)
Screenshot: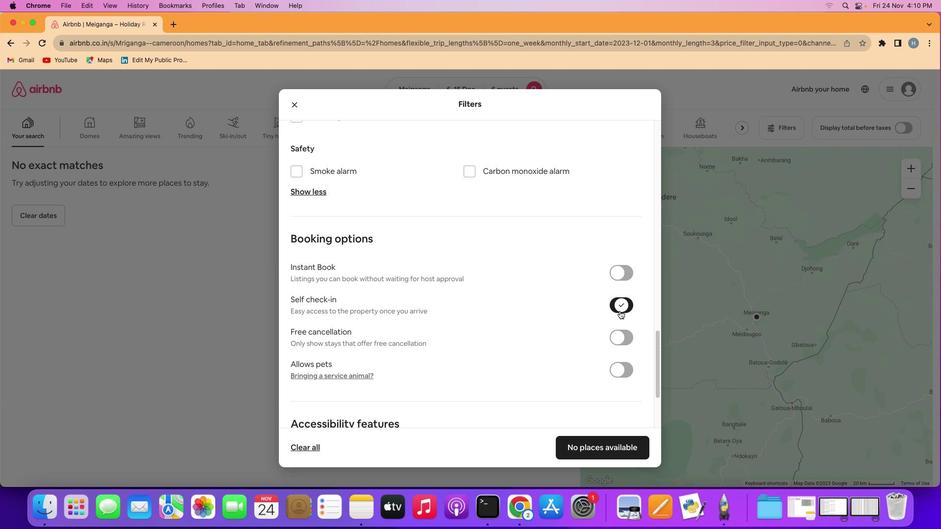 
Action: Mouse moved to (341, 269)
Screenshot: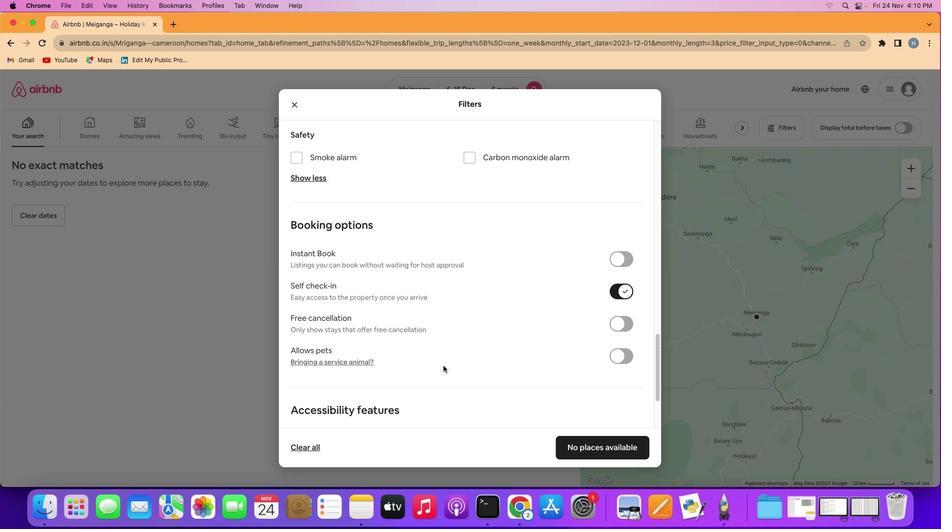 
Action: Mouse scrolled (341, 269) with delta (270, 528)
Screenshot: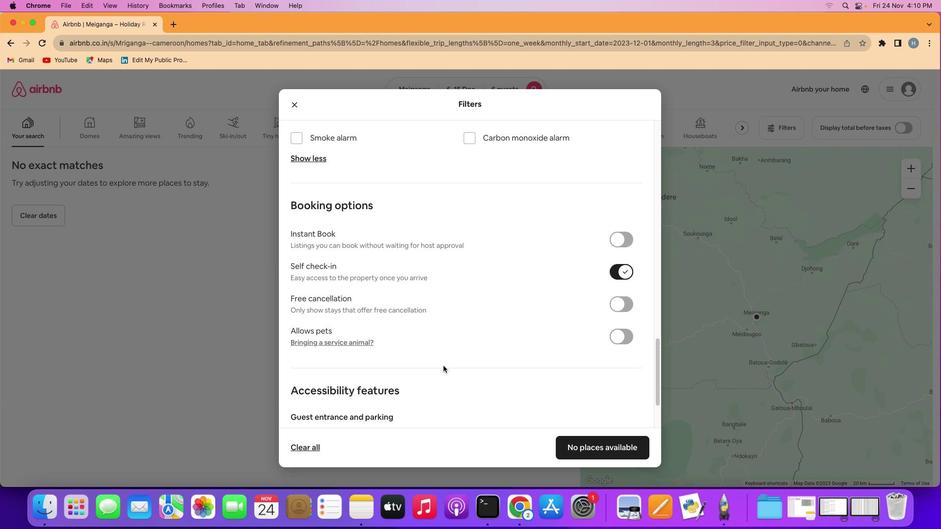 
Action: Mouse scrolled (341, 269) with delta (270, 528)
Screenshot: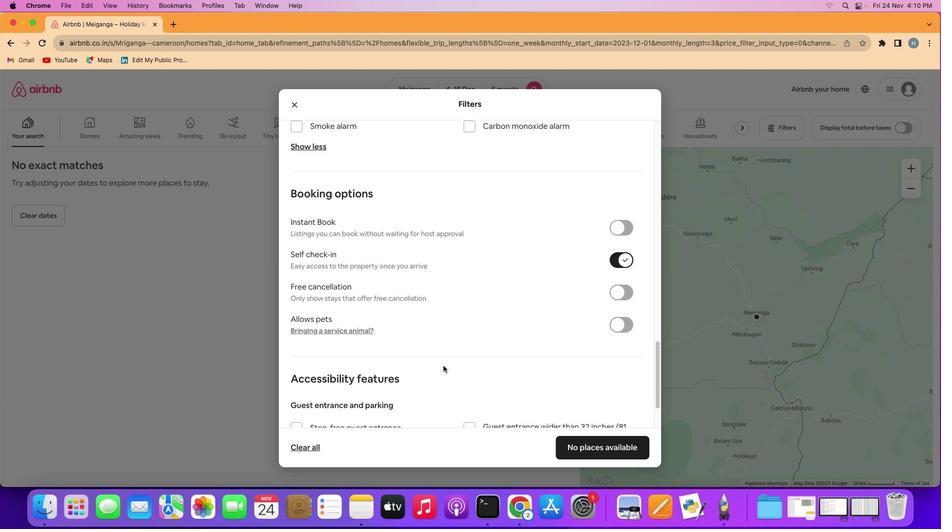 
Action: Mouse scrolled (341, 269) with delta (270, 529)
Screenshot: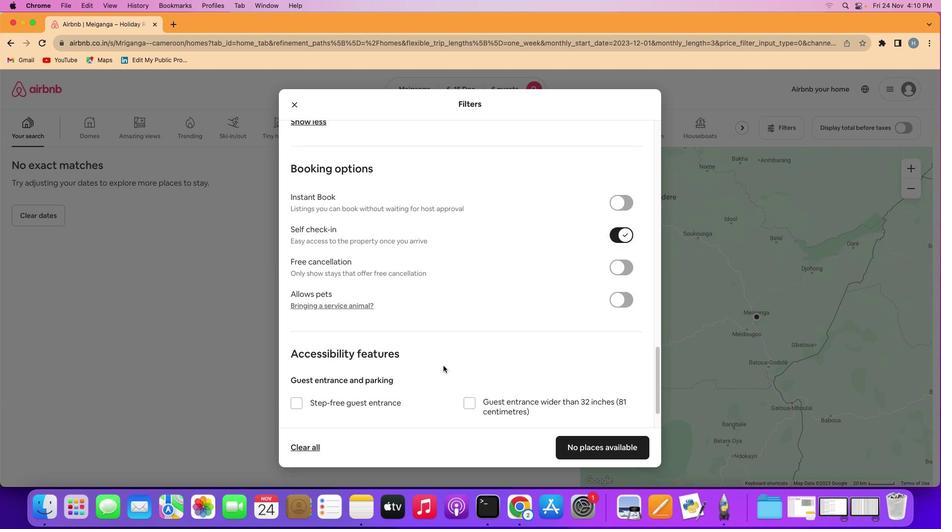 
Action: Mouse scrolled (341, 269) with delta (270, 529)
Screenshot: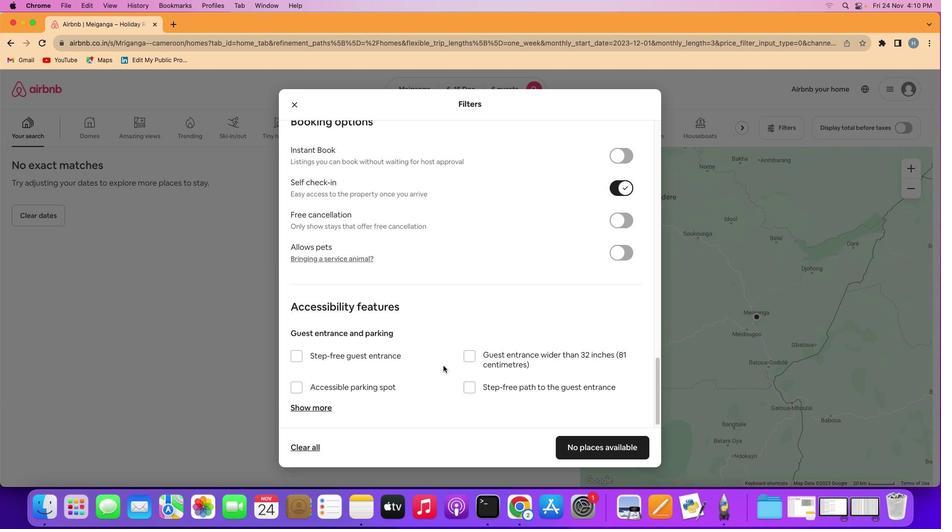 
Action: Mouse scrolled (341, 269) with delta (270, 528)
Screenshot: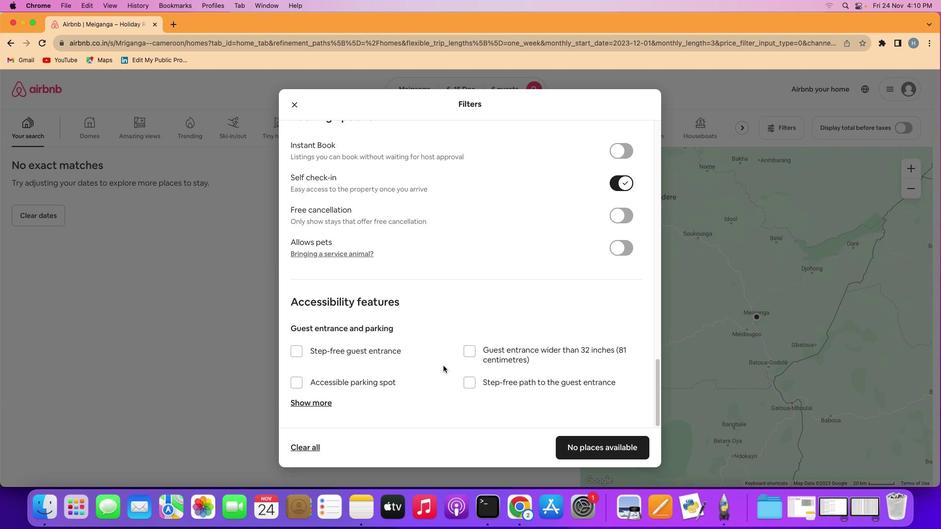 
Action: Mouse scrolled (341, 269) with delta (270, 528)
Screenshot: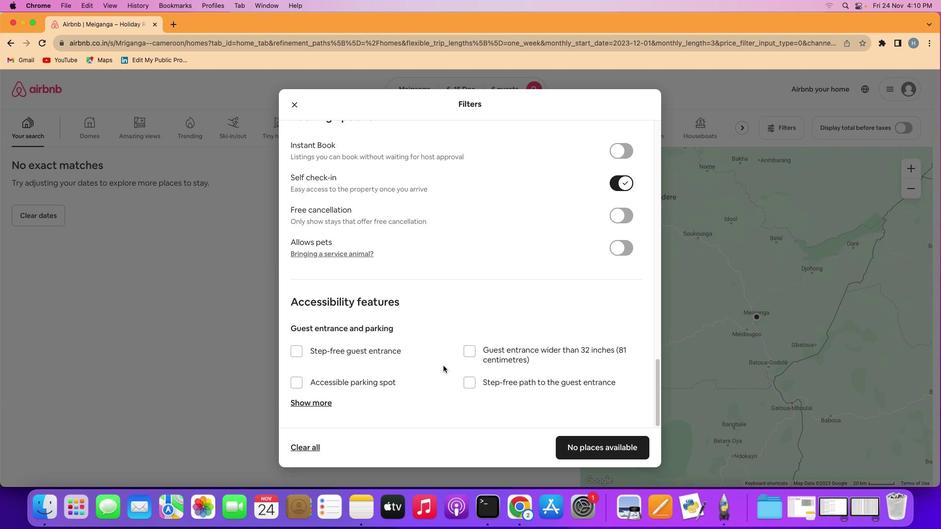 
Action: Mouse scrolled (341, 269) with delta (270, 528)
Screenshot: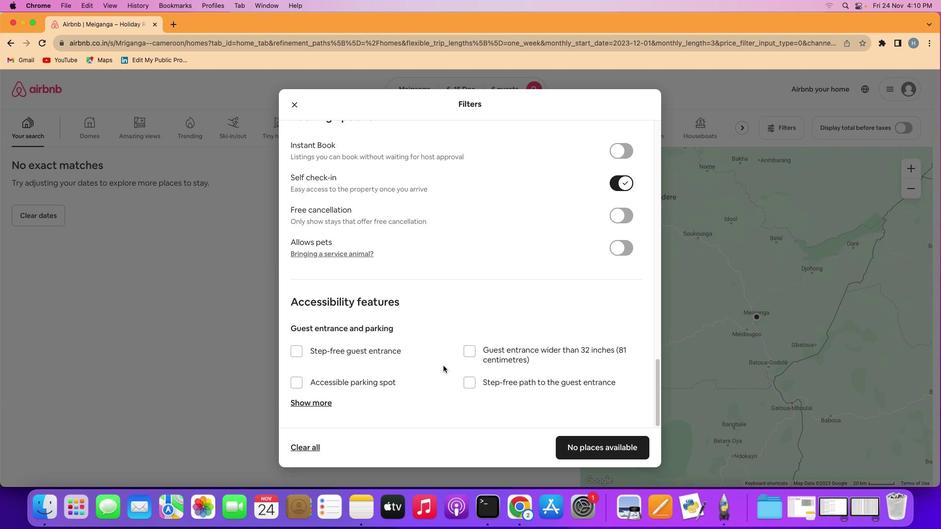 
Action: Mouse scrolled (341, 269) with delta (270, 529)
Screenshot: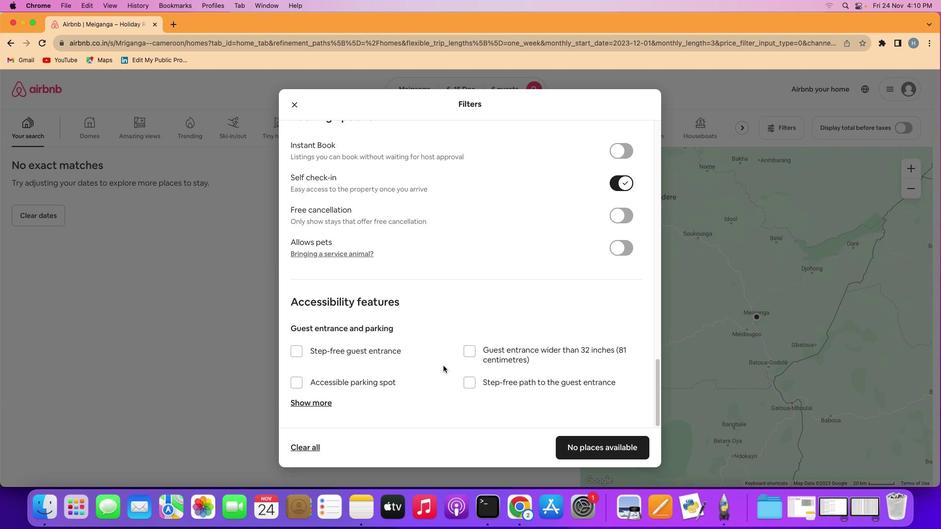 
Action: Mouse moved to (341, 269)
Screenshot: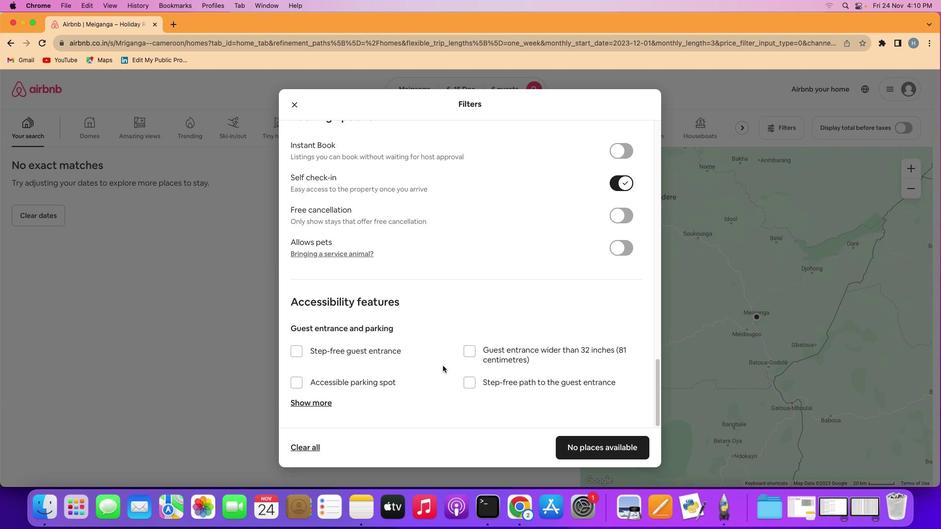 
Action: Mouse scrolled (341, 269) with delta (270, 528)
Screenshot: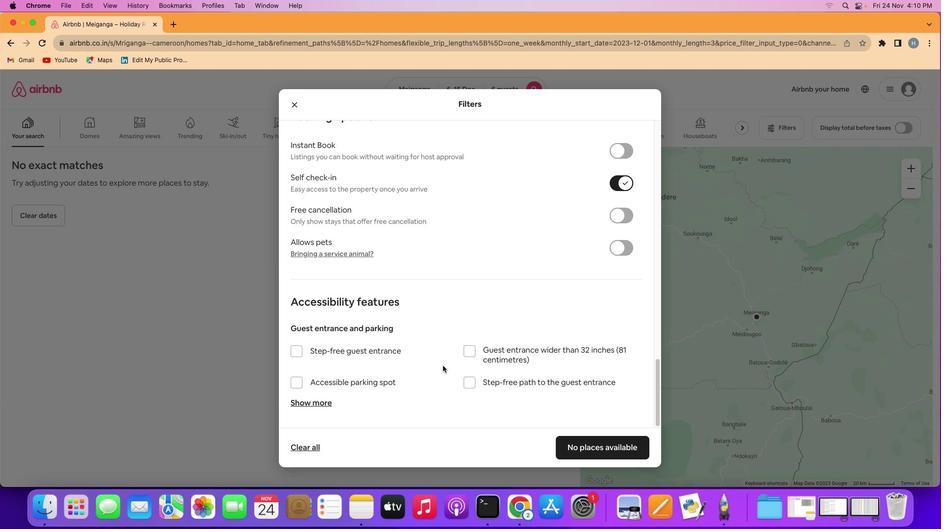 
Action: Mouse scrolled (341, 269) with delta (270, 528)
Screenshot: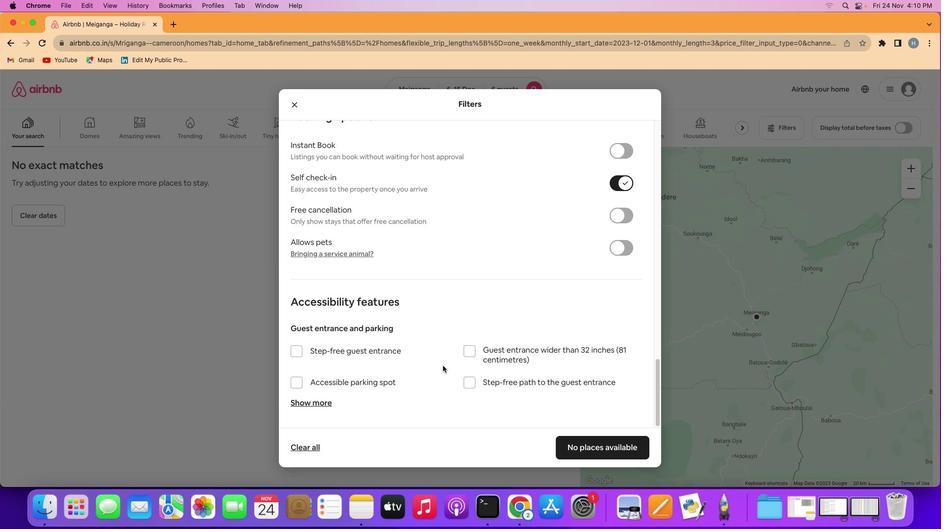 
Action: Mouse scrolled (341, 269) with delta (270, 529)
Screenshot: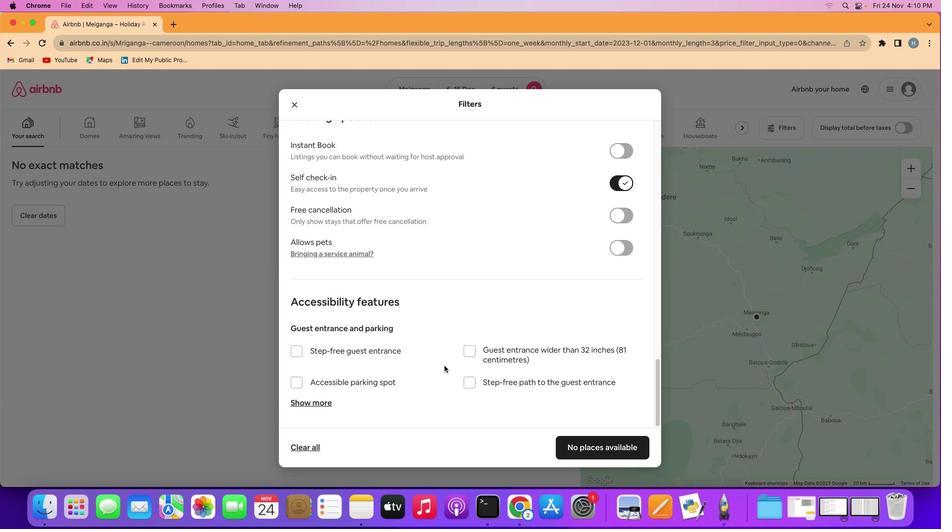 
Action: Mouse scrolled (341, 269) with delta (270, 529)
Screenshot: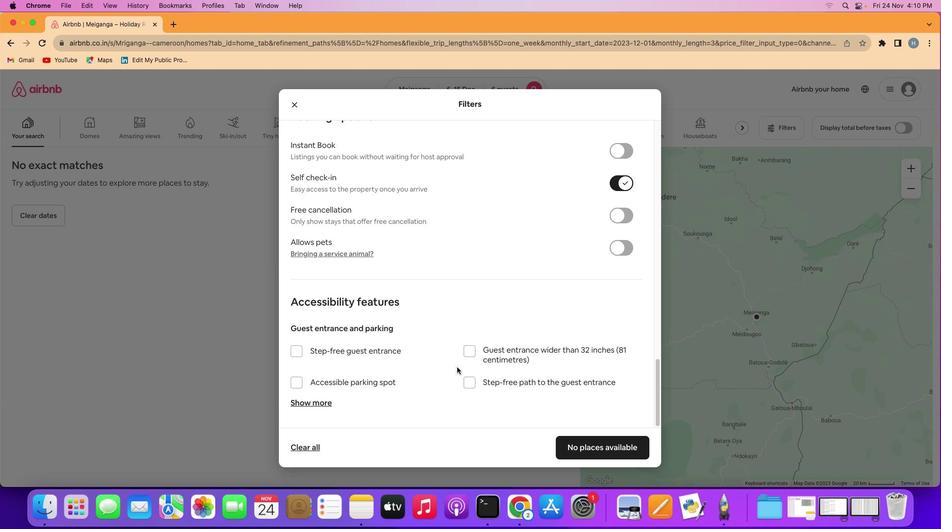 
Action: Mouse moved to (370, 212)
Screenshot: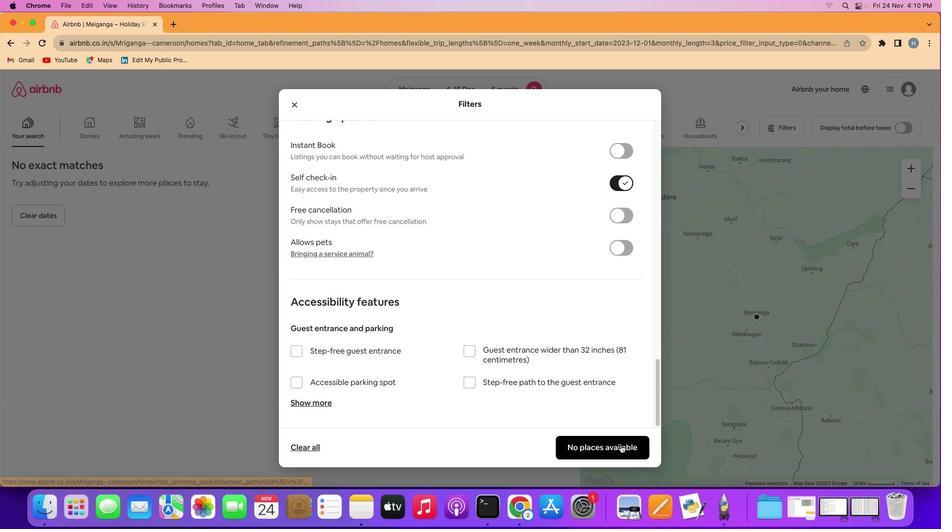 
Action: Mouse pressed left at (370, 212)
Screenshot: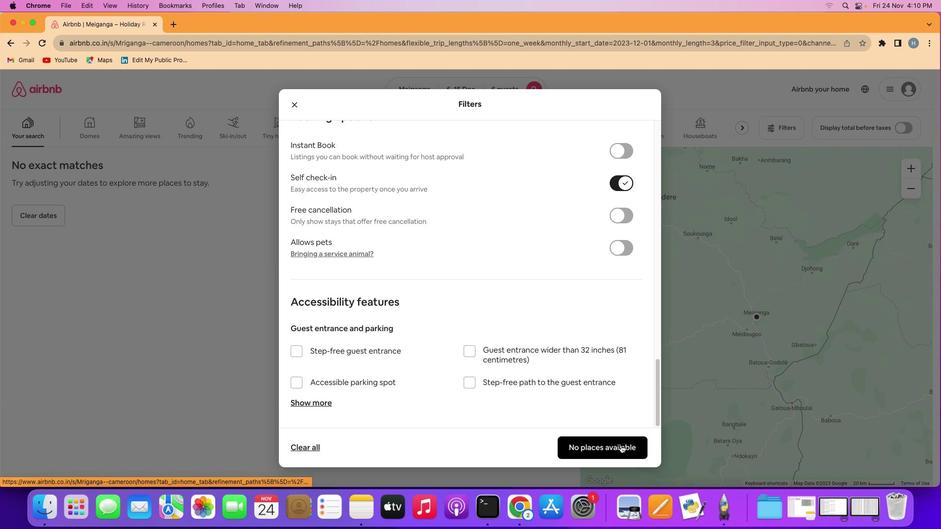 
Action: Mouse moved to (330, 320)
Screenshot: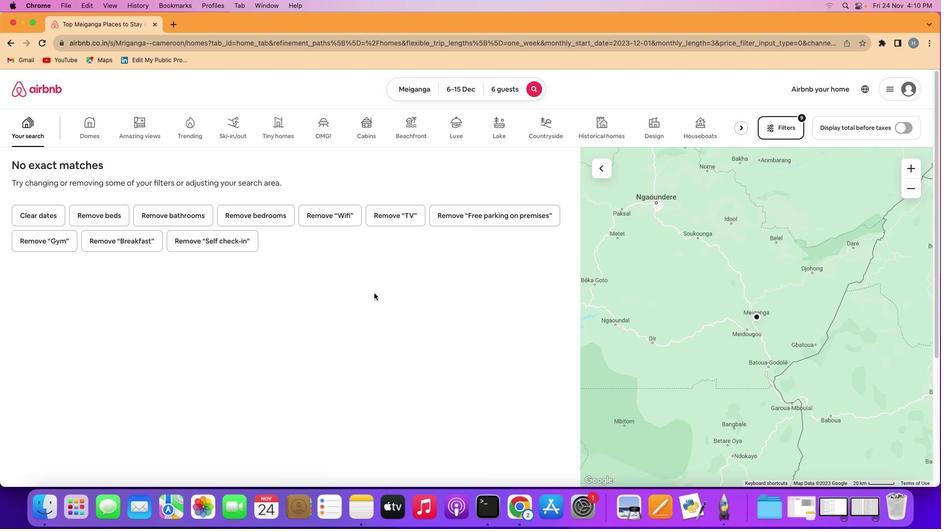 
